 Task: Find connections with filter location Tanjungagung with filter topic #Careerwith filter profile language German with filter current company B. Braun Group with filter school Madras Institute of Technology Campus with filter industry Dairy Product Manufacturing with filter service category Accounting with filter keywords title Caregiver
Action: Mouse moved to (559, 97)
Screenshot: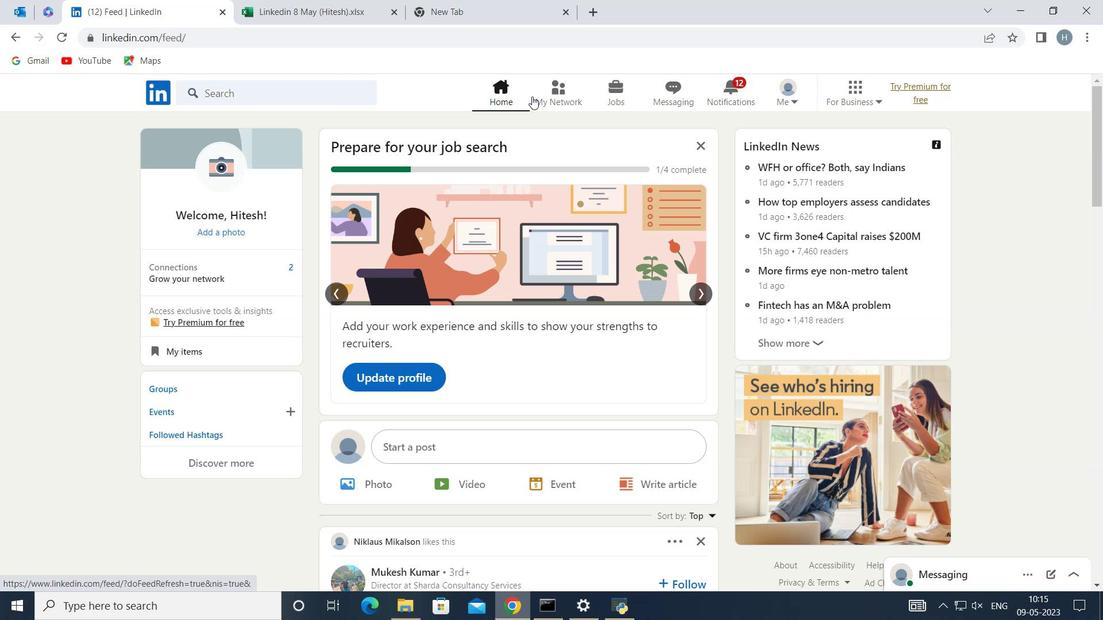 
Action: Mouse pressed left at (559, 97)
Screenshot: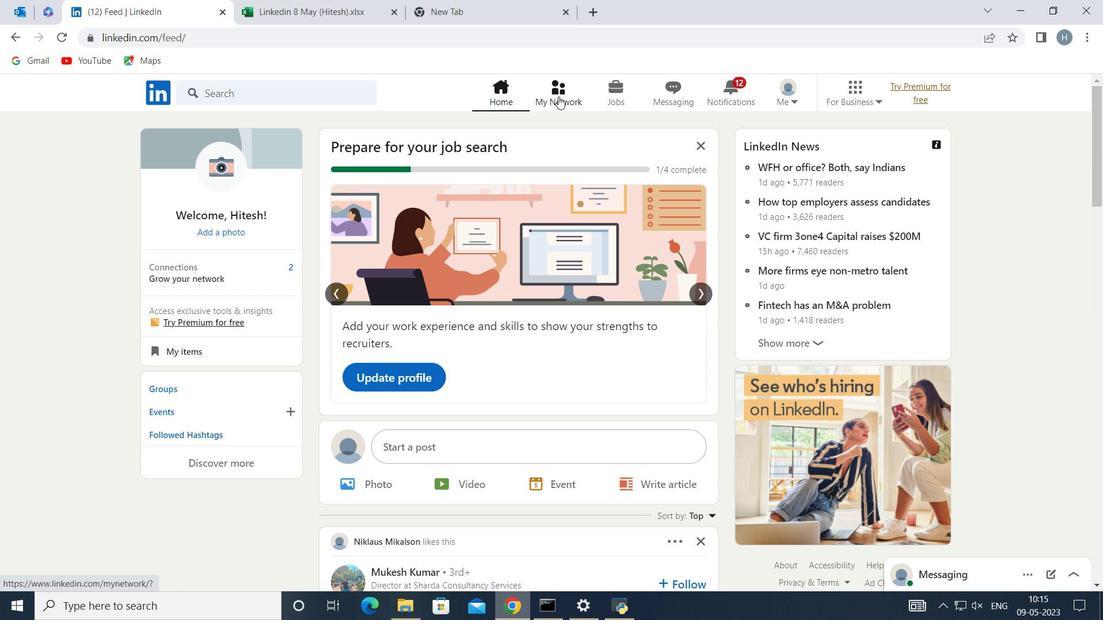 
Action: Mouse moved to (302, 172)
Screenshot: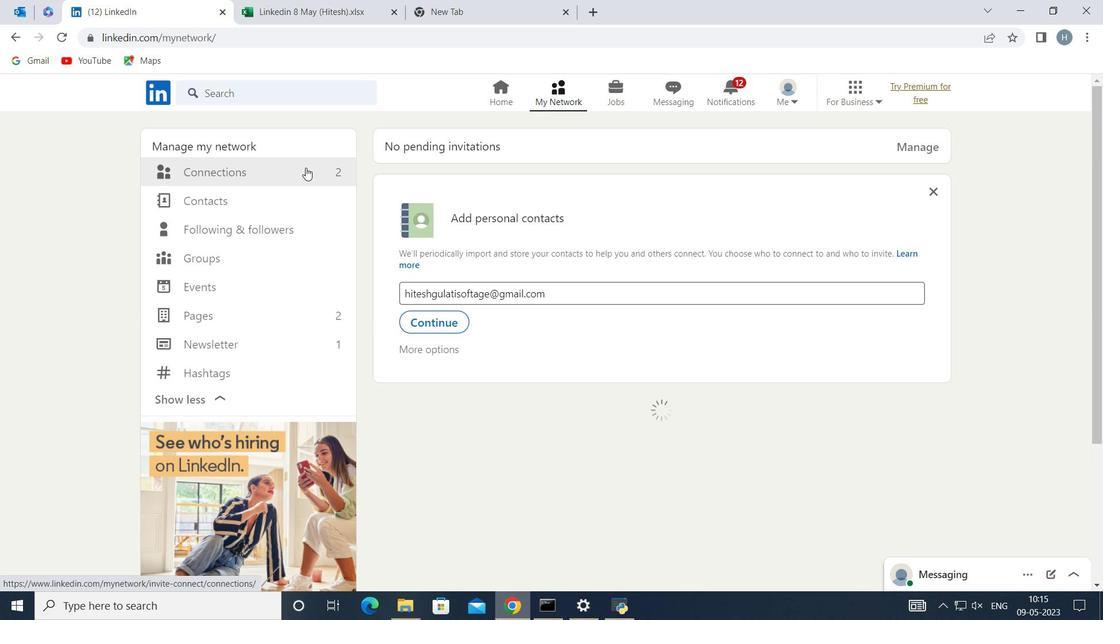
Action: Mouse pressed left at (302, 172)
Screenshot: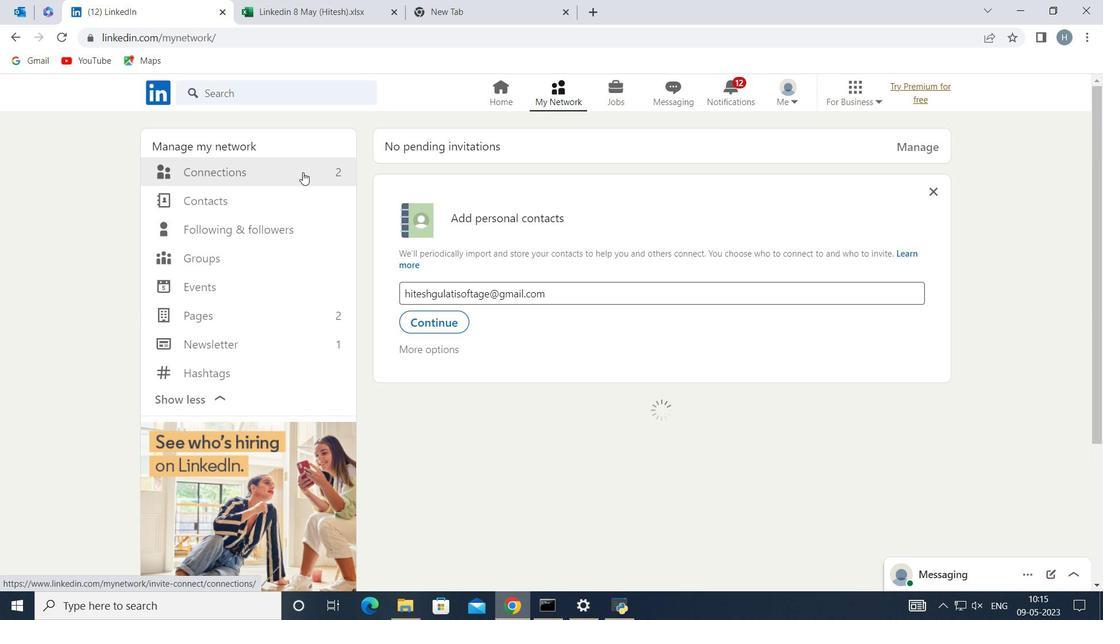
Action: Mouse moved to (652, 171)
Screenshot: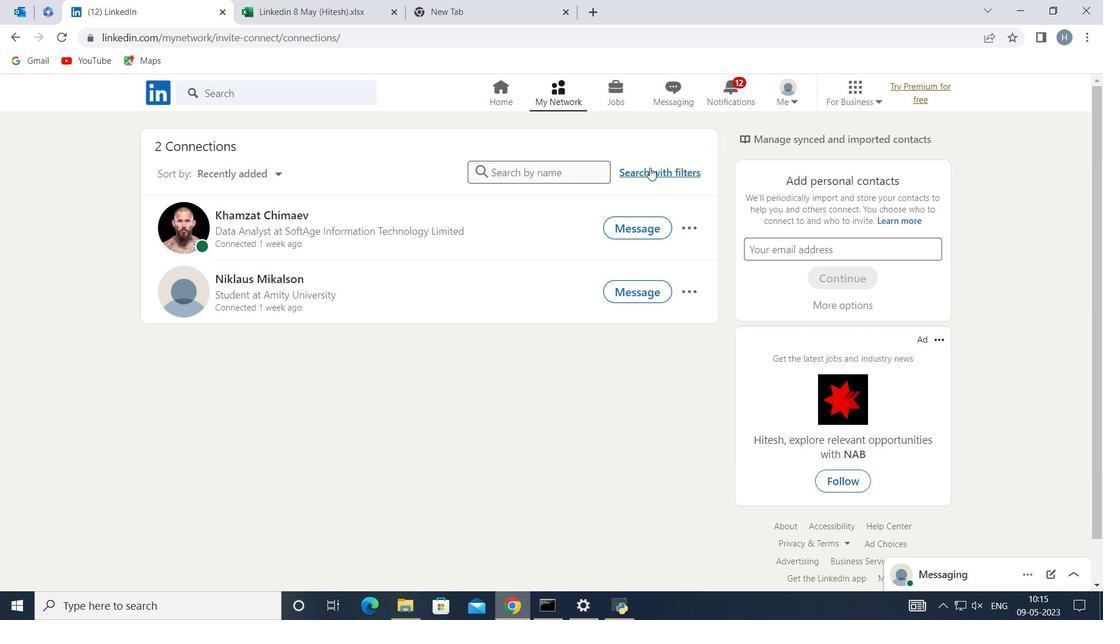 
Action: Mouse pressed left at (652, 171)
Screenshot: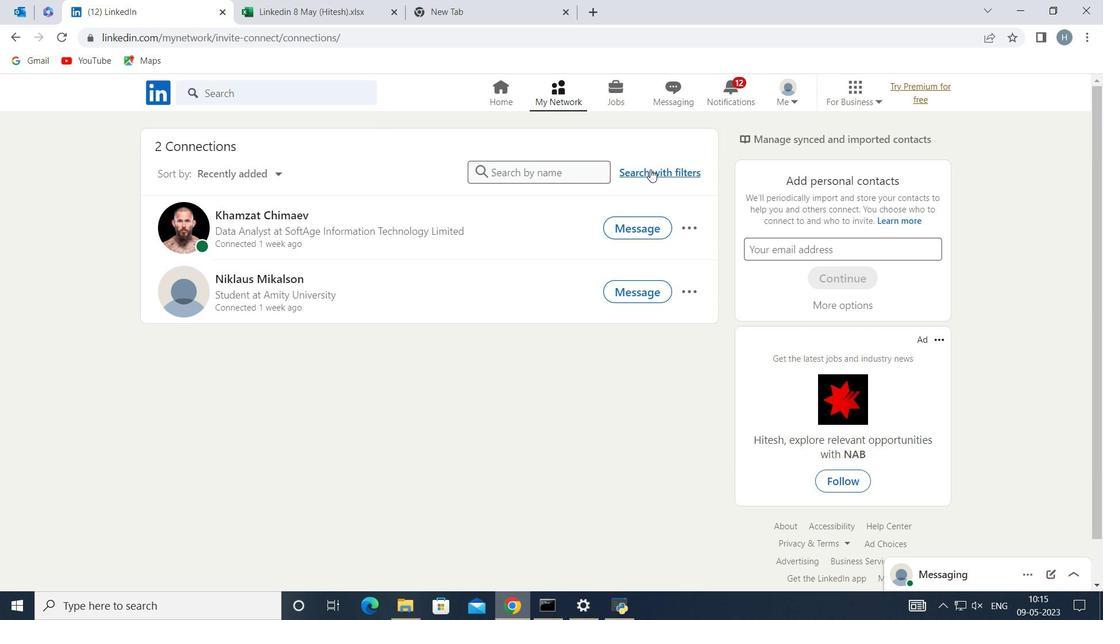 
Action: Mouse moved to (595, 130)
Screenshot: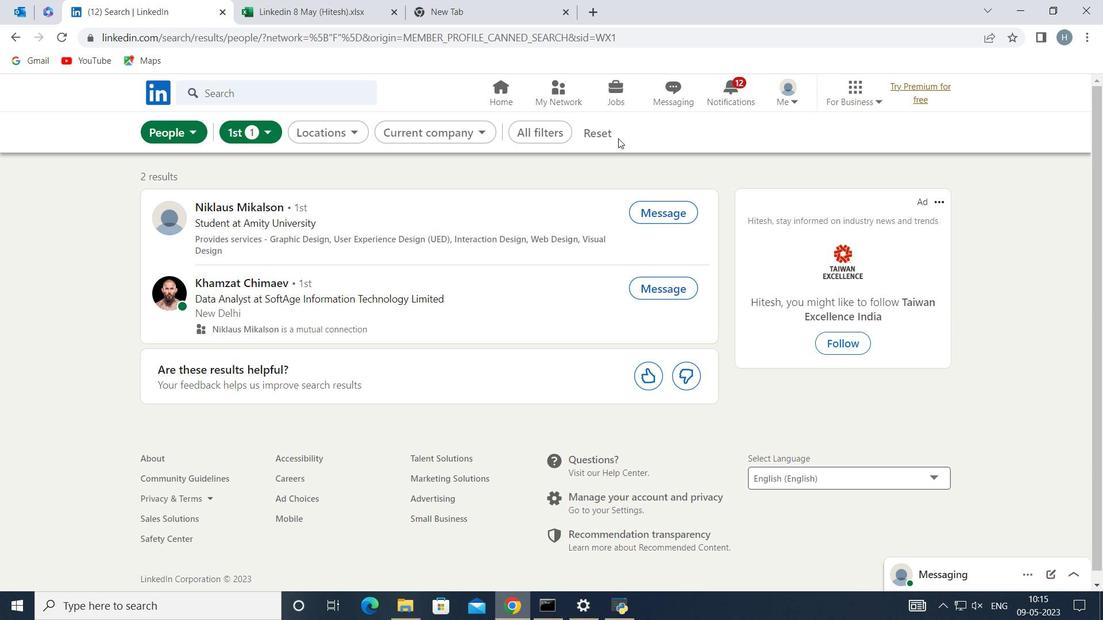 
Action: Mouse pressed left at (595, 130)
Screenshot: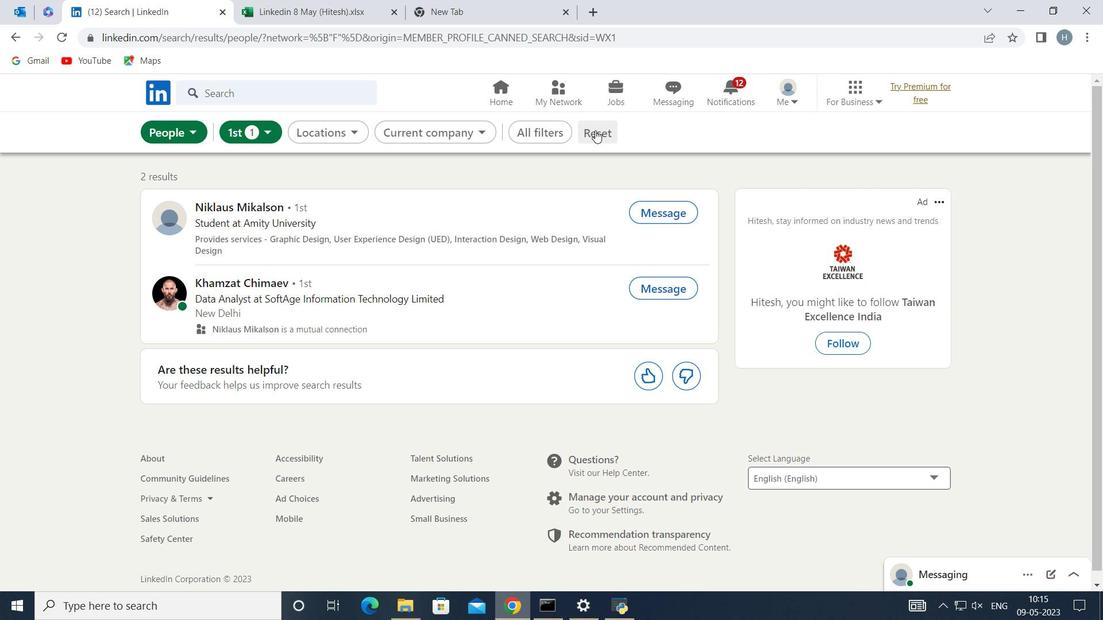 
Action: Mouse moved to (582, 131)
Screenshot: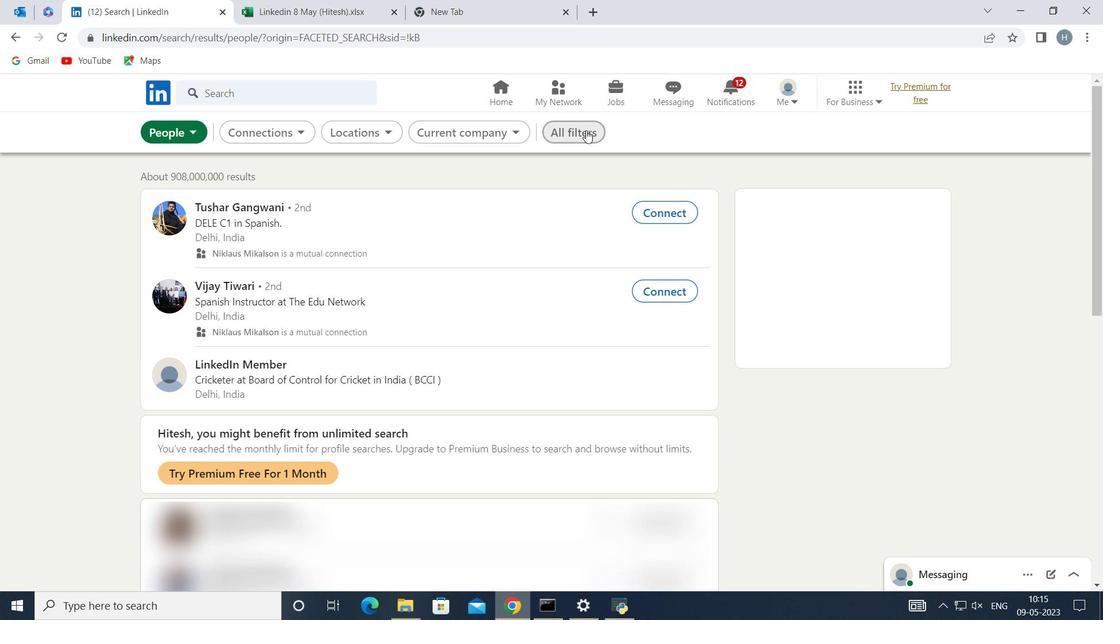 
Action: Mouse pressed left at (582, 131)
Screenshot: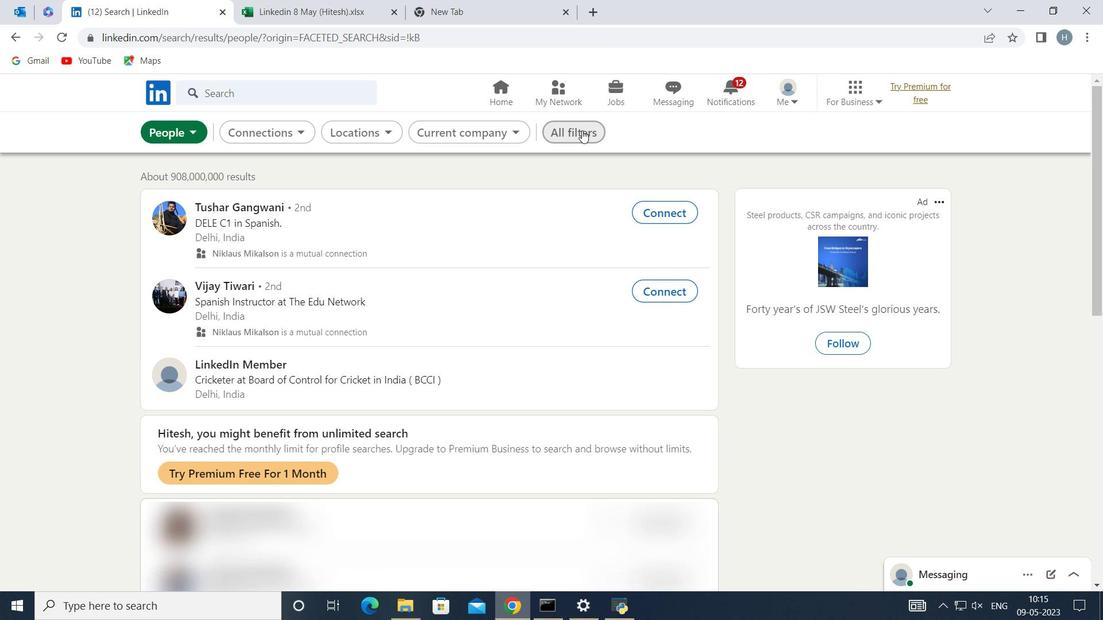 
Action: Mouse moved to (857, 248)
Screenshot: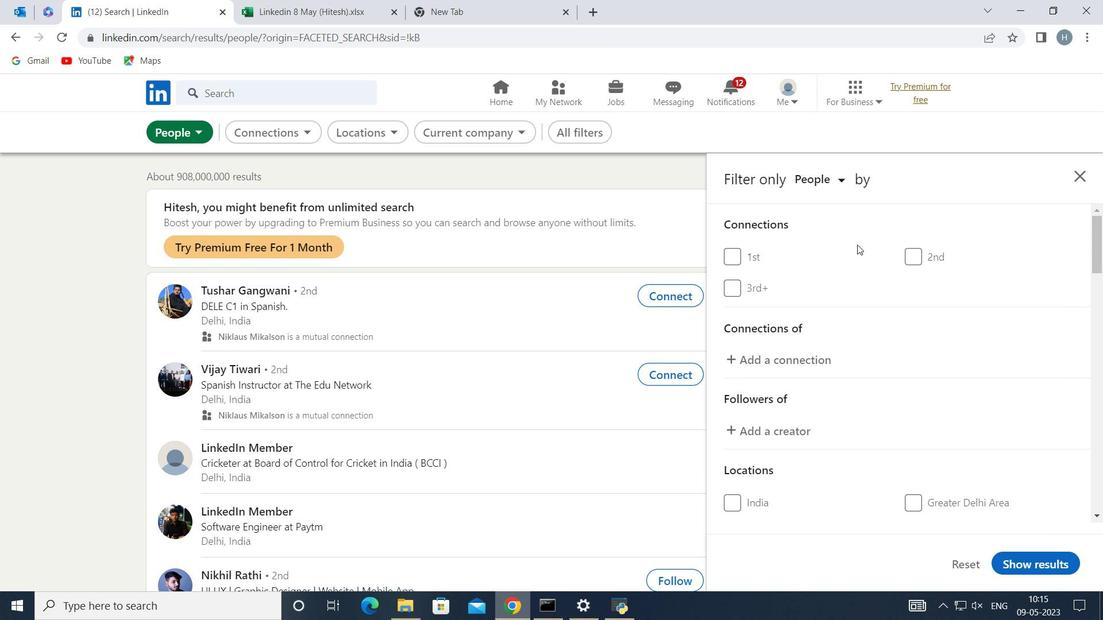 
Action: Mouse scrolled (857, 247) with delta (0, 0)
Screenshot: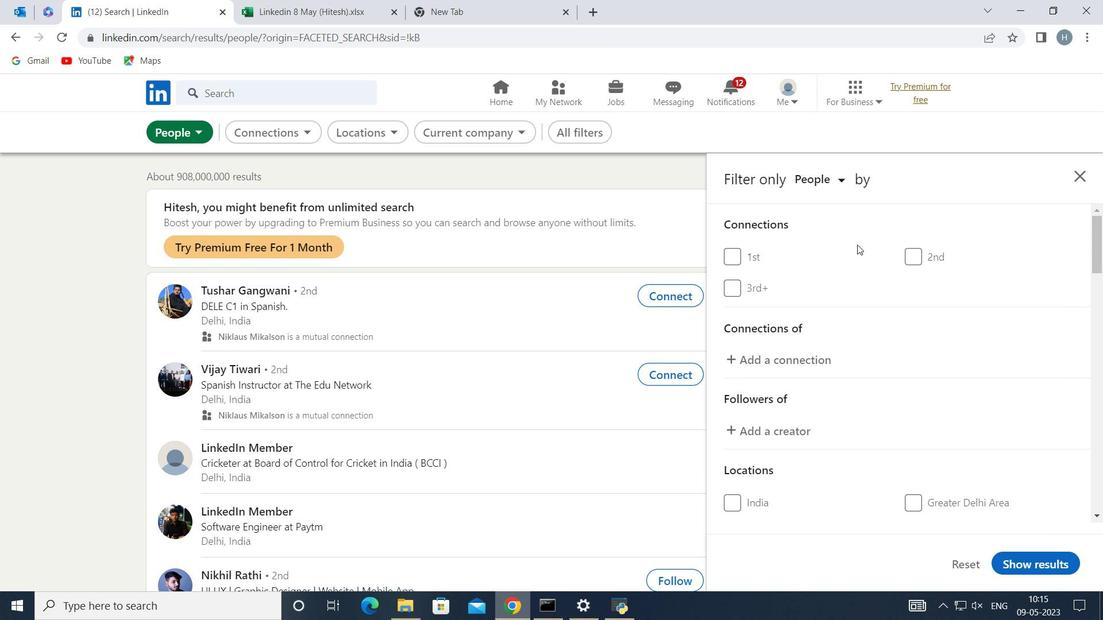 
Action: Mouse scrolled (857, 247) with delta (0, 0)
Screenshot: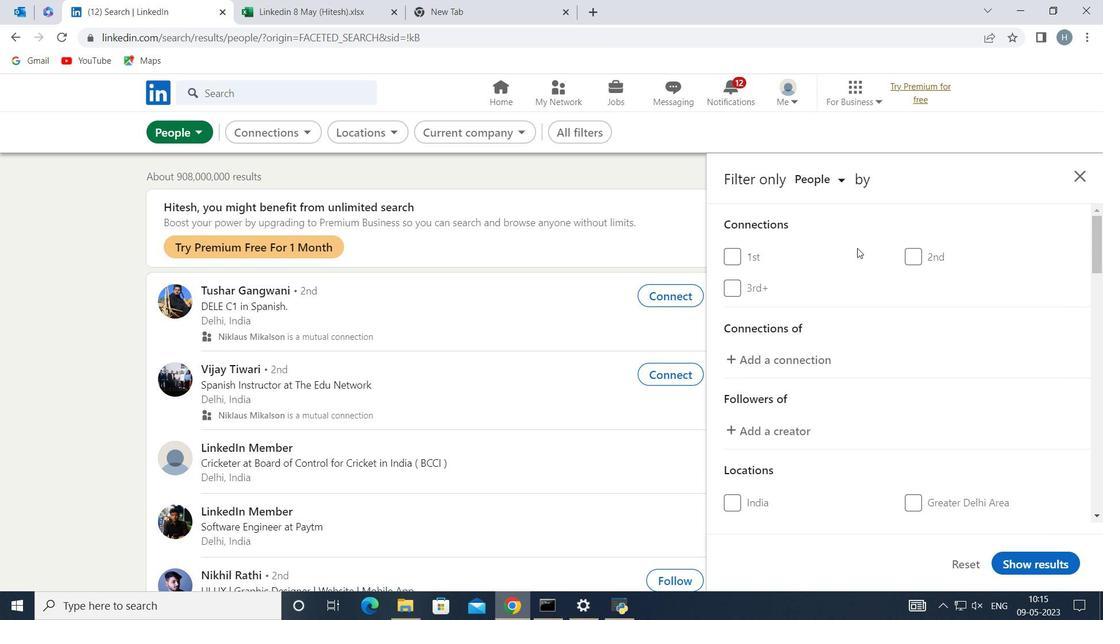 
Action: Mouse moved to (865, 262)
Screenshot: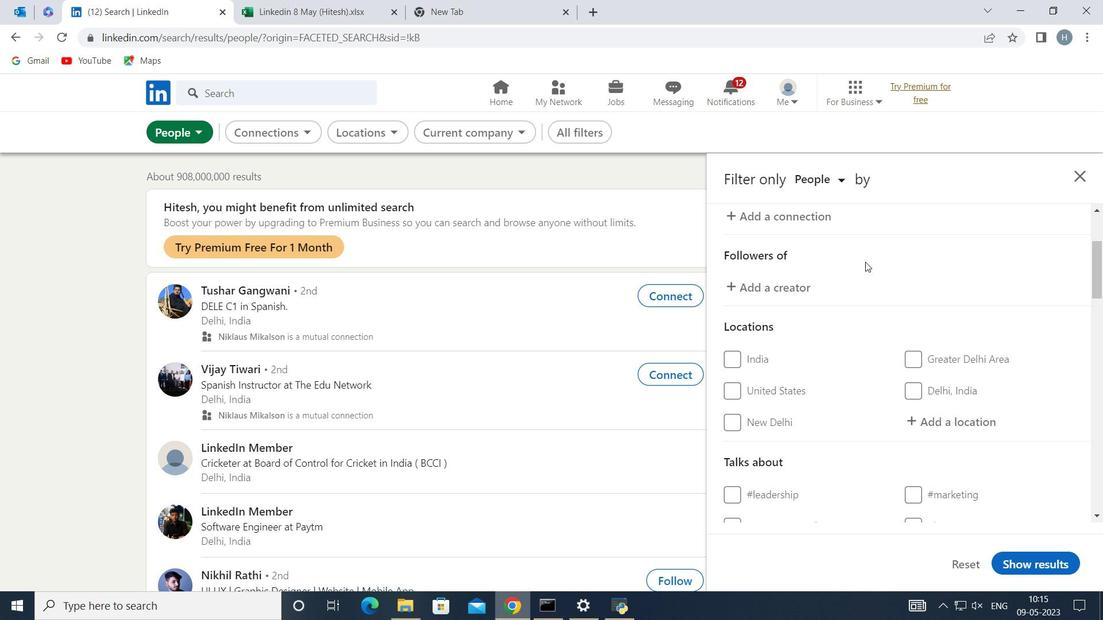 
Action: Mouse scrolled (865, 262) with delta (0, 0)
Screenshot: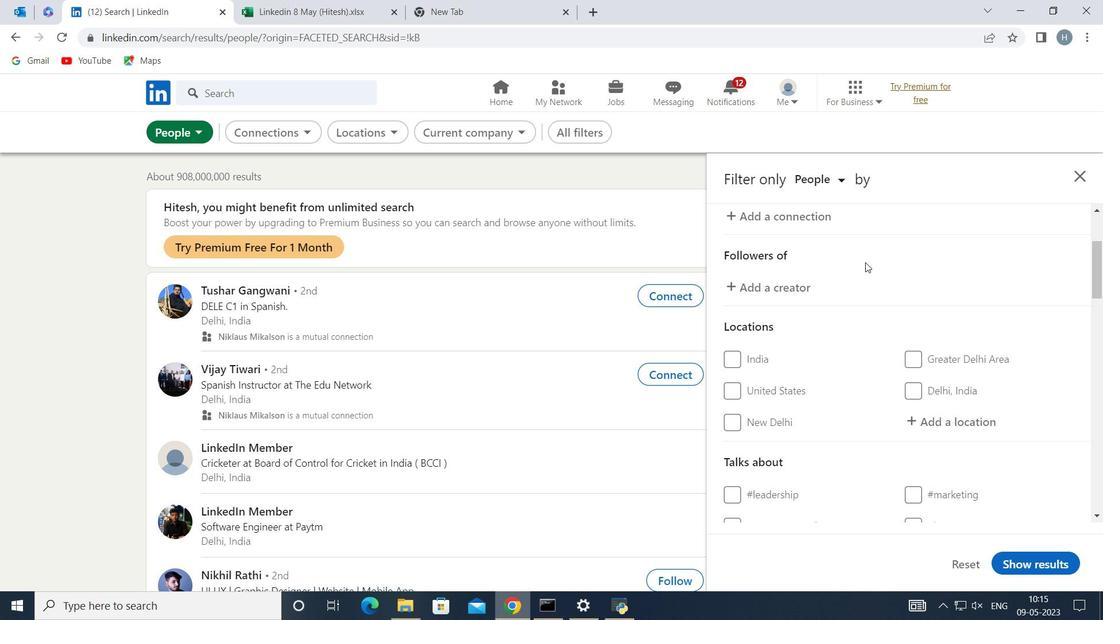 
Action: Mouse moved to (944, 347)
Screenshot: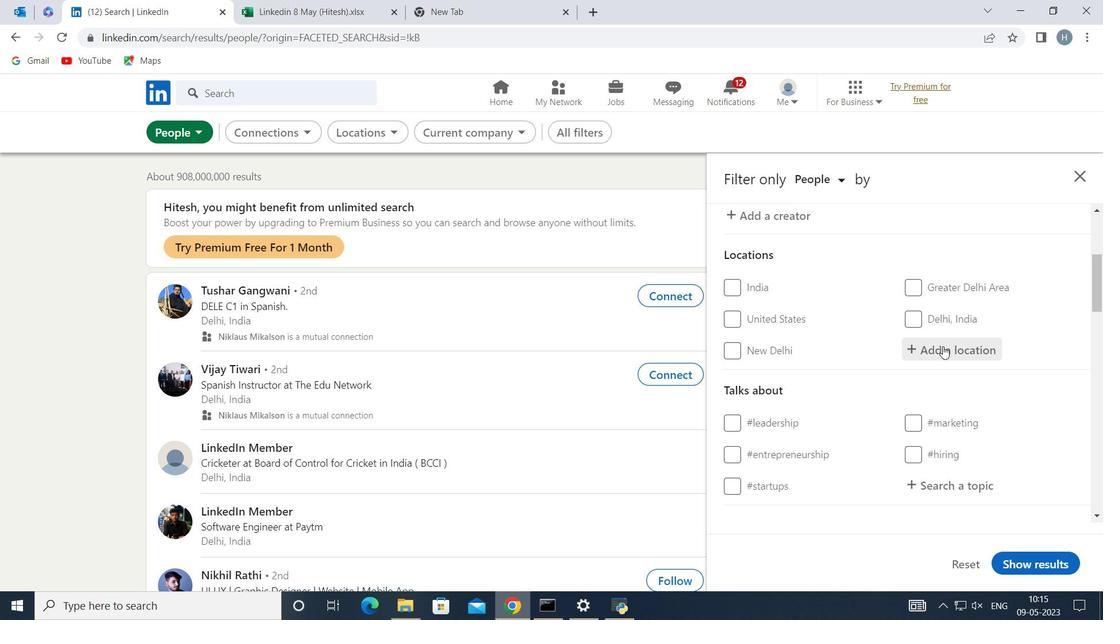 
Action: Mouse pressed left at (944, 347)
Screenshot: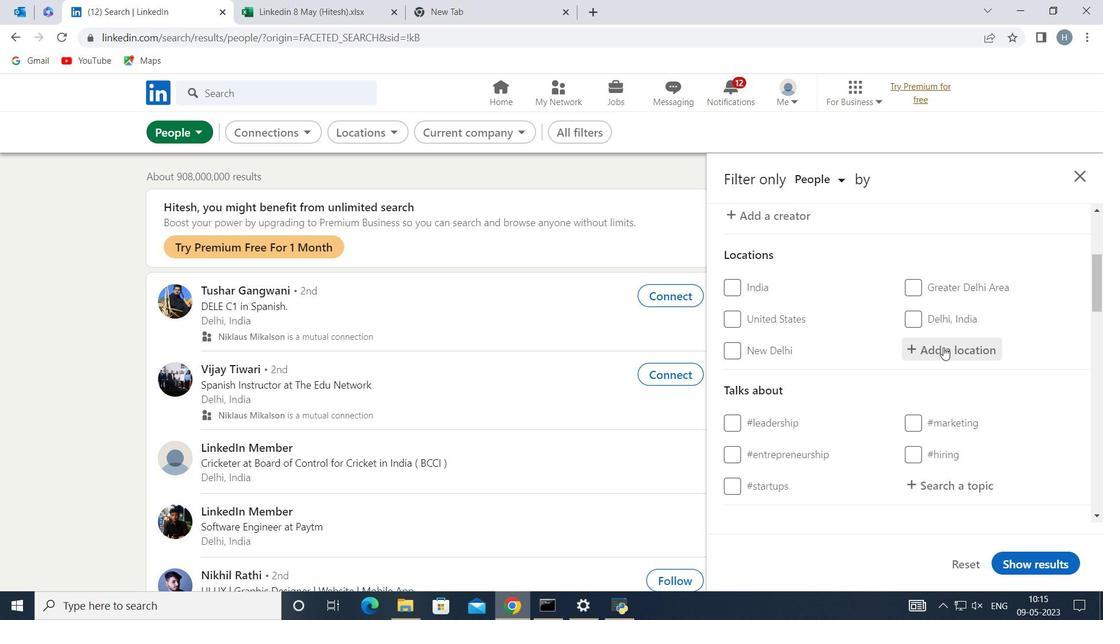 
Action: Mouse moved to (944, 347)
Screenshot: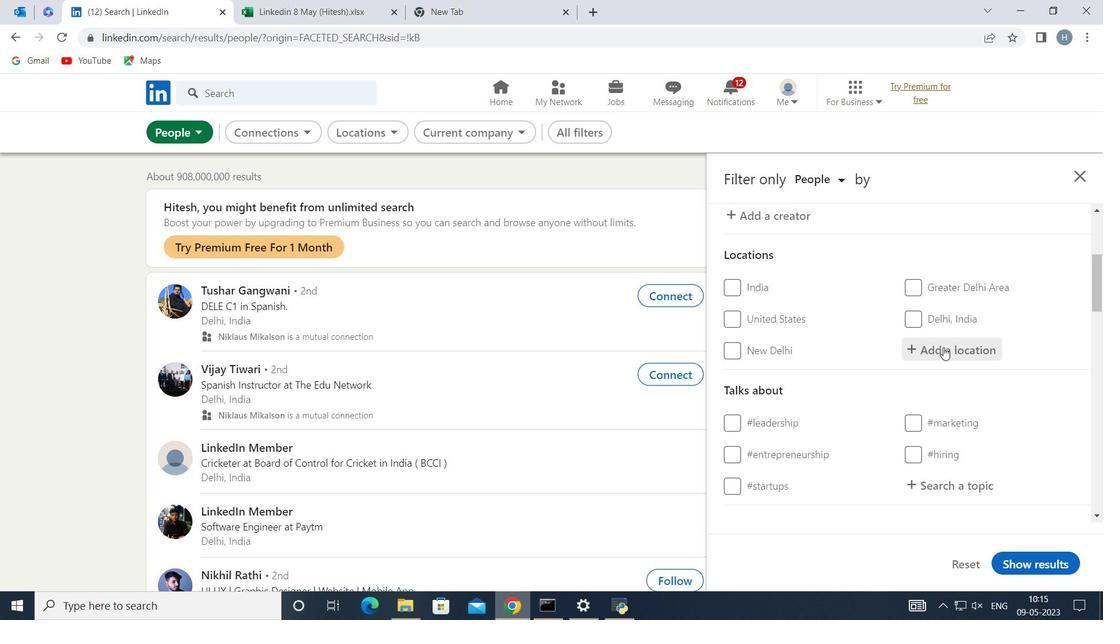
Action: Key pressed <Key.shift>Tanjungagung
Screenshot: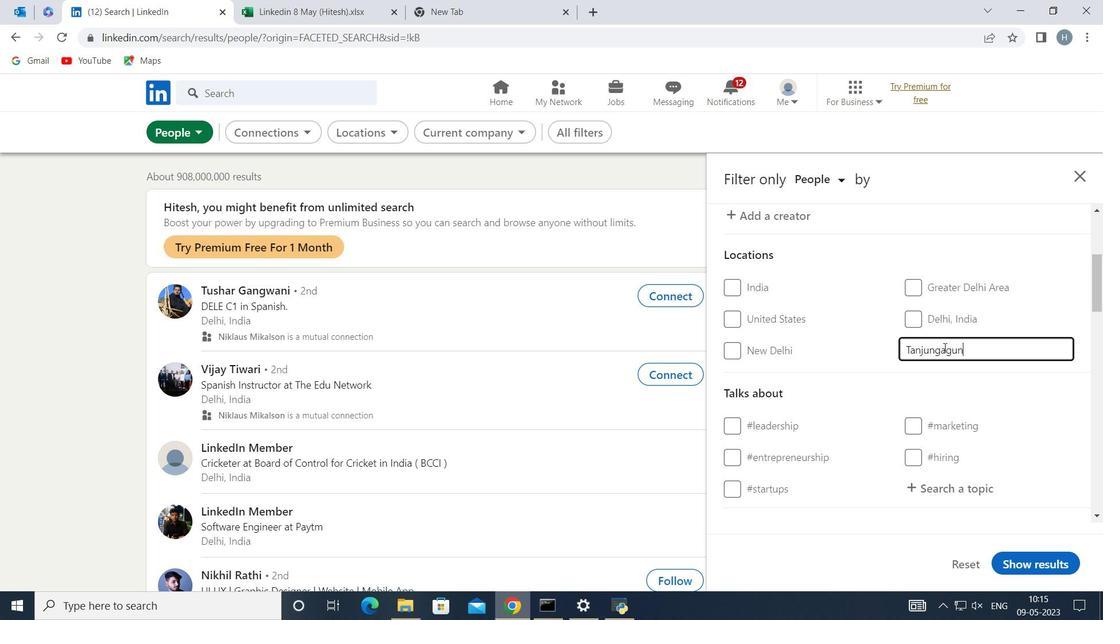
Action: Mouse moved to (969, 375)
Screenshot: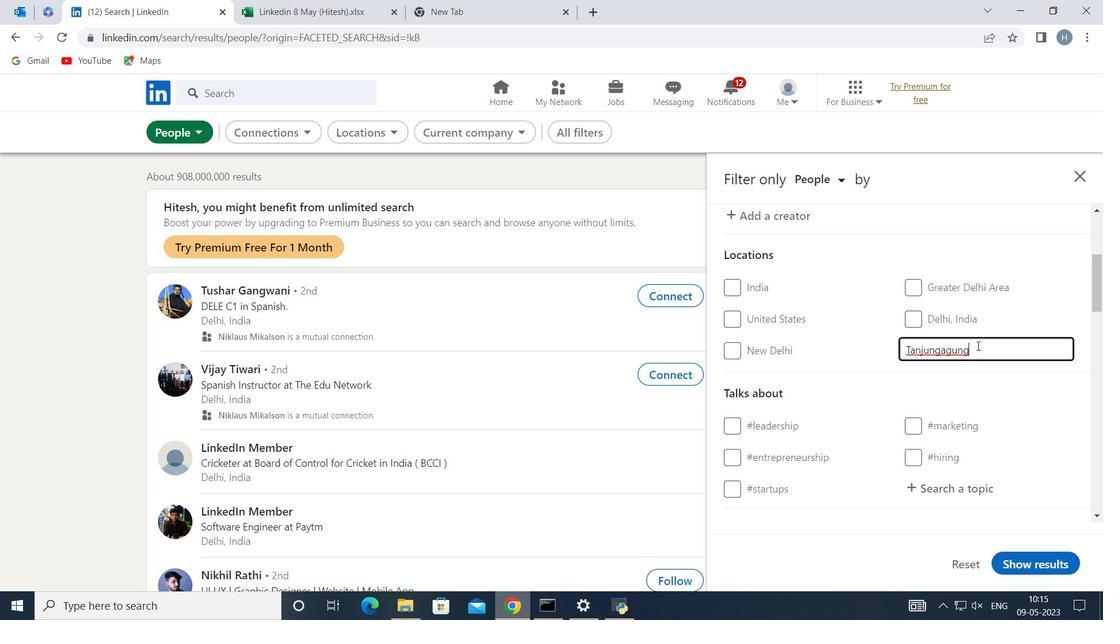 
Action: Mouse pressed left at (969, 375)
Screenshot: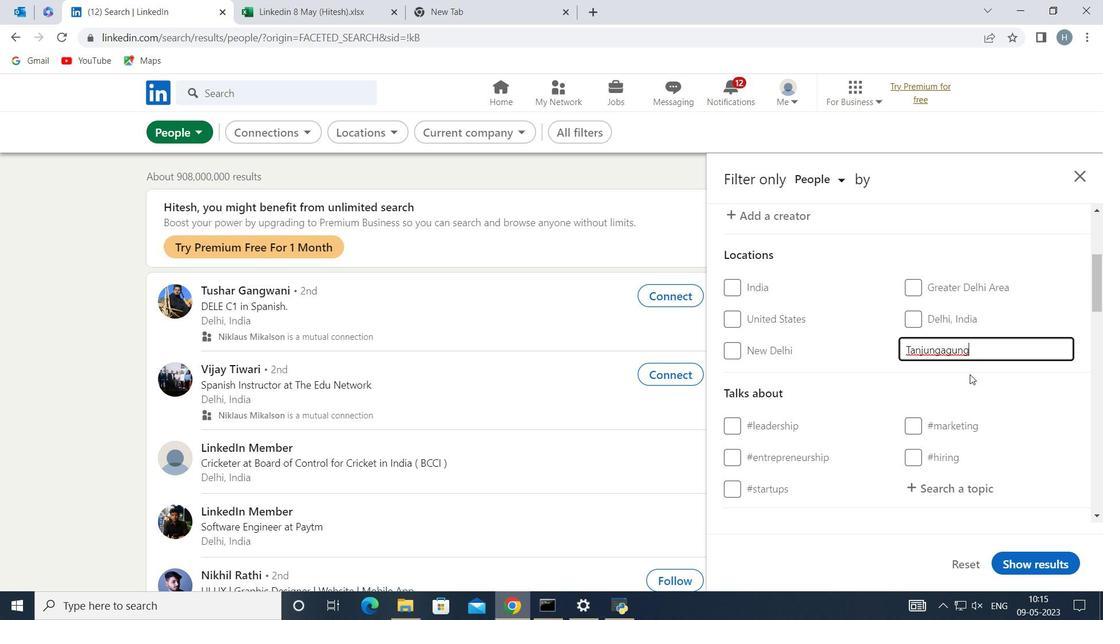 
Action: Mouse moved to (968, 376)
Screenshot: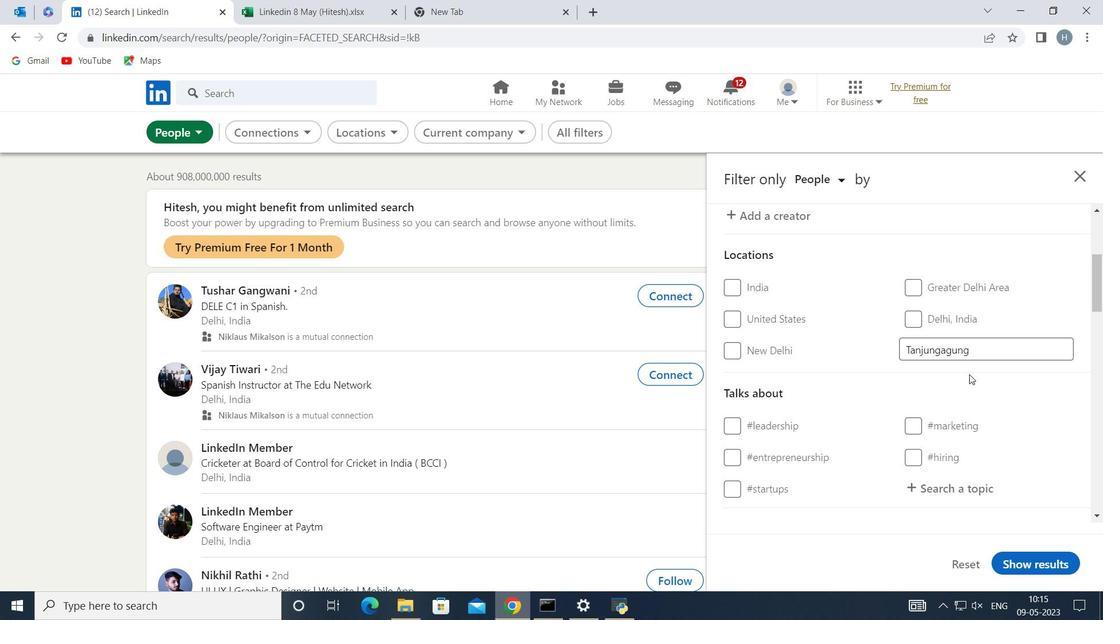 
Action: Mouse scrolled (968, 375) with delta (0, 0)
Screenshot: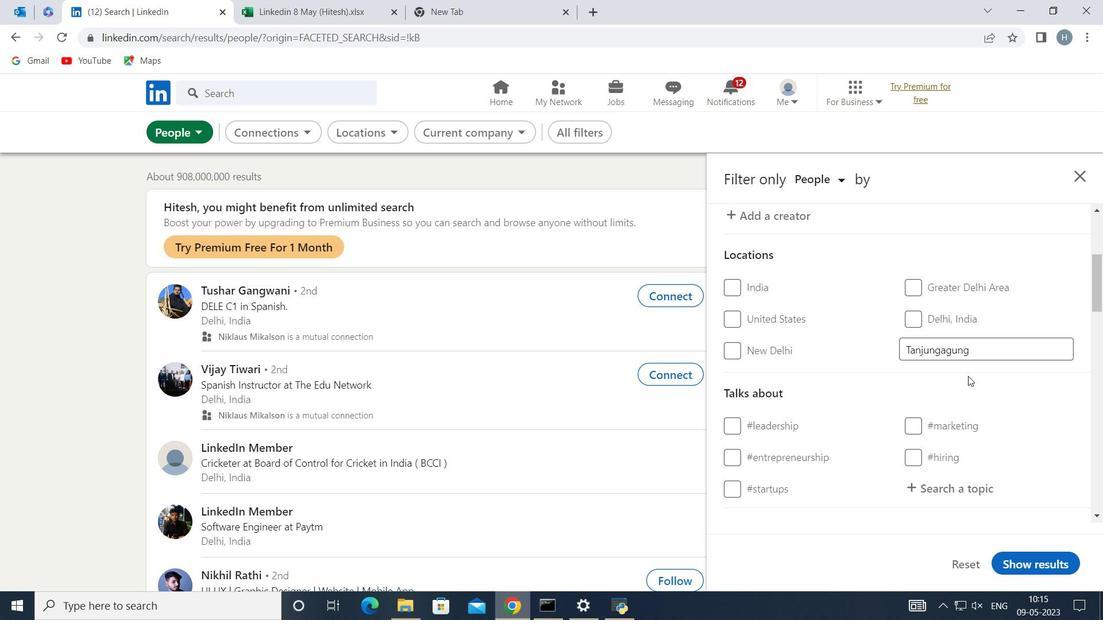 
Action: Mouse moved to (967, 411)
Screenshot: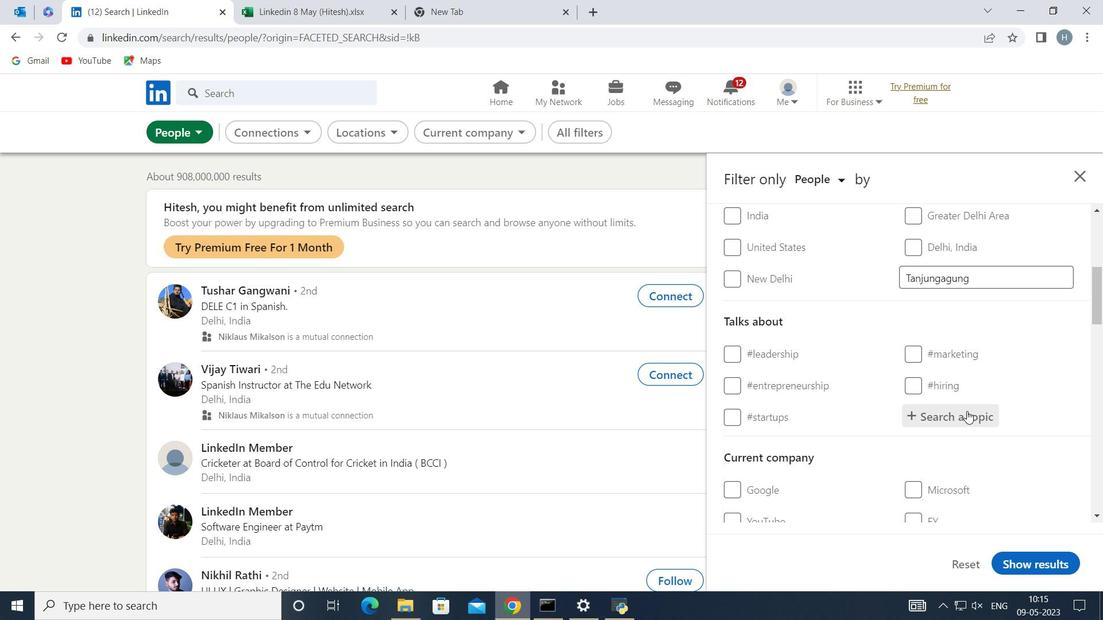 
Action: Mouse pressed left at (967, 411)
Screenshot: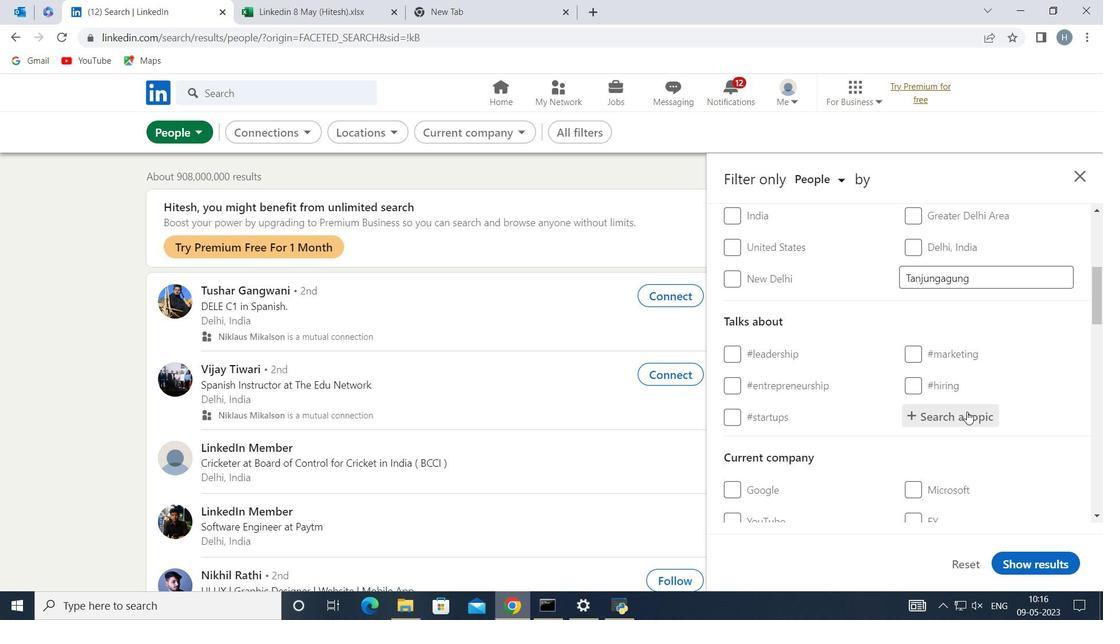 
Action: Key pressed <Key.shift>Career
Screenshot: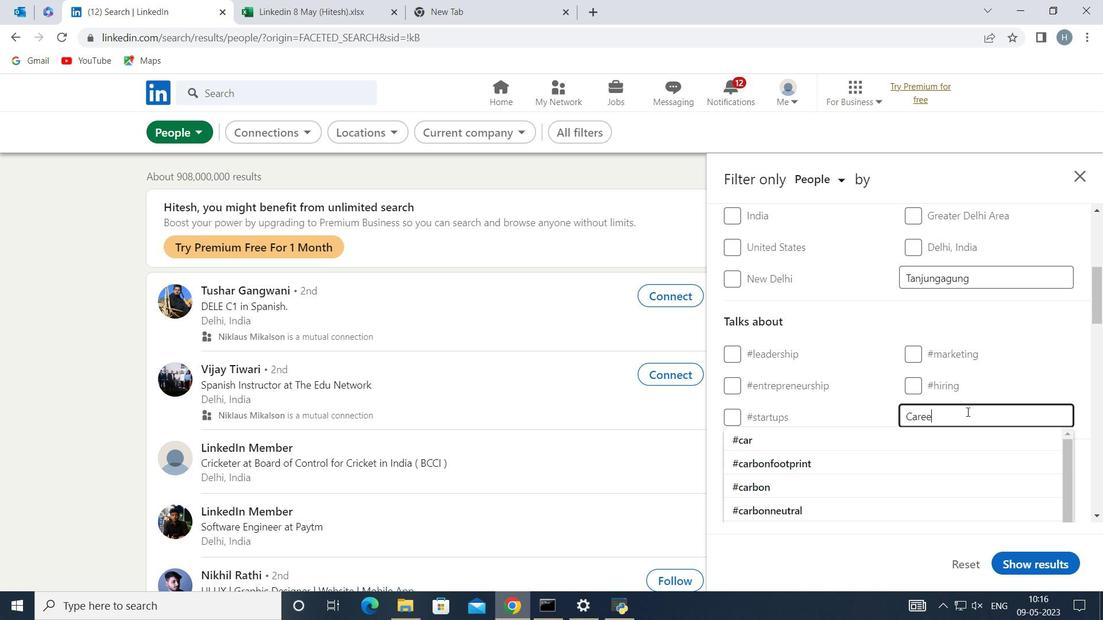 
Action: Mouse moved to (890, 453)
Screenshot: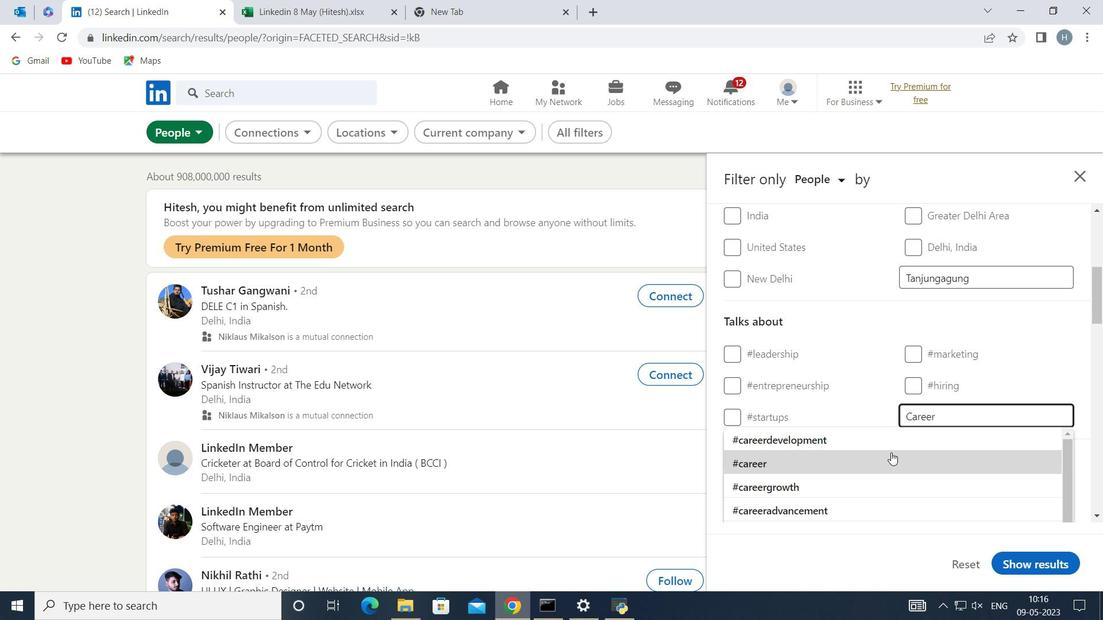 
Action: Mouse pressed left at (890, 453)
Screenshot: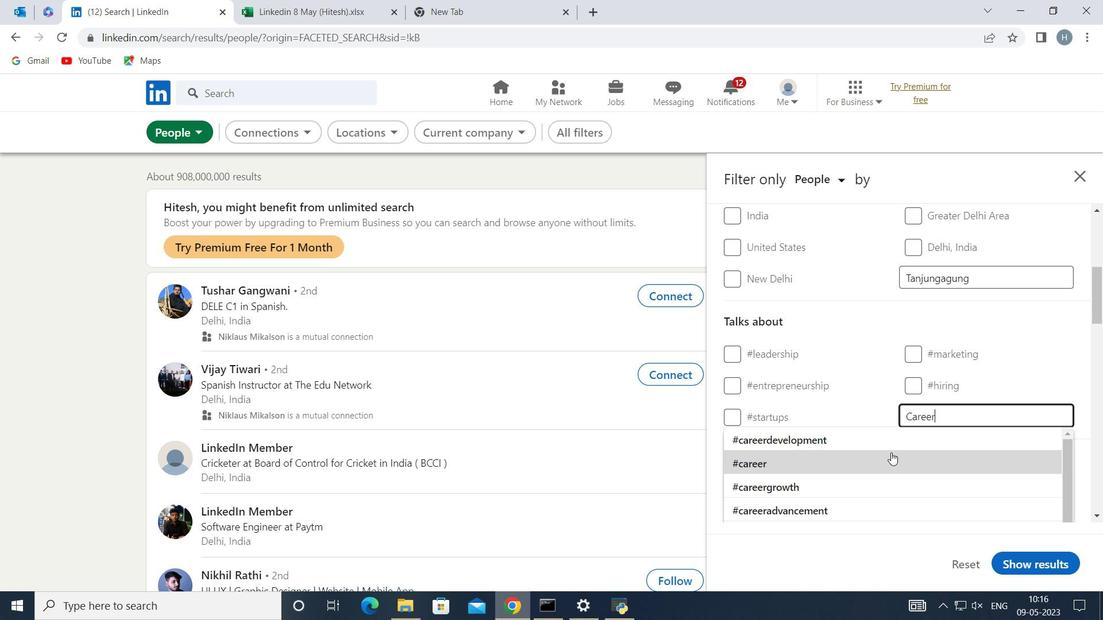 
Action: Mouse moved to (899, 414)
Screenshot: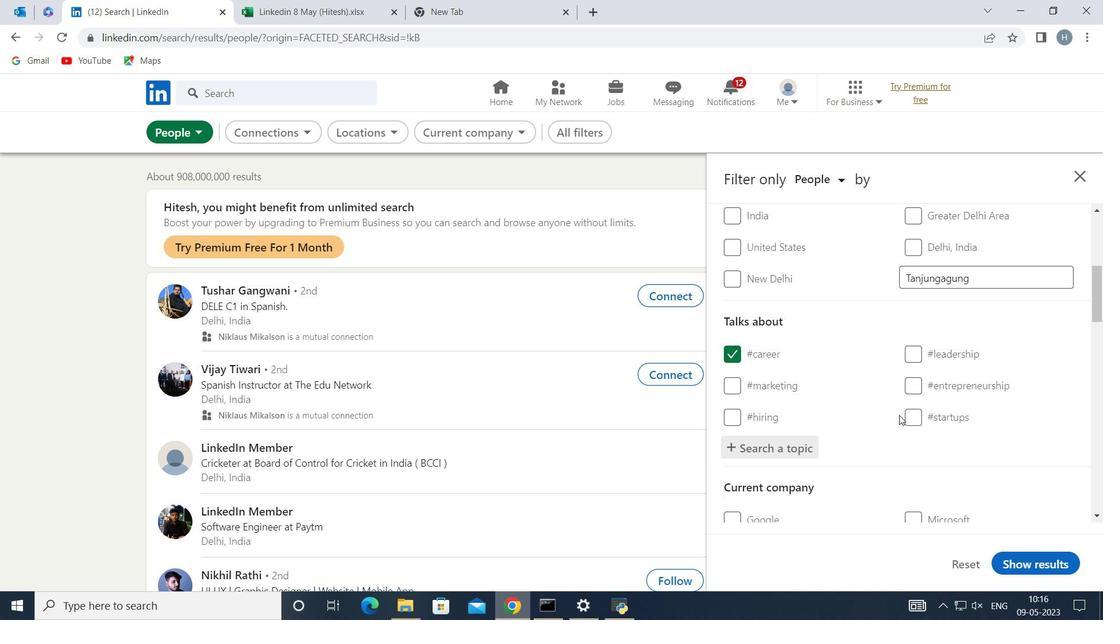 
Action: Mouse scrolled (899, 414) with delta (0, 0)
Screenshot: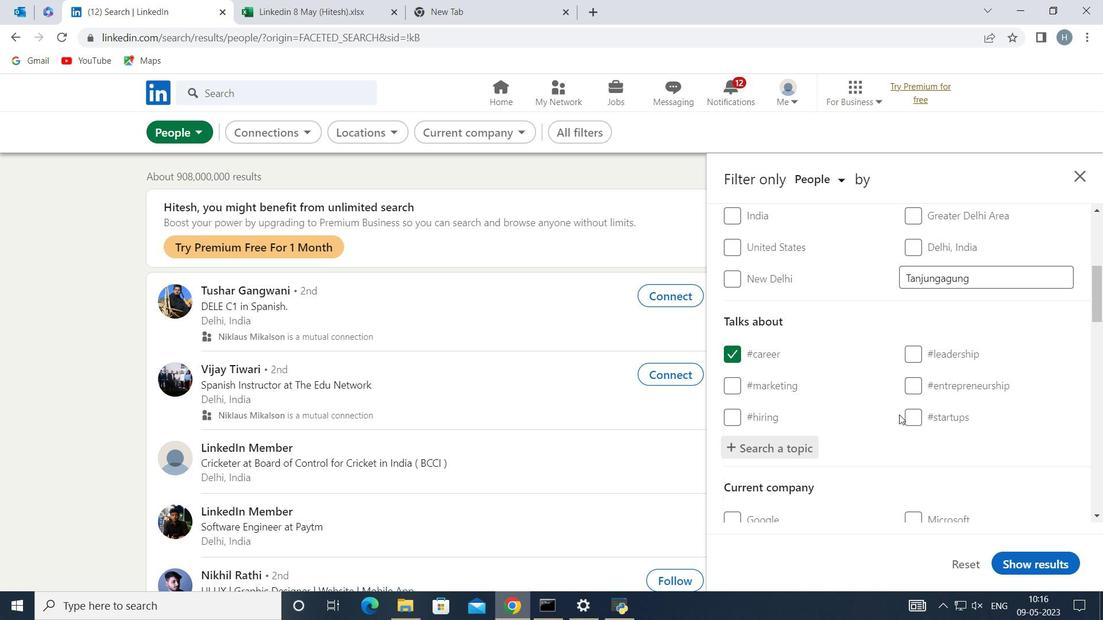 
Action: Mouse moved to (899, 411)
Screenshot: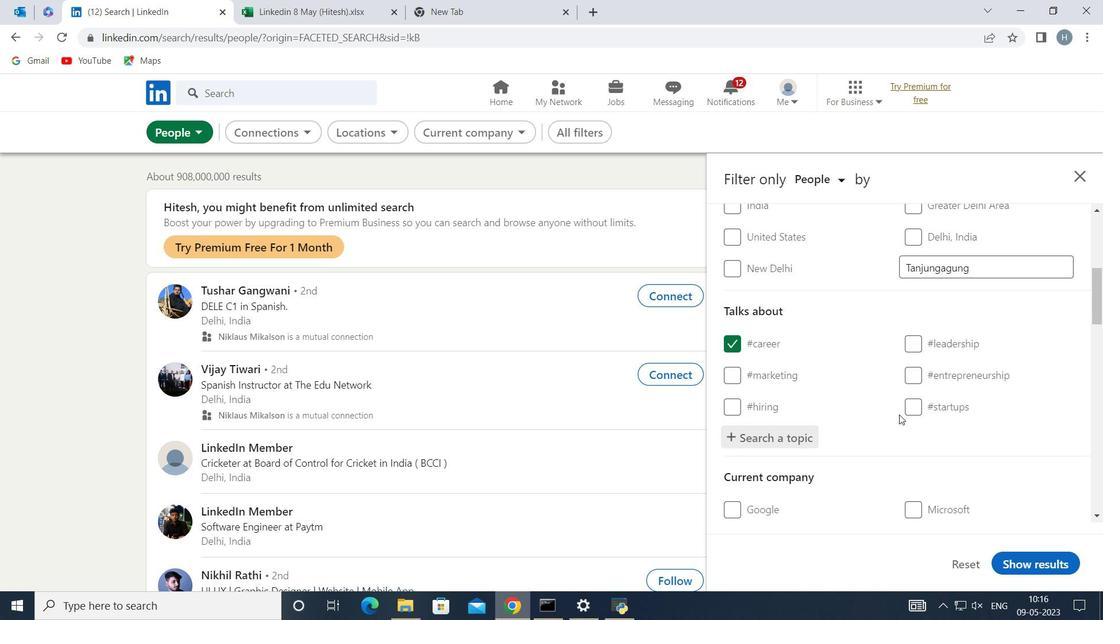 
Action: Mouse scrolled (899, 410) with delta (0, 0)
Screenshot: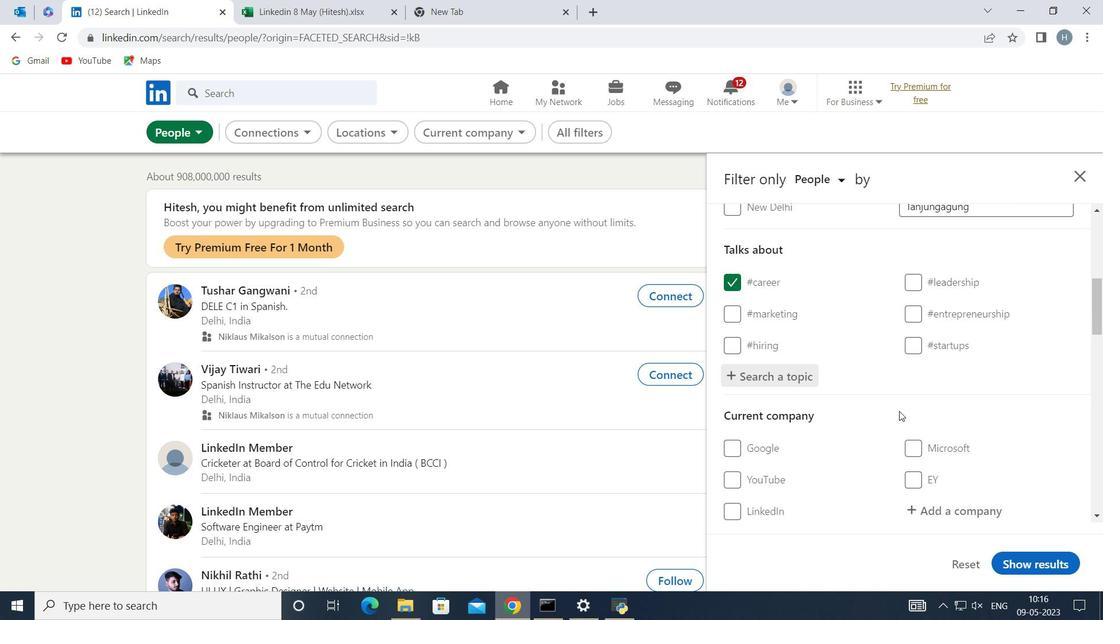 
Action: Mouse scrolled (899, 410) with delta (0, 0)
Screenshot: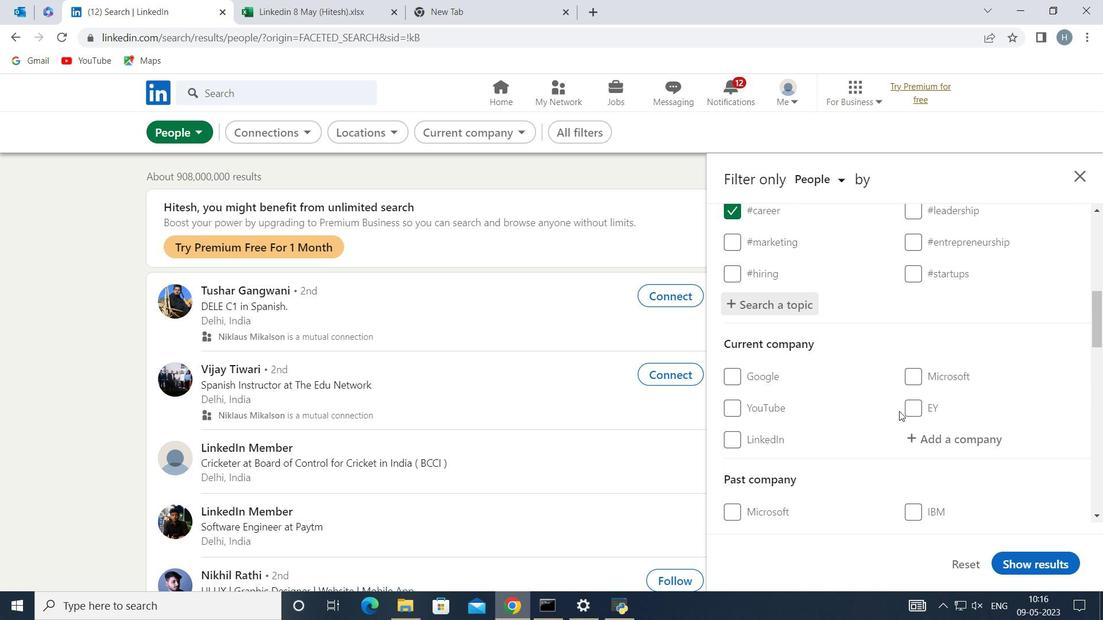 
Action: Mouse moved to (895, 407)
Screenshot: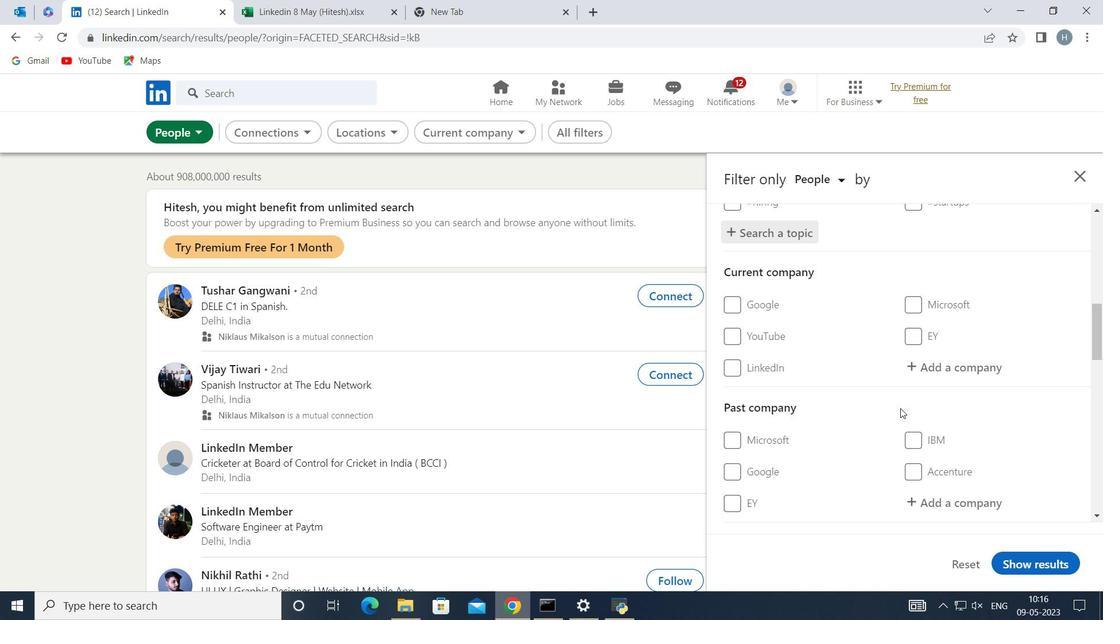 
Action: Mouse scrolled (895, 406) with delta (0, 0)
Screenshot: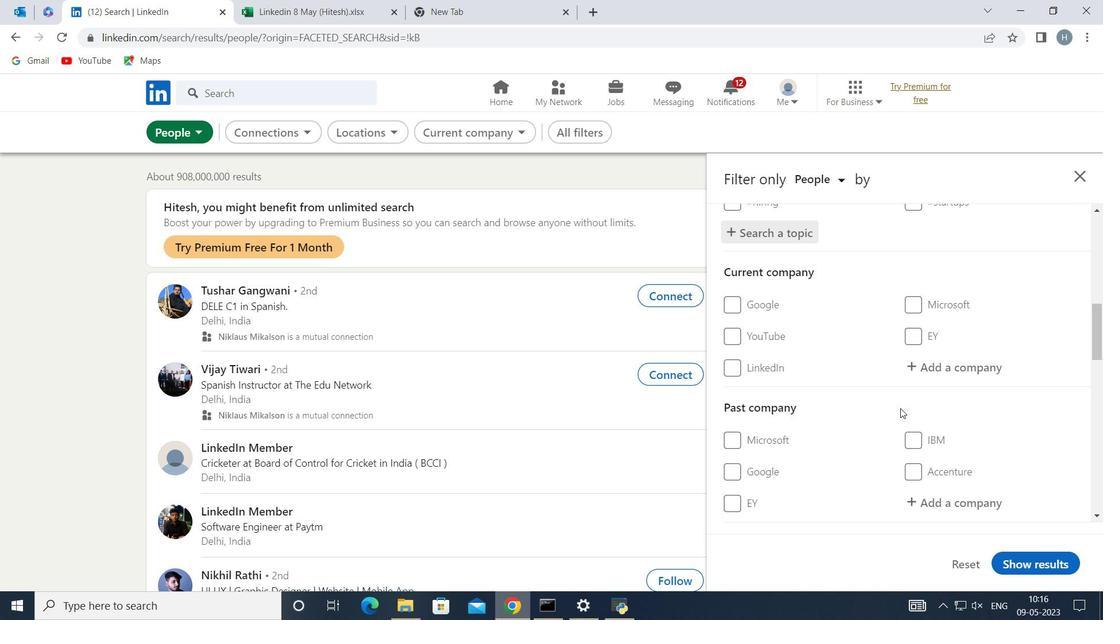 
Action: Mouse moved to (870, 410)
Screenshot: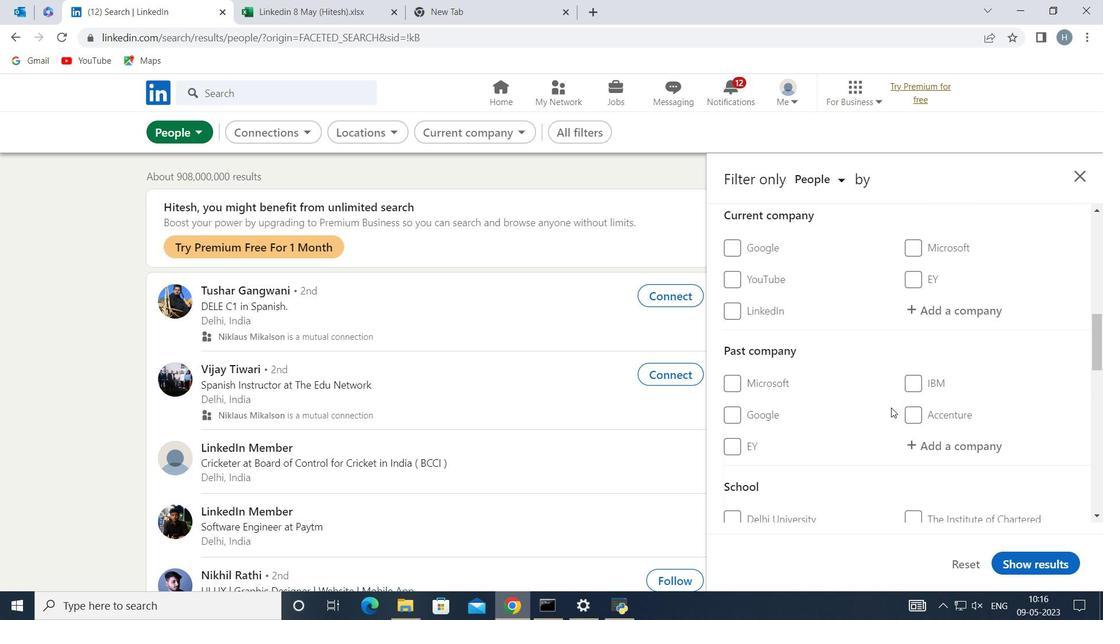 
Action: Mouse scrolled (870, 409) with delta (0, 0)
Screenshot: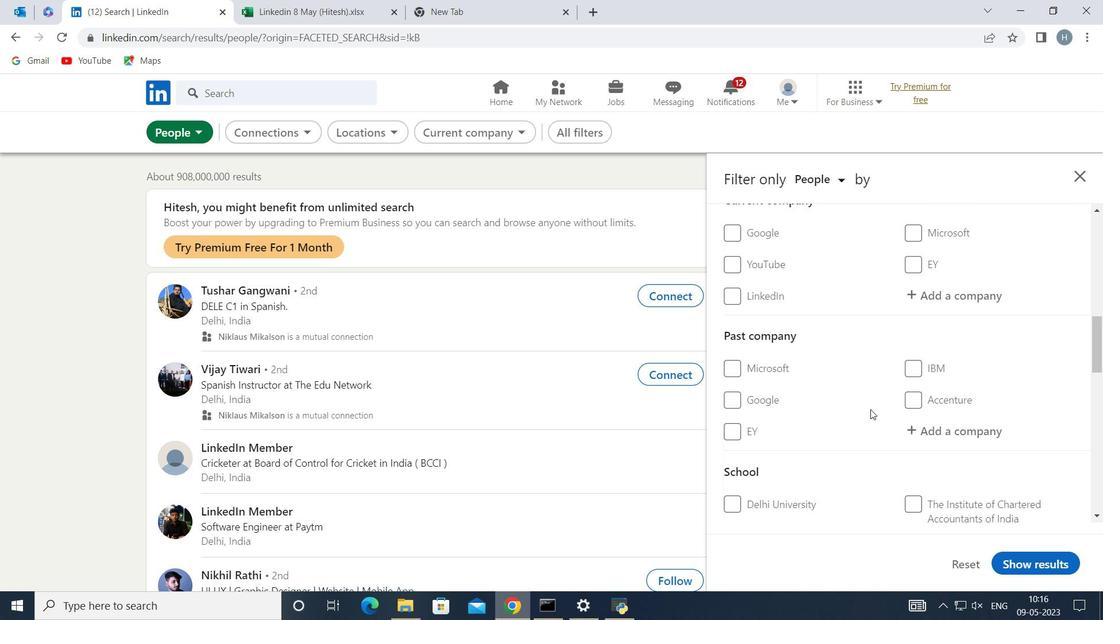 
Action: Mouse moved to (868, 410)
Screenshot: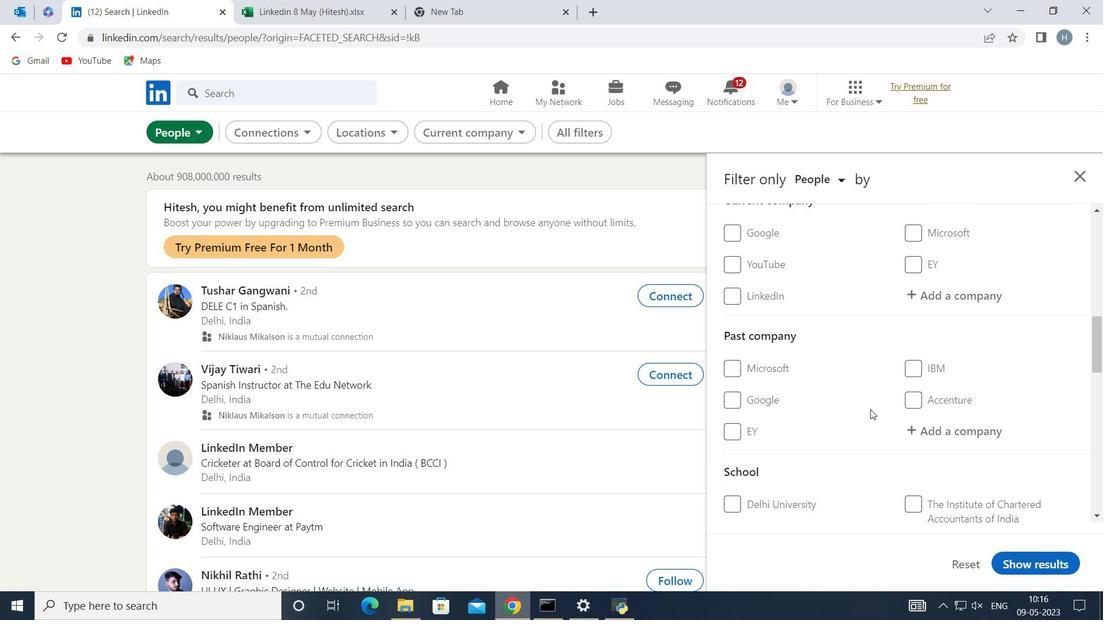 
Action: Mouse scrolled (868, 410) with delta (0, 0)
Screenshot: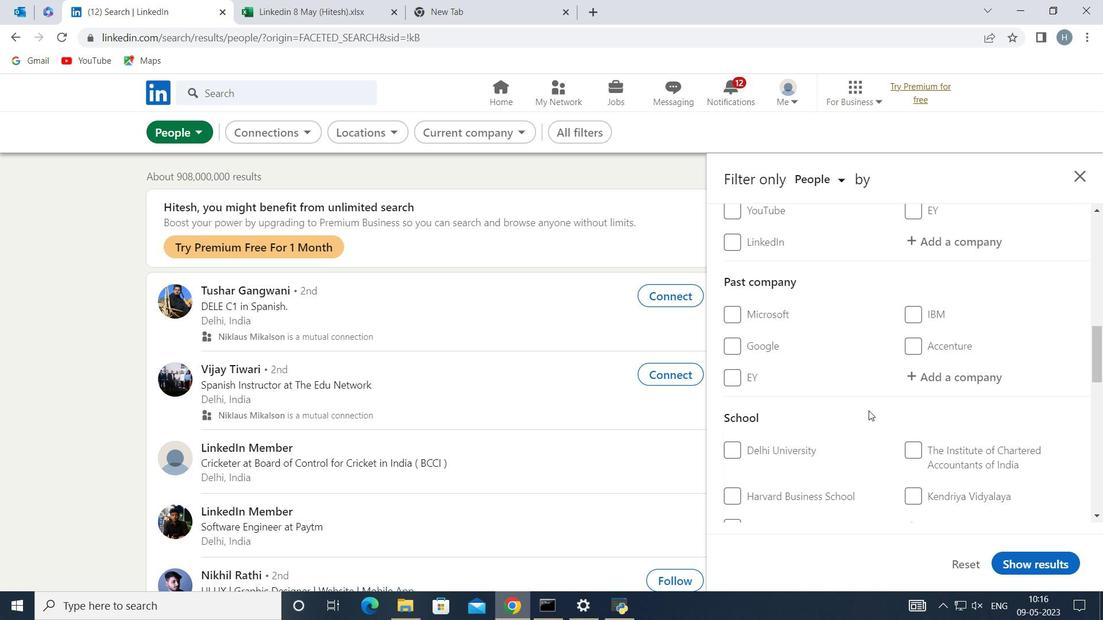 
Action: Mouse scrolled (868, 410) with delta (0, 0)
Screenshot: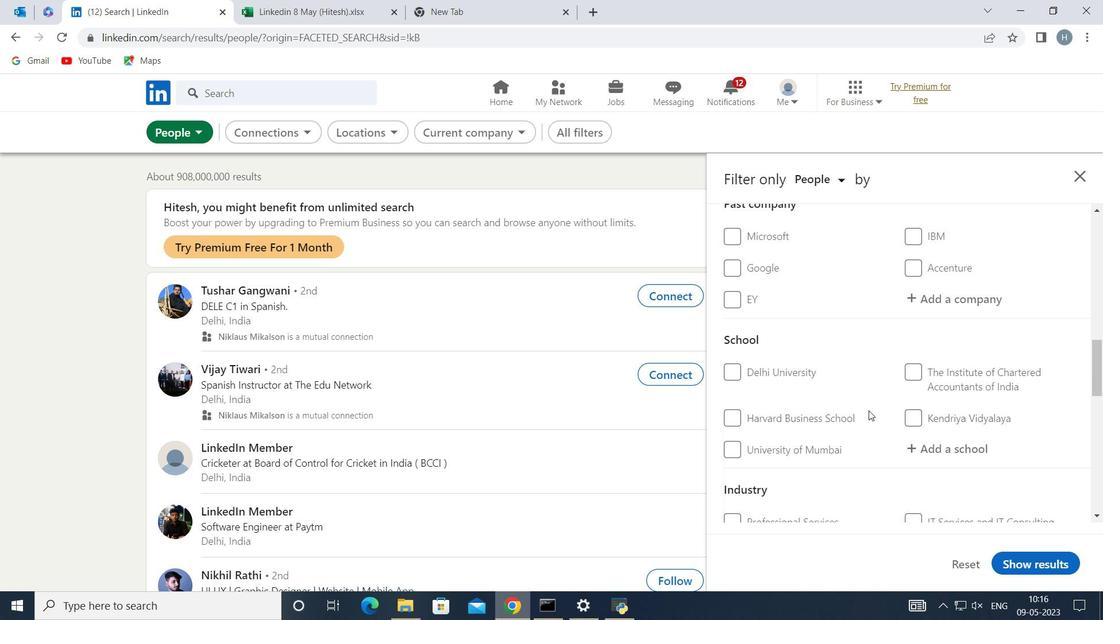
Action: Mouse scrolled (868, 410) with delta (0, 0)
Screenshot: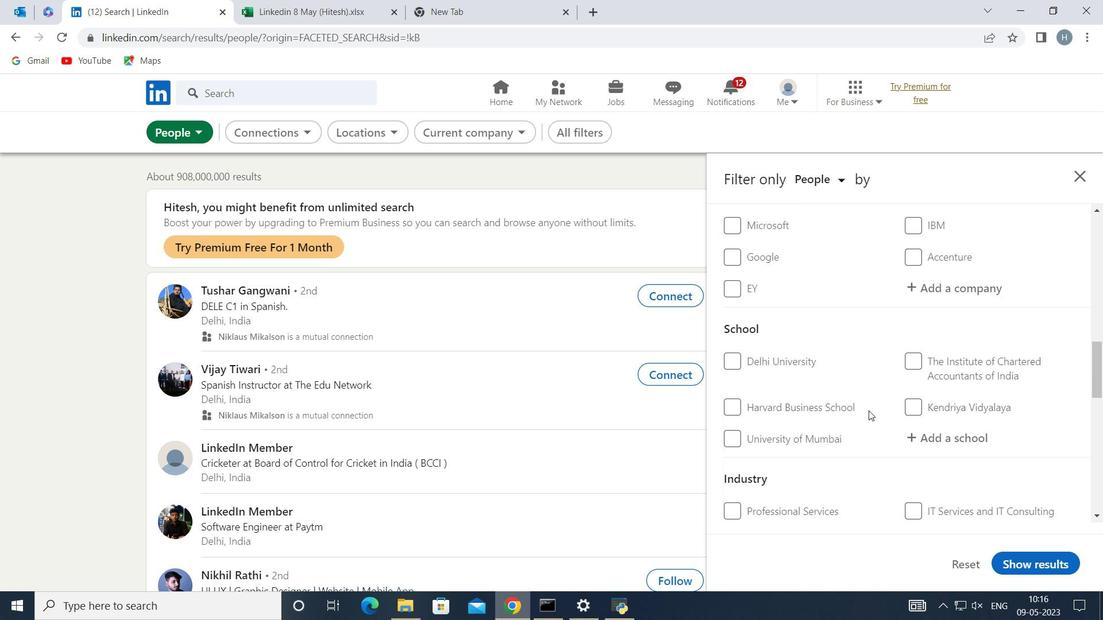 
Action: Mouse scrolled (868, 410) with delta (0, 0)
Screenshot: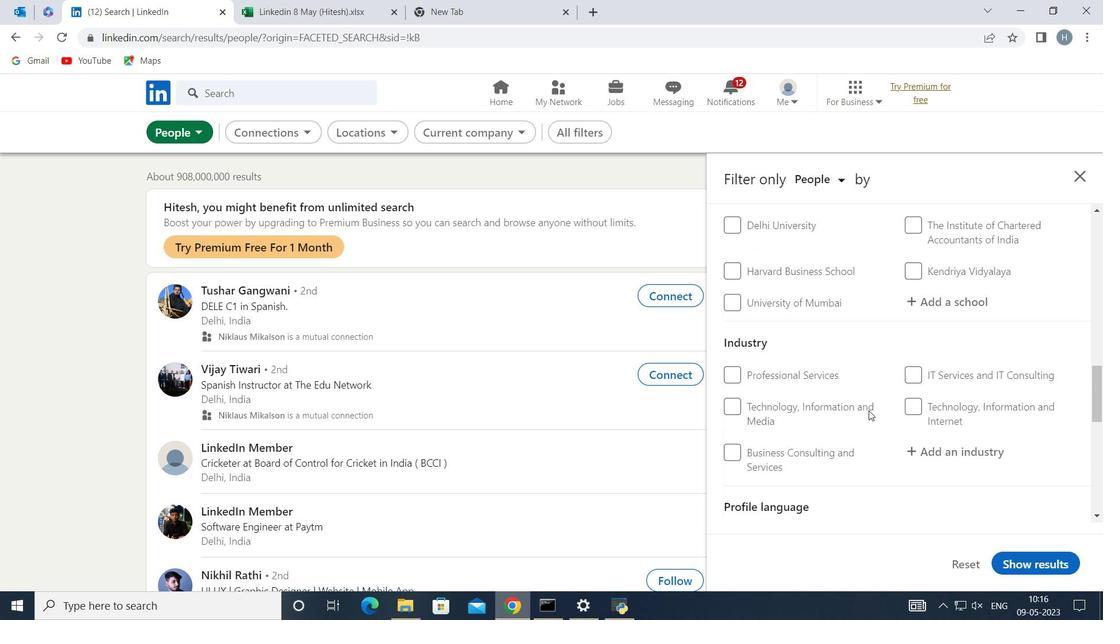 
Action: Mouse scrolled (868, 410) with delta (0, 0)
Screenshot: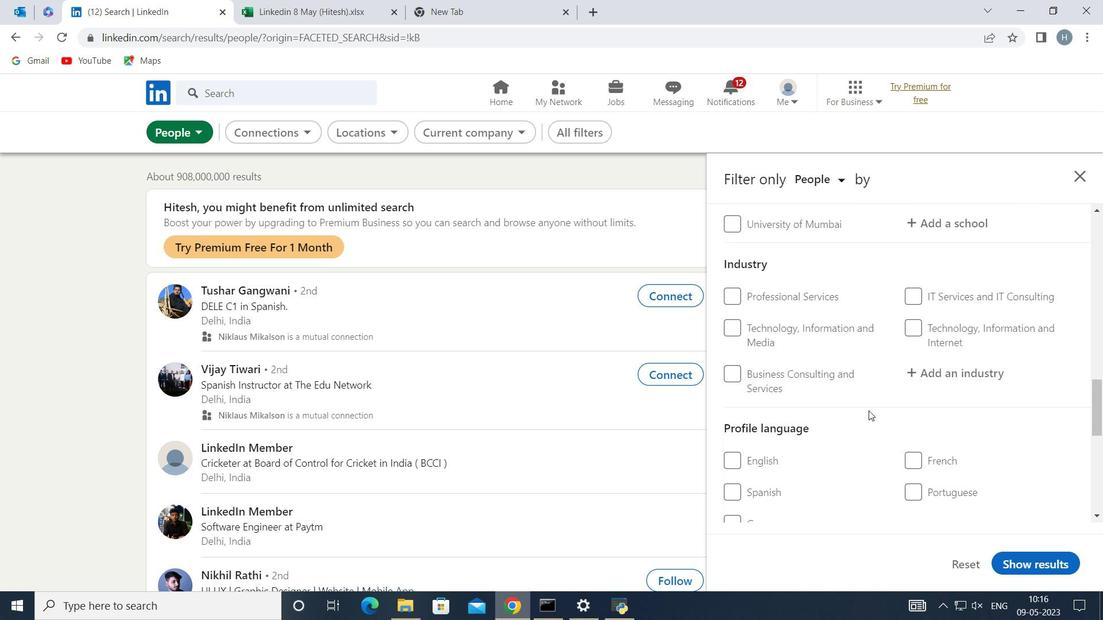 
Action: Mouse moved to (727, 448)
Screenshot: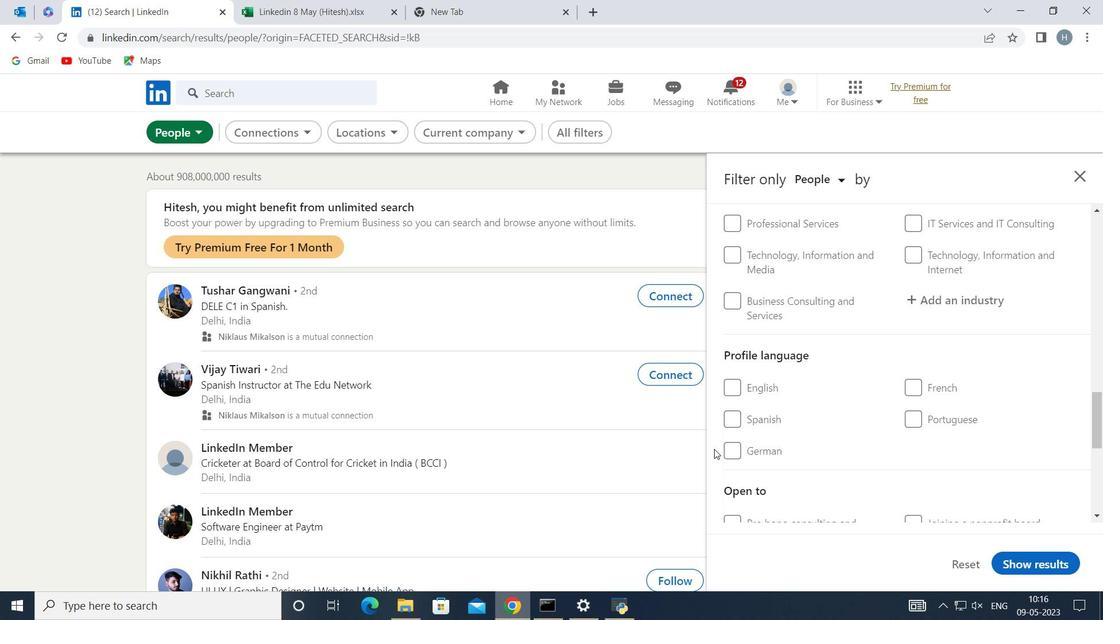 
Action: Mouse pressed left at (727, 448)
Screenshot: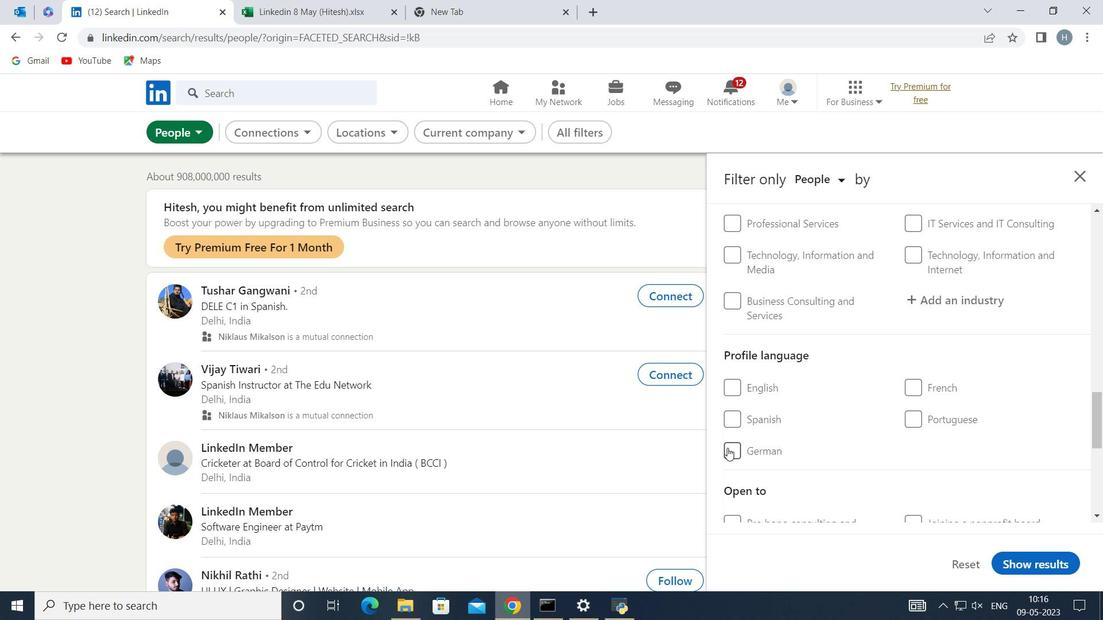 
Action: Mouse moved to (841, 437)
Screenshot: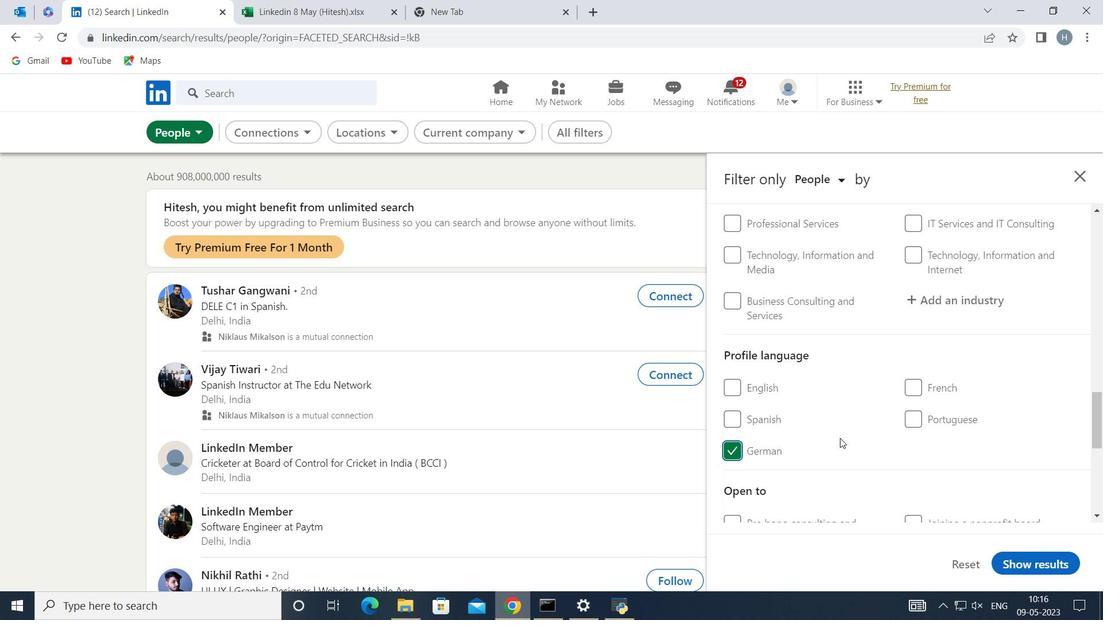 
Action: Mouse scrolled (841, 438) with delta (0, 0)
Screenshot: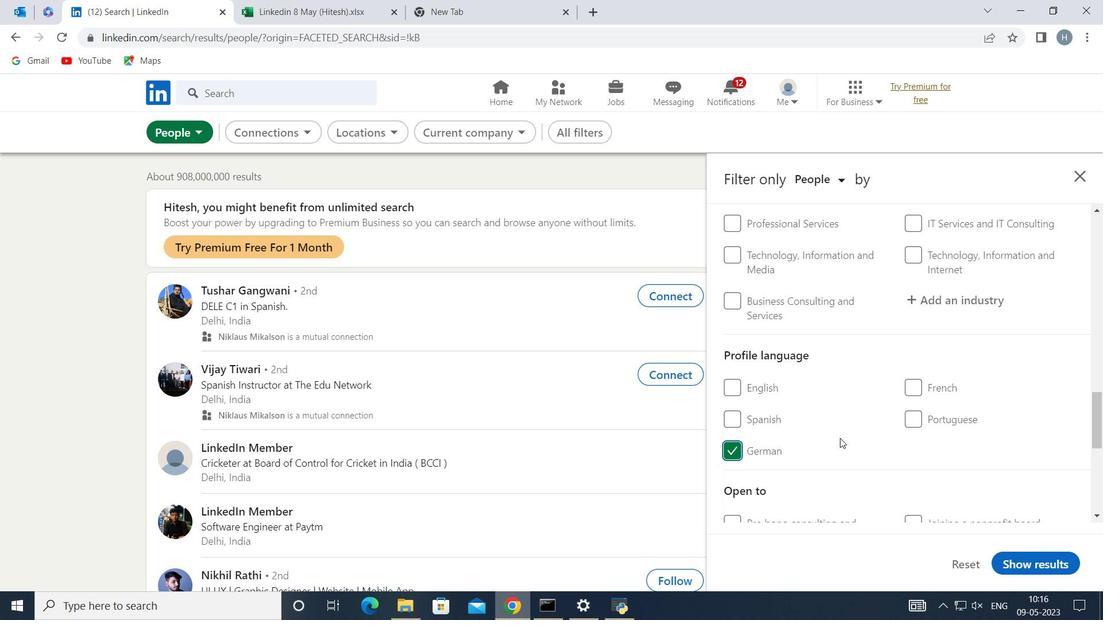 
Action: Mouse moved to (841, 432)
Screenshot: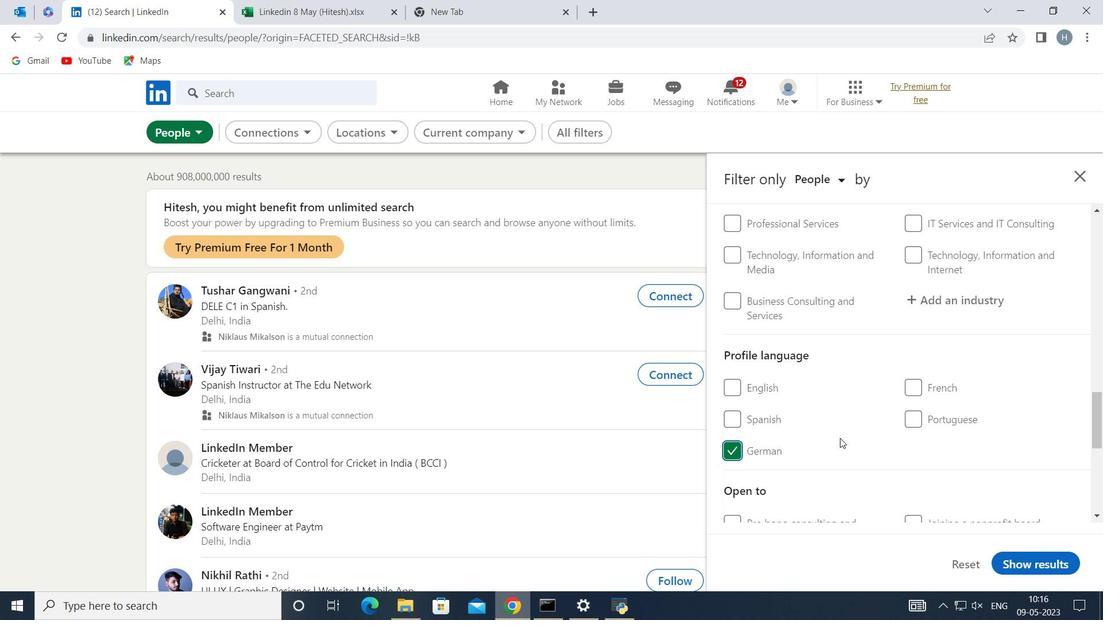 
Action: Mouse scrolled (841, 433) with delta (0, 0)
Screenshot: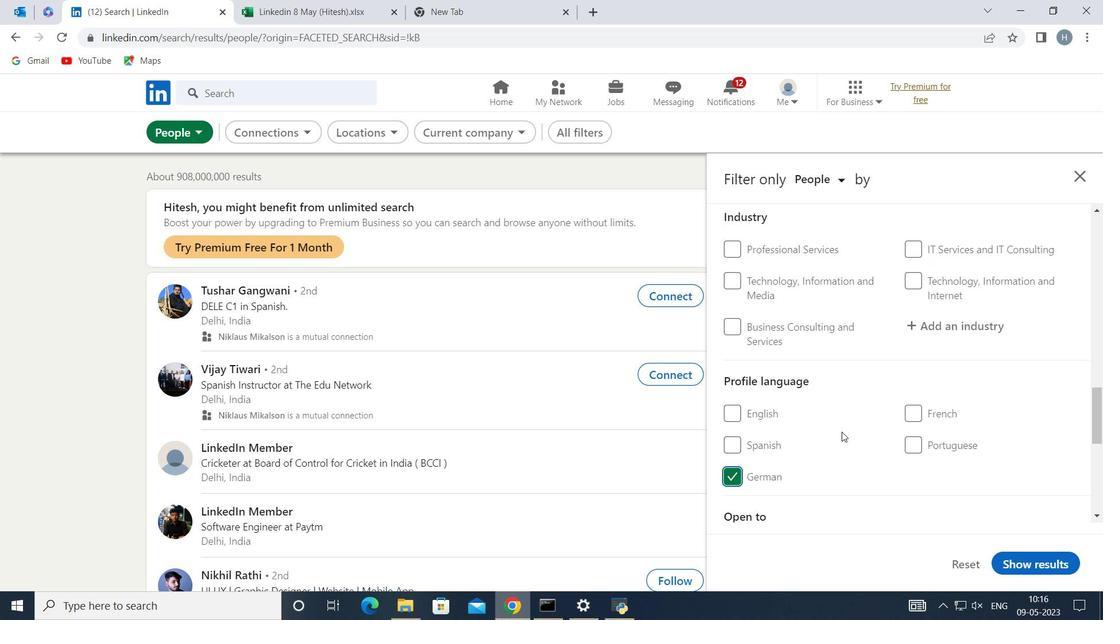 
Action: Mouse scrolled (841, 433) with delta (0, 0)
Screenshot: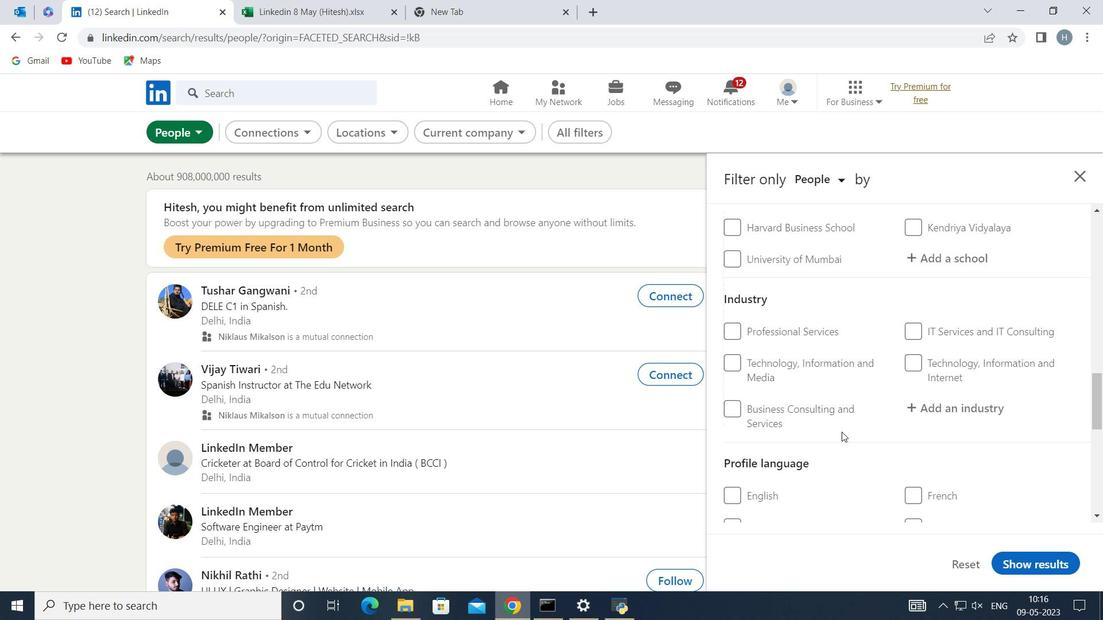 
Action: Mouse scrolled (841, 433) with delta (0, 0)
Screenshot: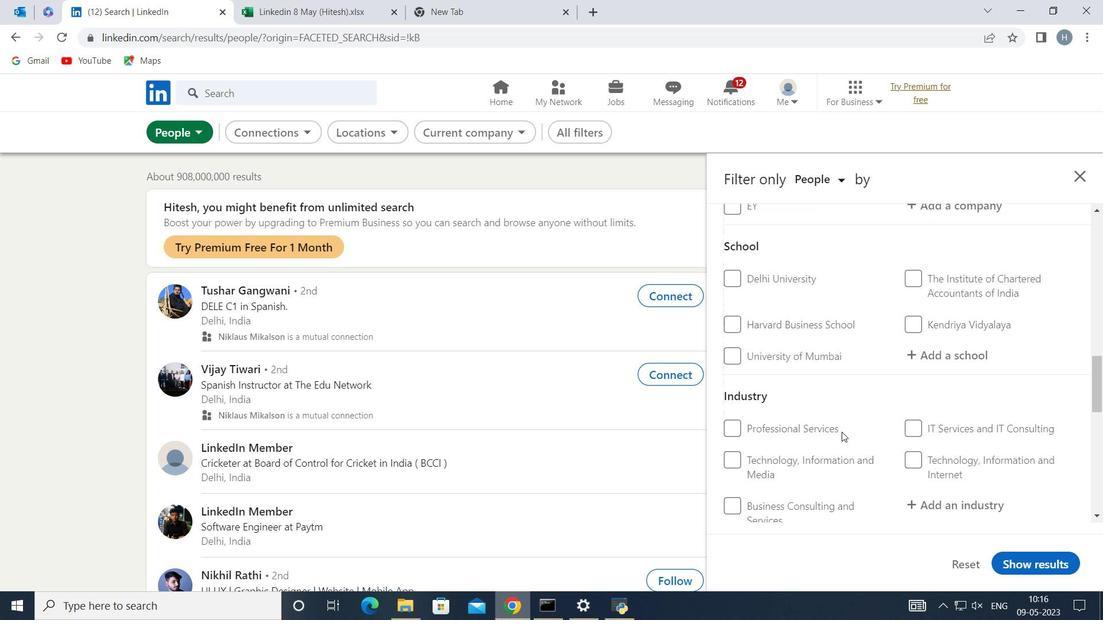 
Action: Mouse scrolled (841, 433) with delta (0, 0)
Screenshot: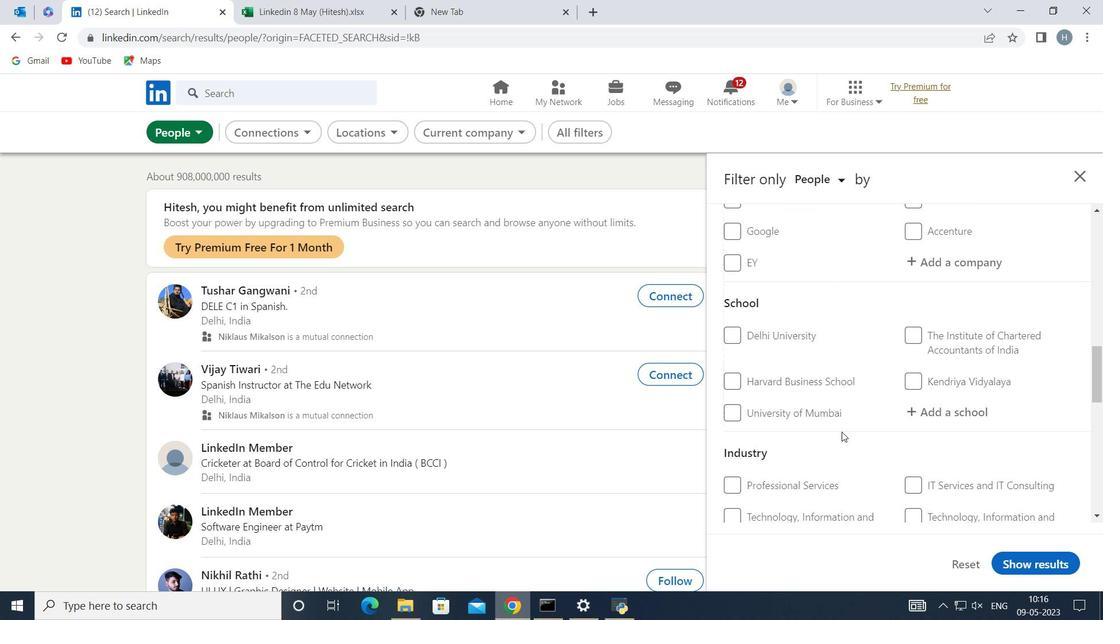 
Action: Mouse scrolled (841, 433) with delta (0, 0)
Screenshot: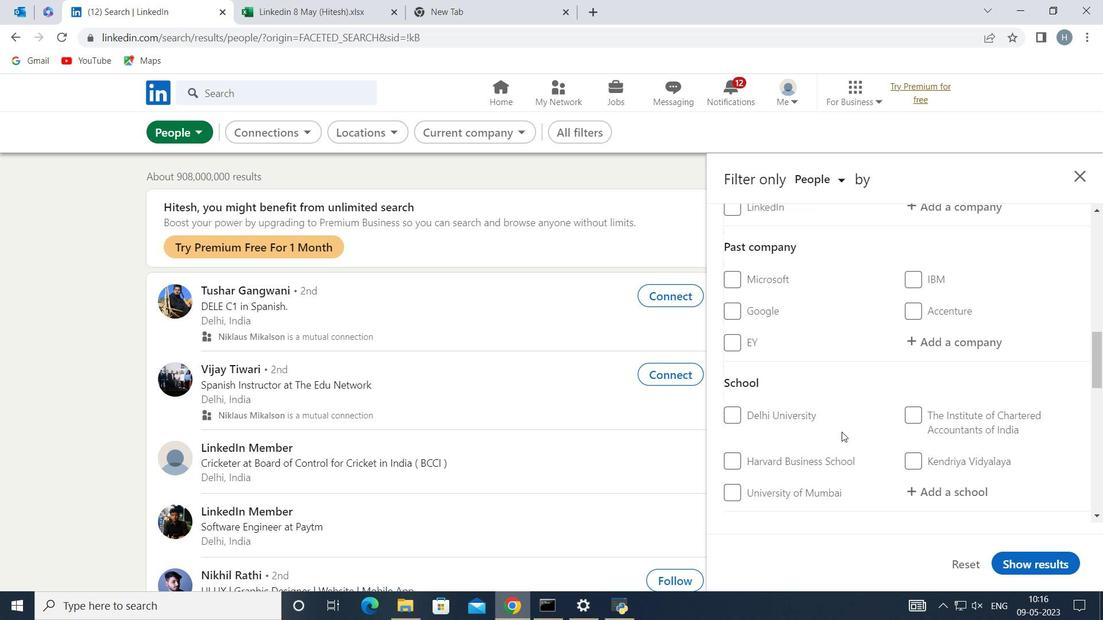 
Action: Mouse scrolled (841, 433) with delta (0, 0)
Screenshot: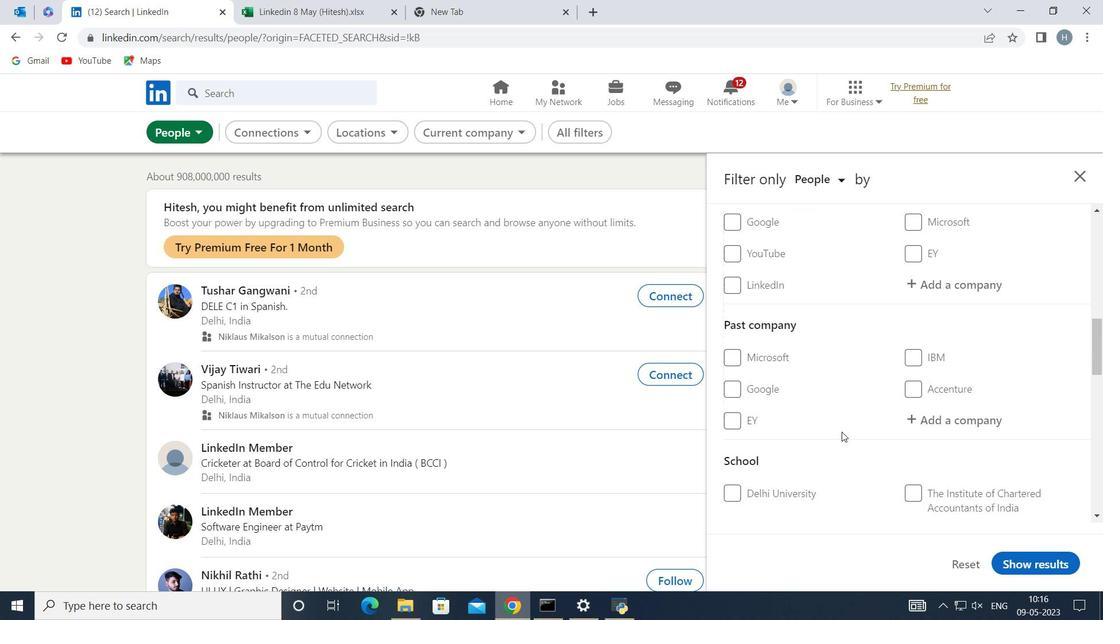 
Action: Mouse moved to (956, 368)
Screenshot: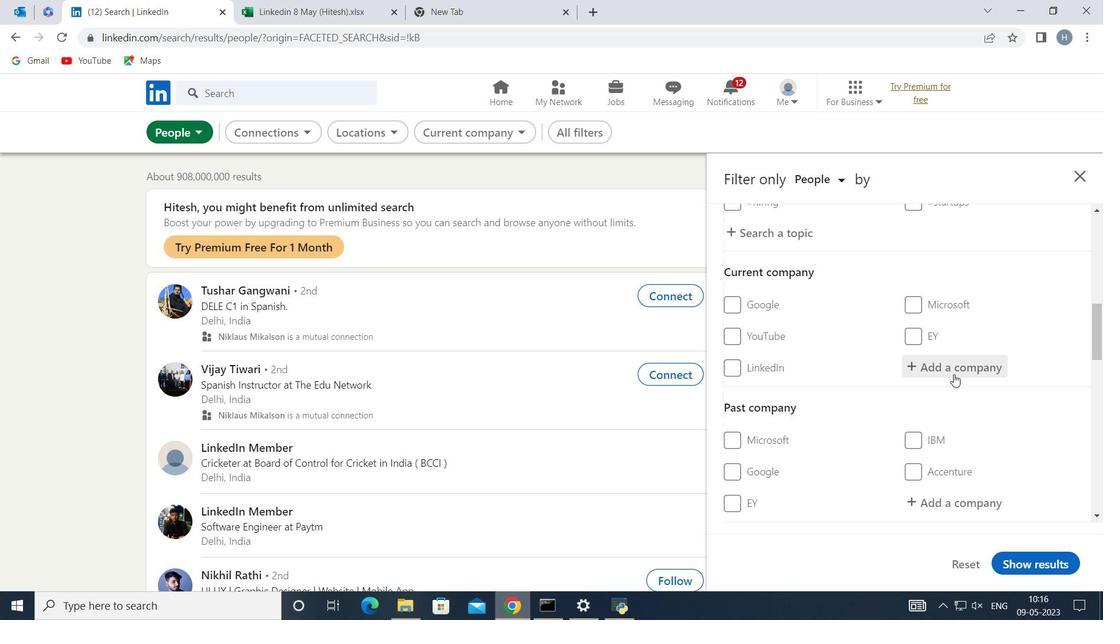 
Action: Mouse pressed left at (956, 368)
Screenshot: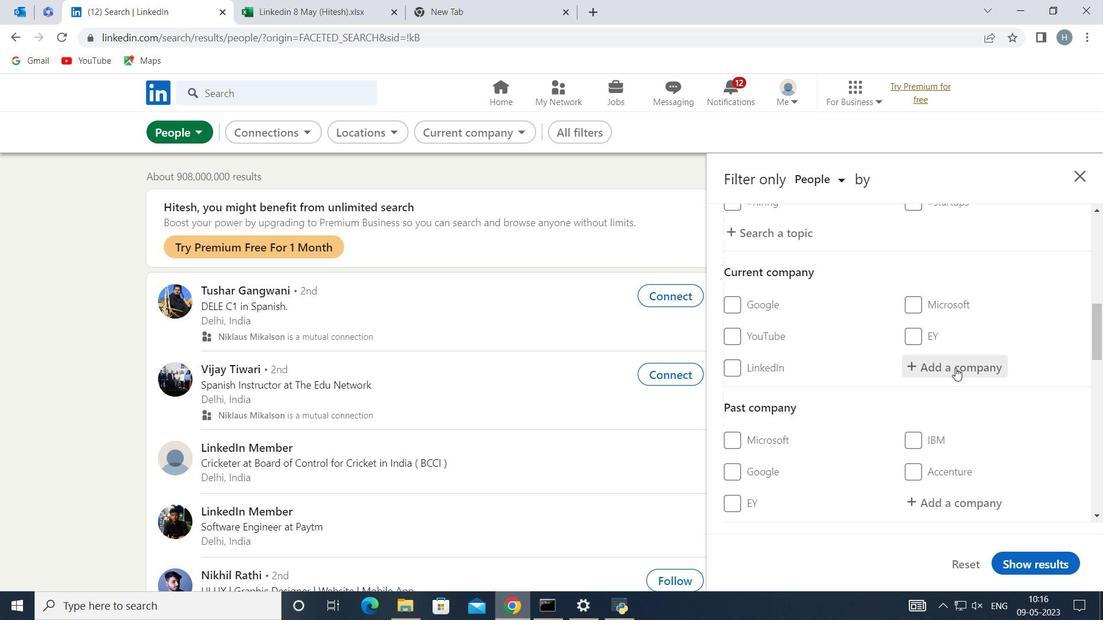 
Action: Mouse moved to (956, 367)
Screenshot: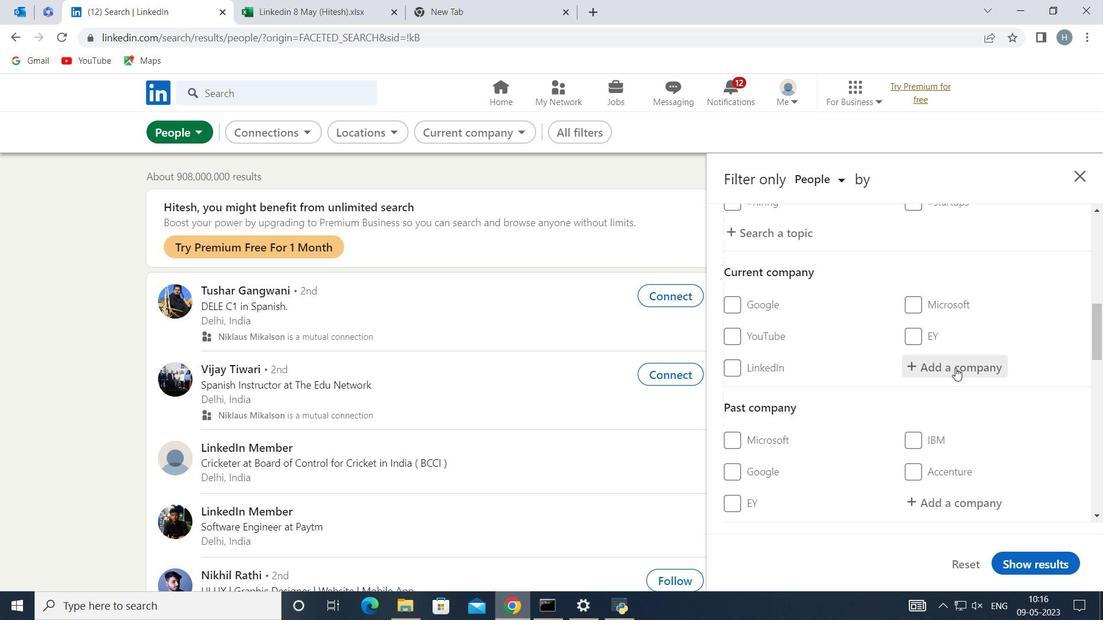 
Action: Key pressed <Key.shift>B<Key.space><Key.shift>Braun<Key.space><Key.shift>g
Screenshot: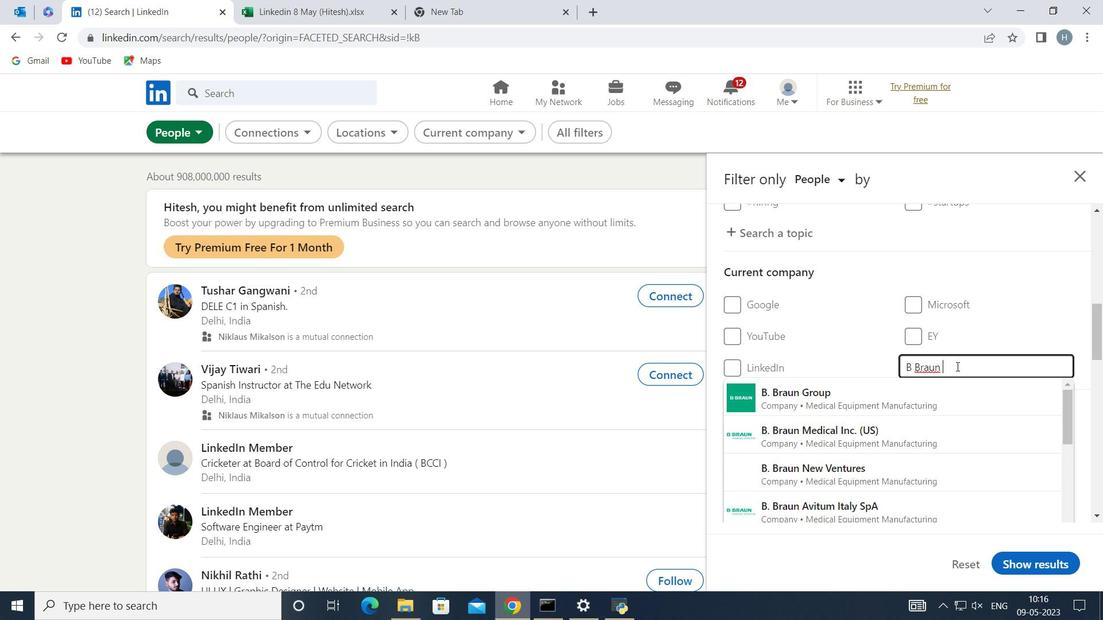
Action: Mouse moved to (860, 395)
Screenshot: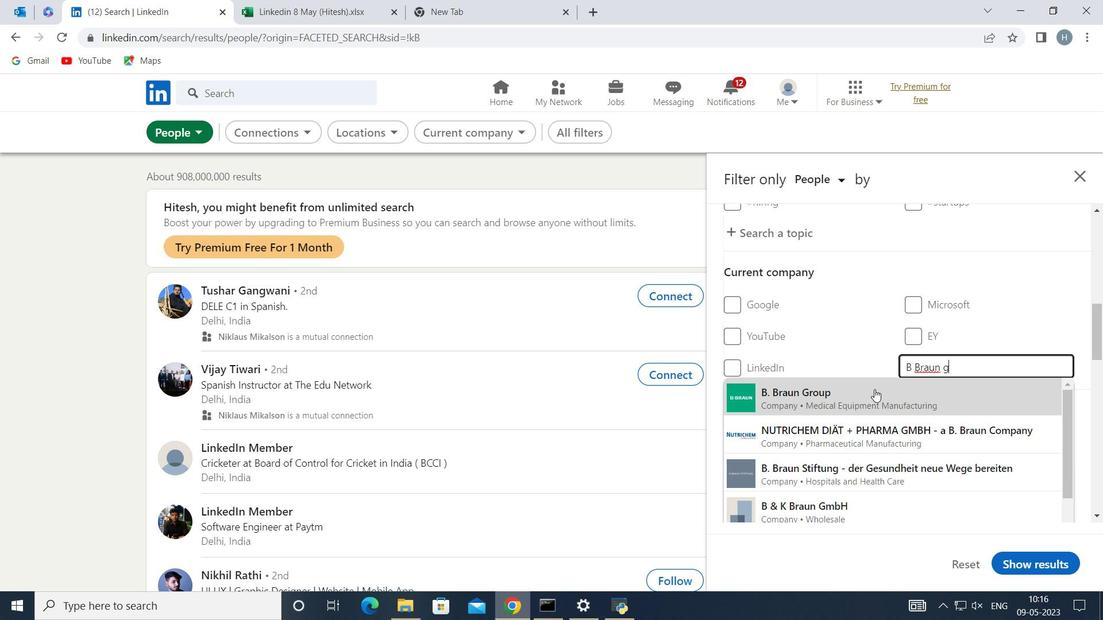 
Action: Mouse pressed left at (860, 395)
Screenshot: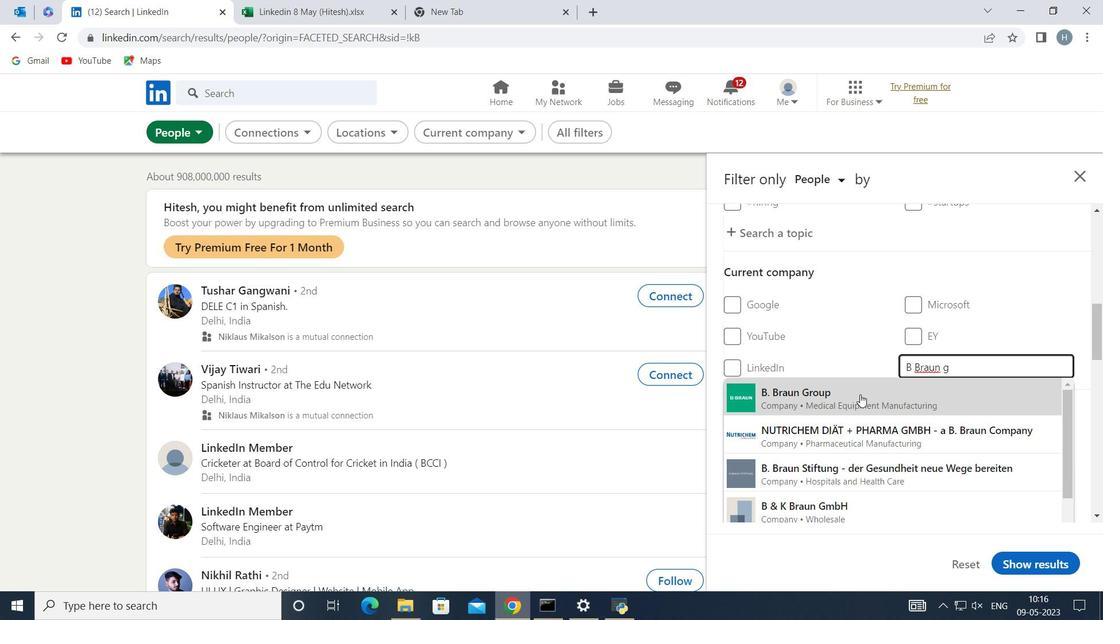 
Action: Mouse moved to (876, 368)
Screenshot: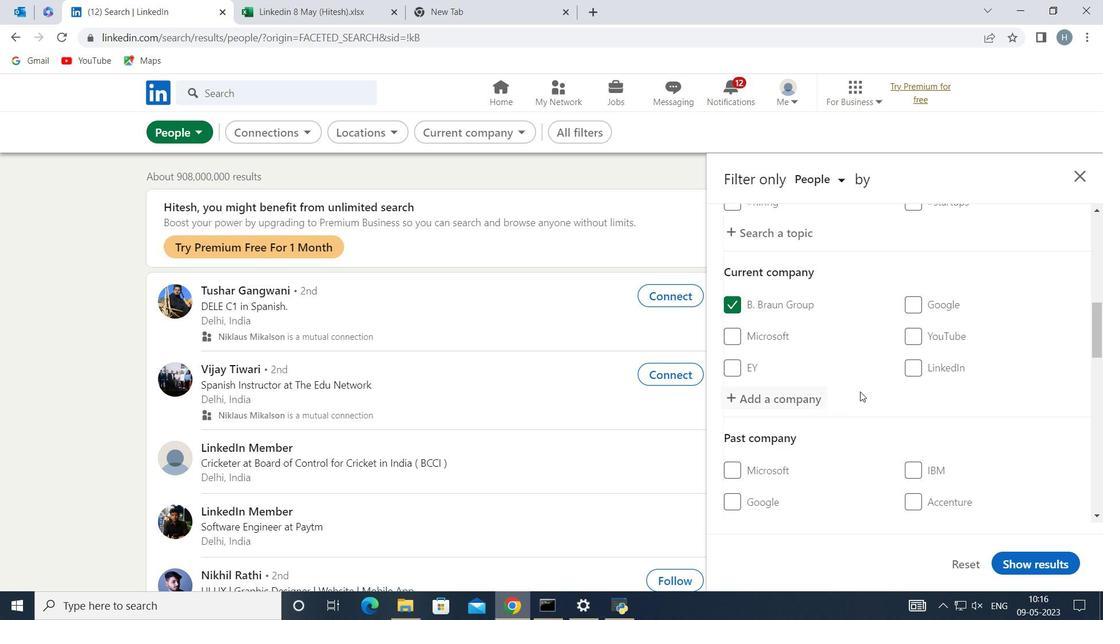 
Action: Mouse scrolled (876, 367) with delta (0, 0)
Screenshot: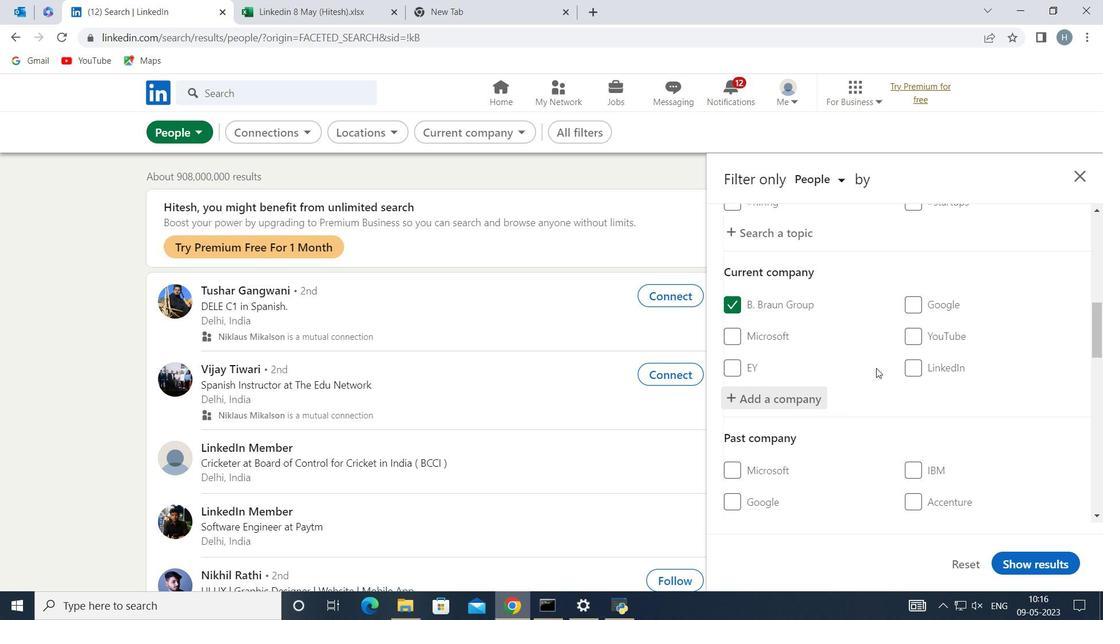 
Action: Mouse scrolled (876, 367) with delta (0, 0)
Screenshot: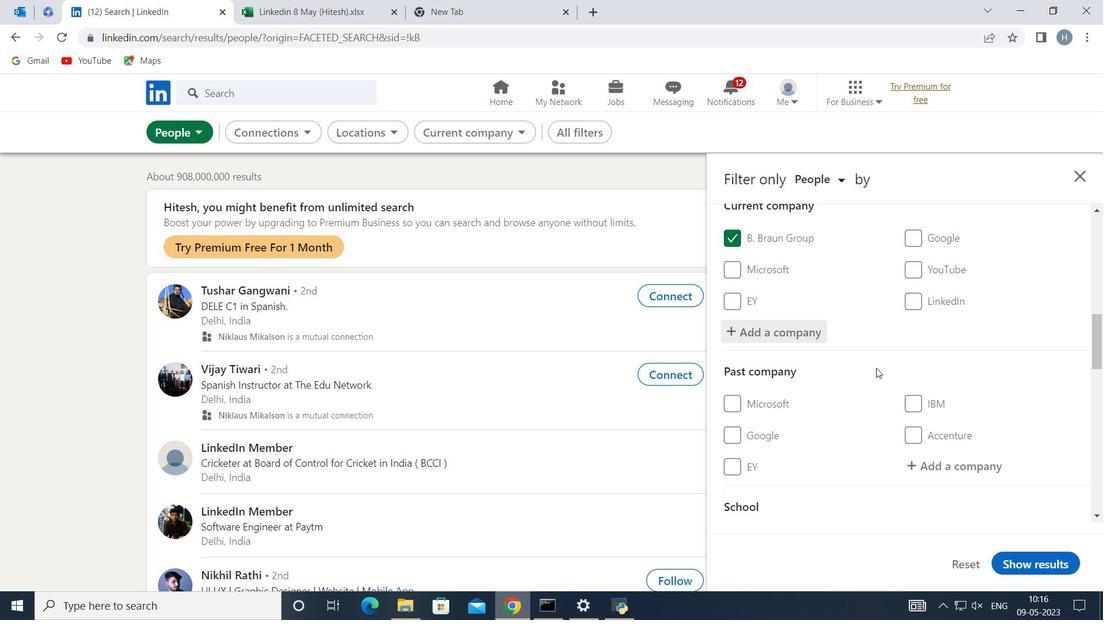 
Action: Mouse scrolled (876, 367) with delta (0, 0)
Screenshot: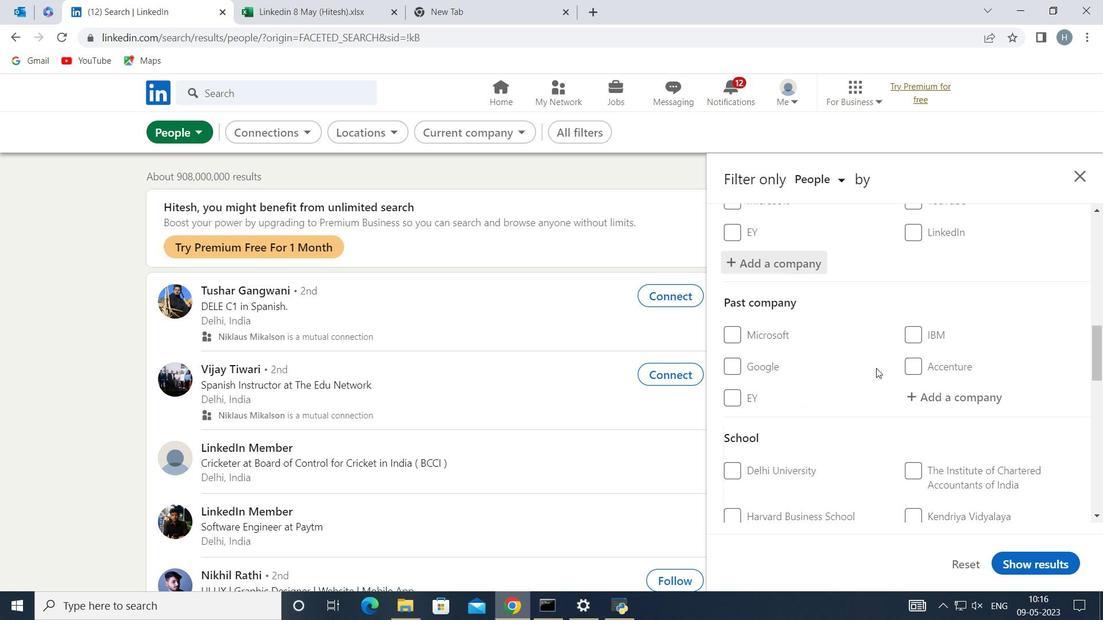 
Action: Mouse scrolled (876, 367) with delta (0, 0)
Screenshot: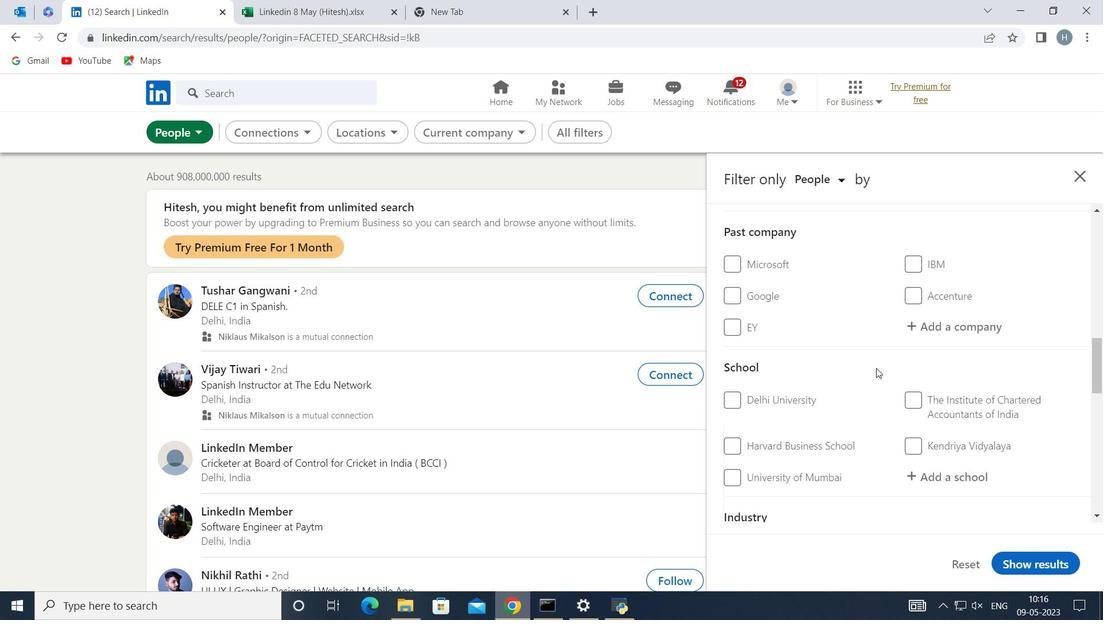 
Action: Mouse moved to (935, 392)
Screenshot: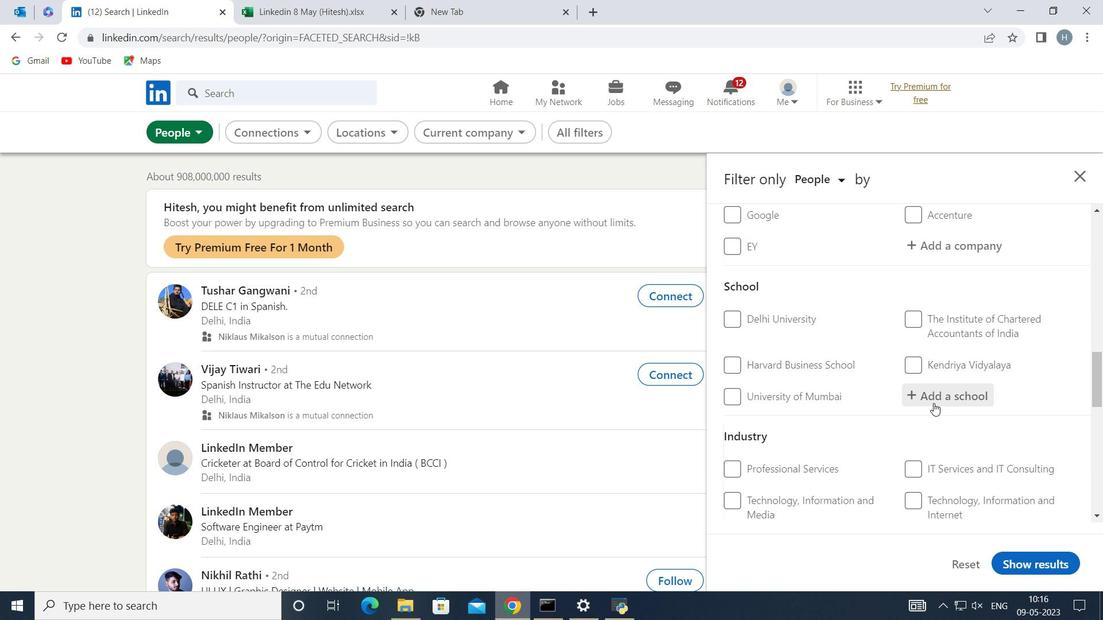 
Action: Mouse pressed left at (935, 392)
Screenshot: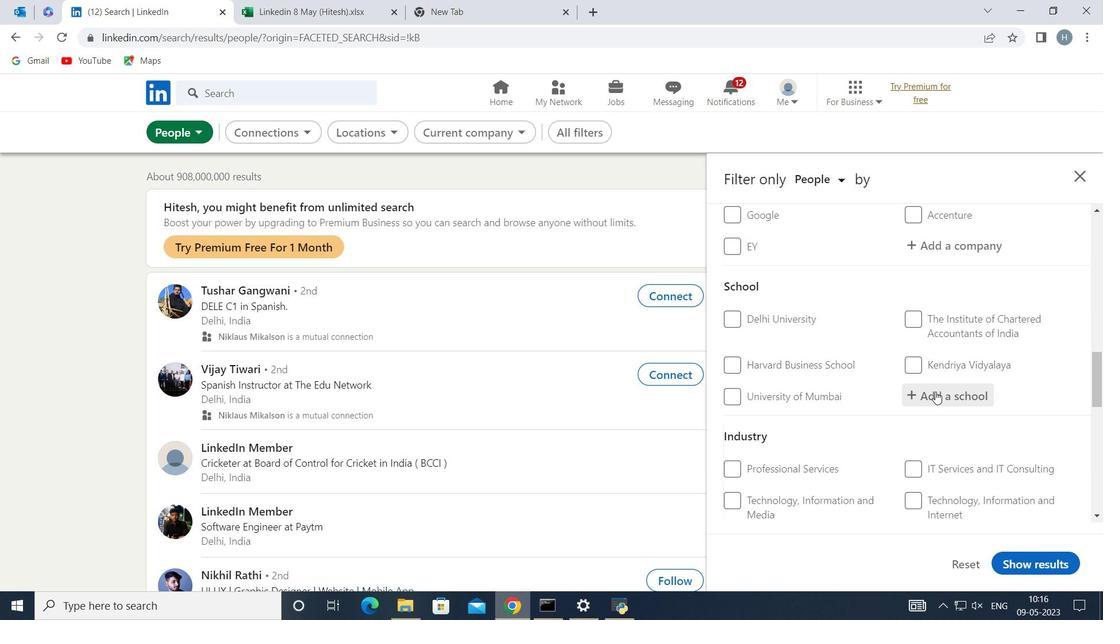 
Action: Mouse moved to (933, 391)
Screenshot: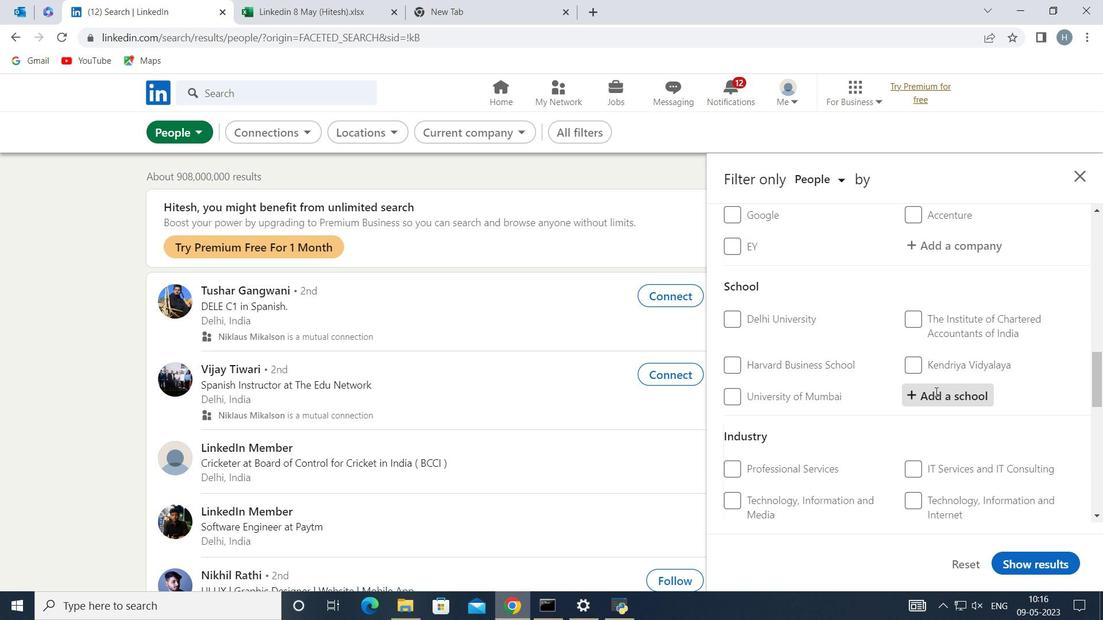 
Action: Key pressed <Key.shift>Madras<Key.space><Key.shift>Institute<Key.space>of<Key.space>
Screenshot: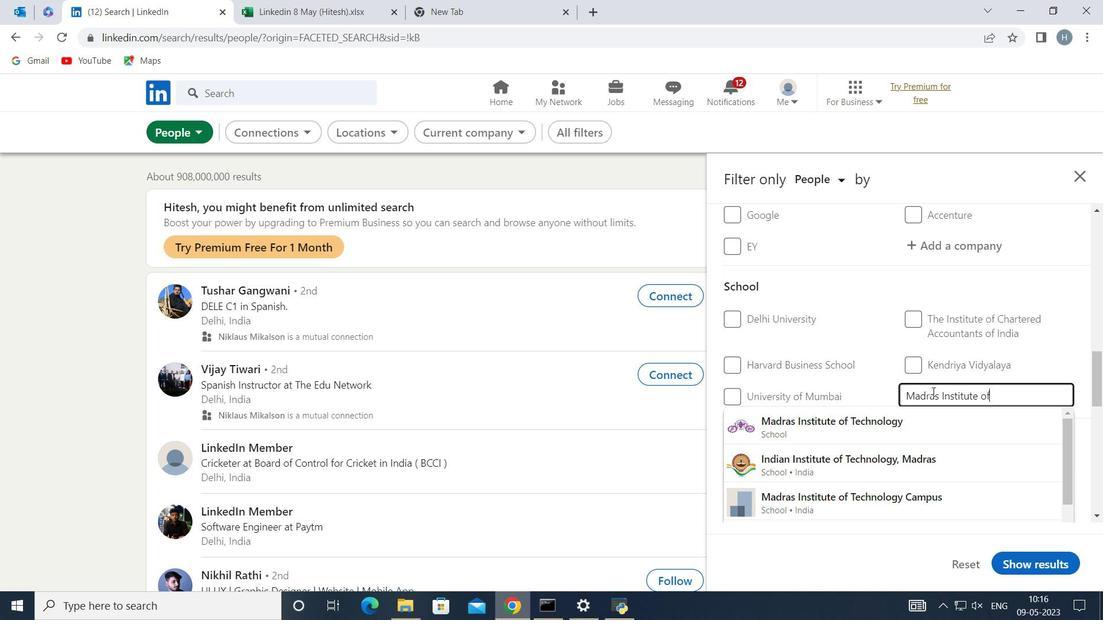 
Action: Mouse moved to (914, 488)
Screenshot: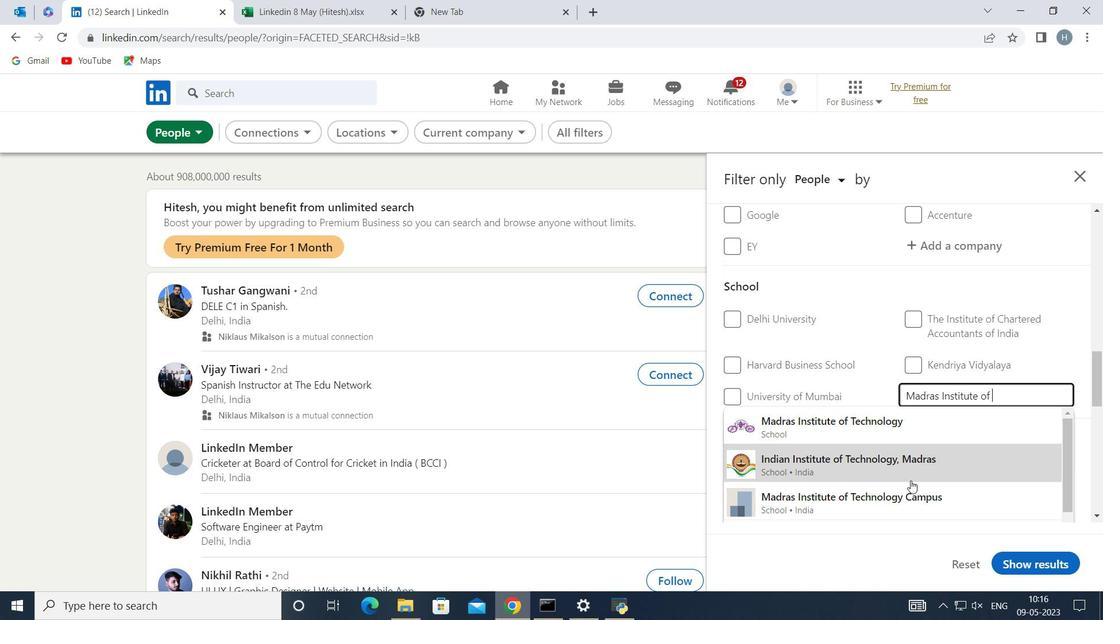 
Action: Mouse pressed left at (914, 488)
Screenshot: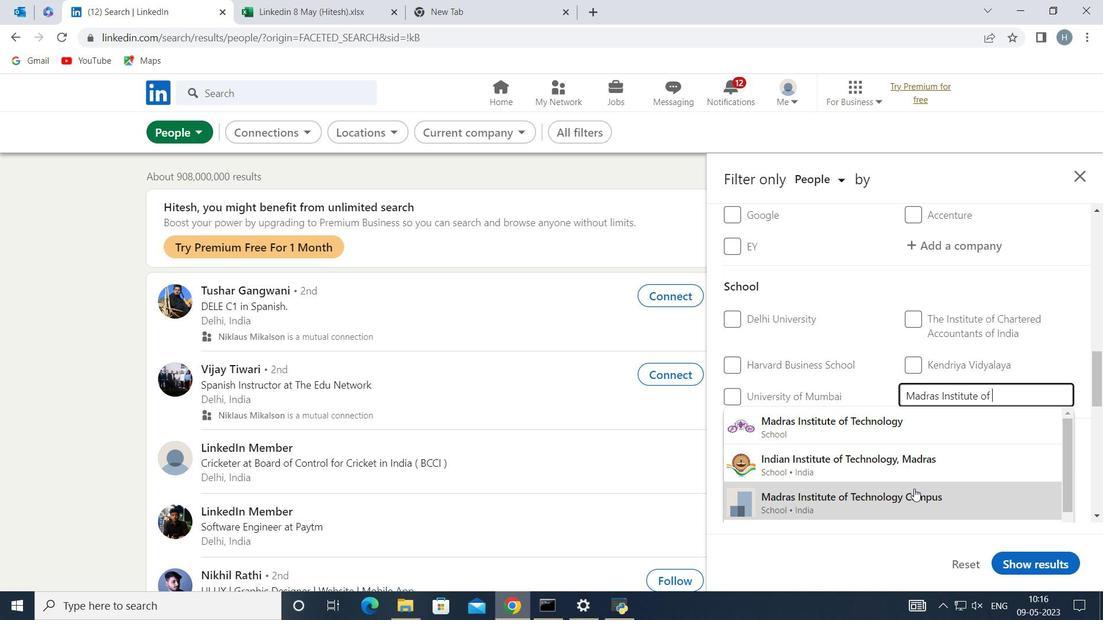 
Action: Mouse moved to (919, 436)
Screenshot: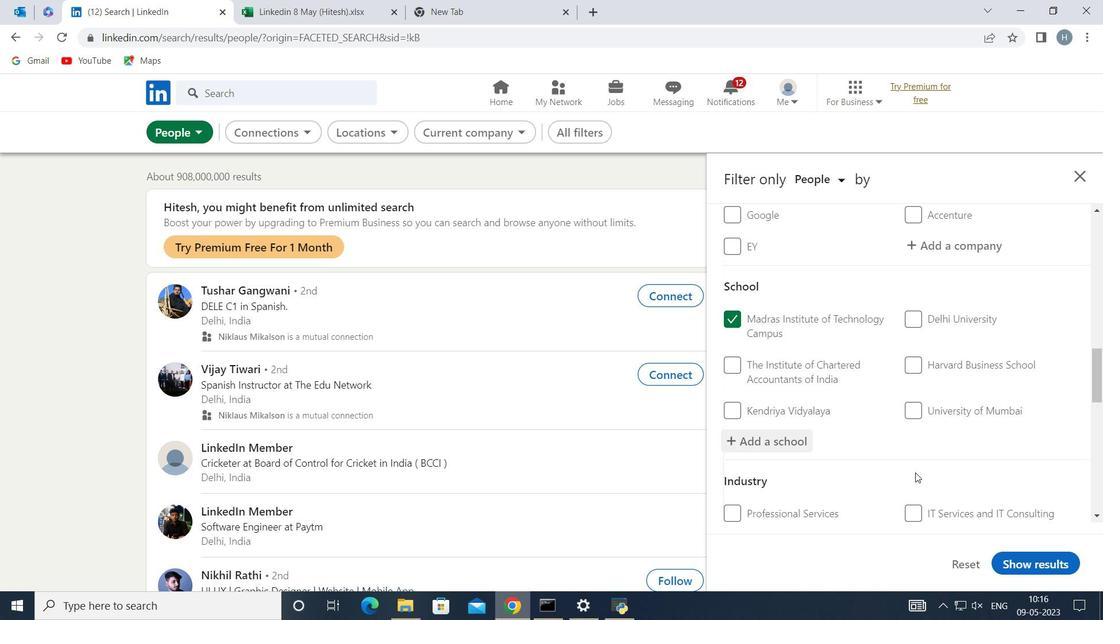 
Action: Mouse scrolled (919, 435) with delta (0, 0)
Screenshot: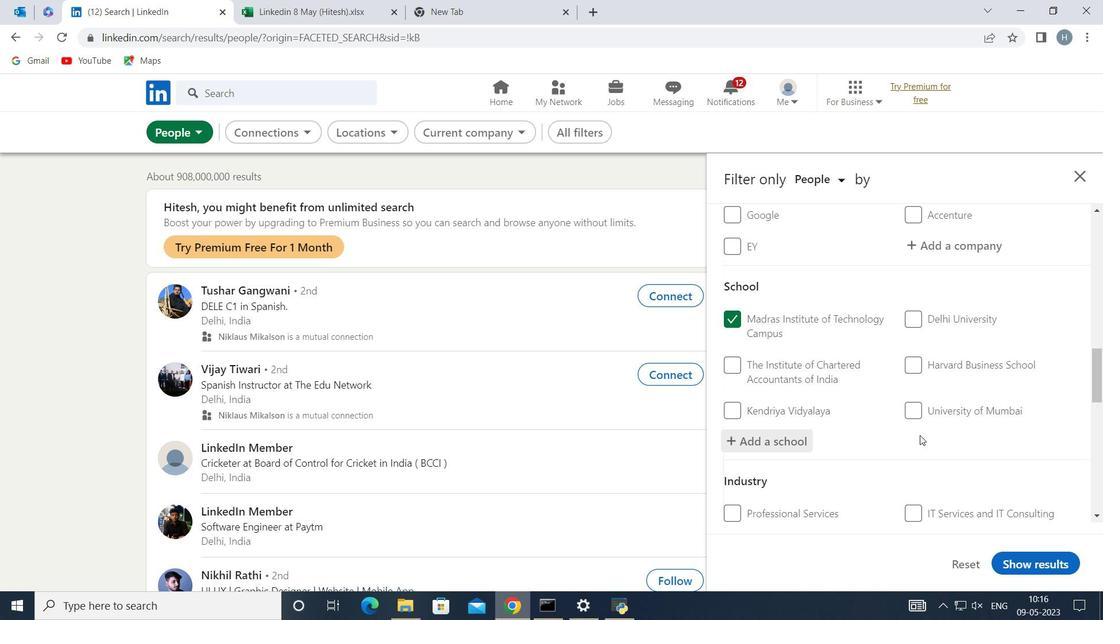 
Action: Mouse moved to (919, 428)
Screenshot: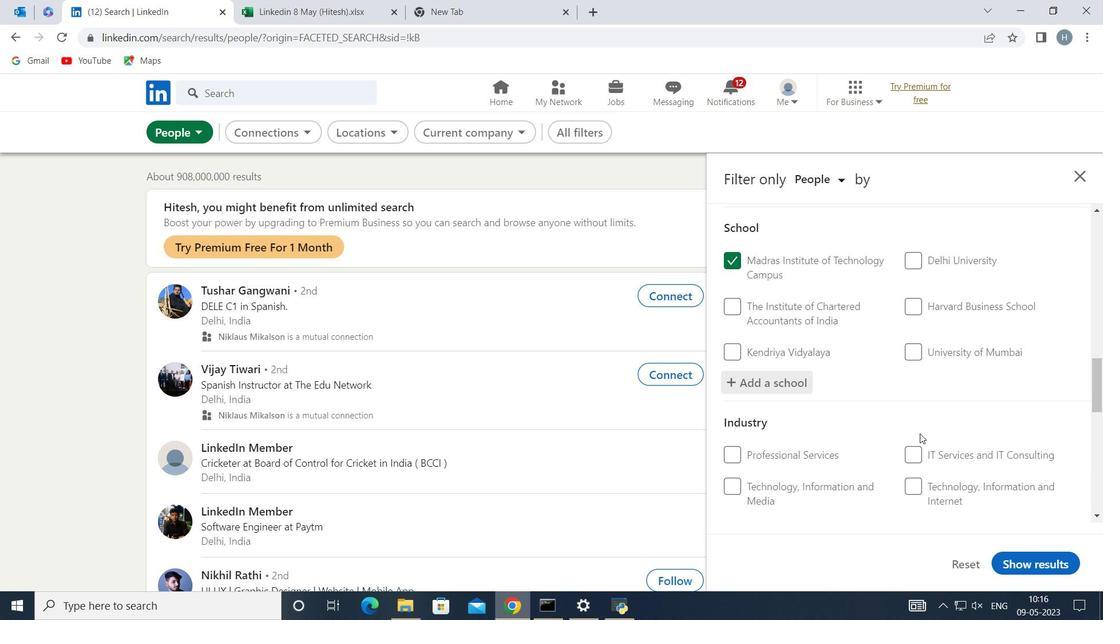 
Action: Mouse scrolled (919, 427) with delta (0, 0)
Screenshot: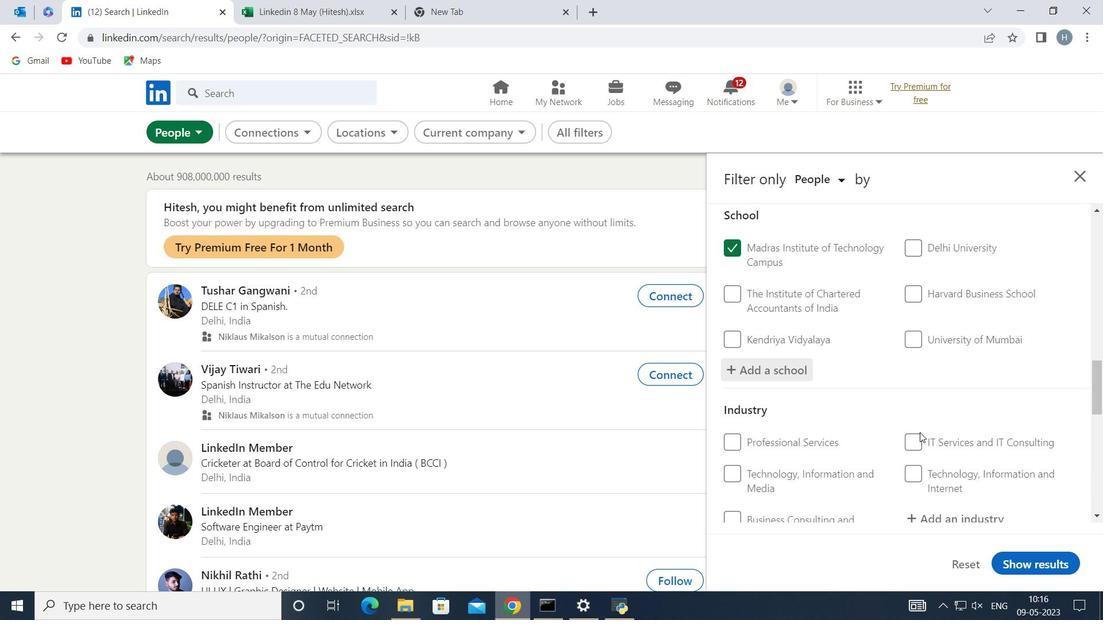 
Action: Mouse moved to (921, 427)
Screenshot: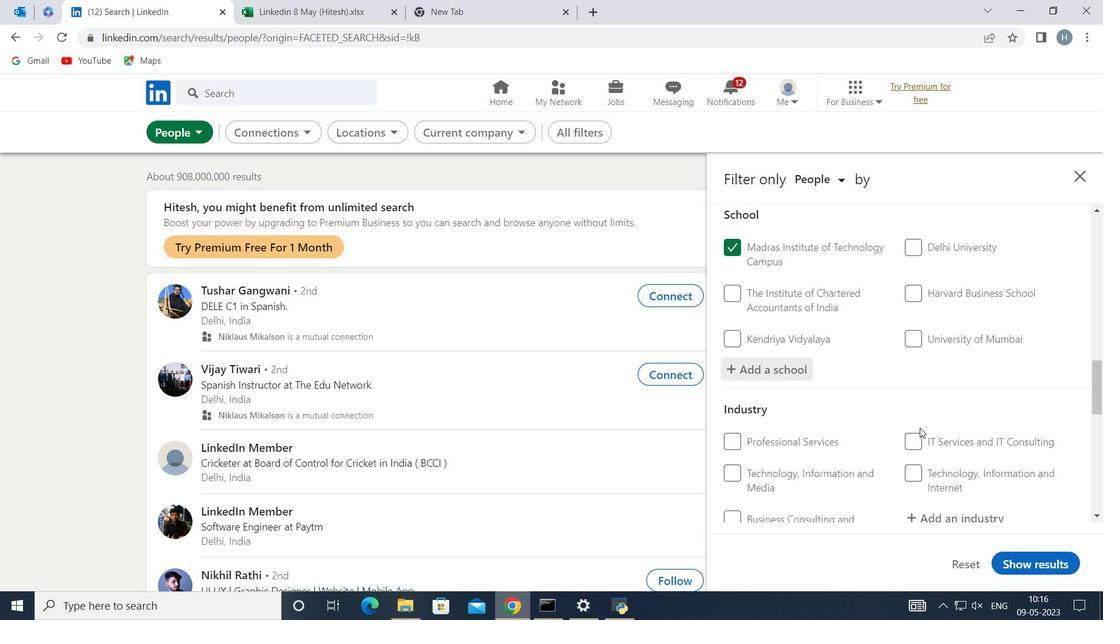 
Action: Mouse scrolled (921, 426) with delta (0, 0)
Screenshot: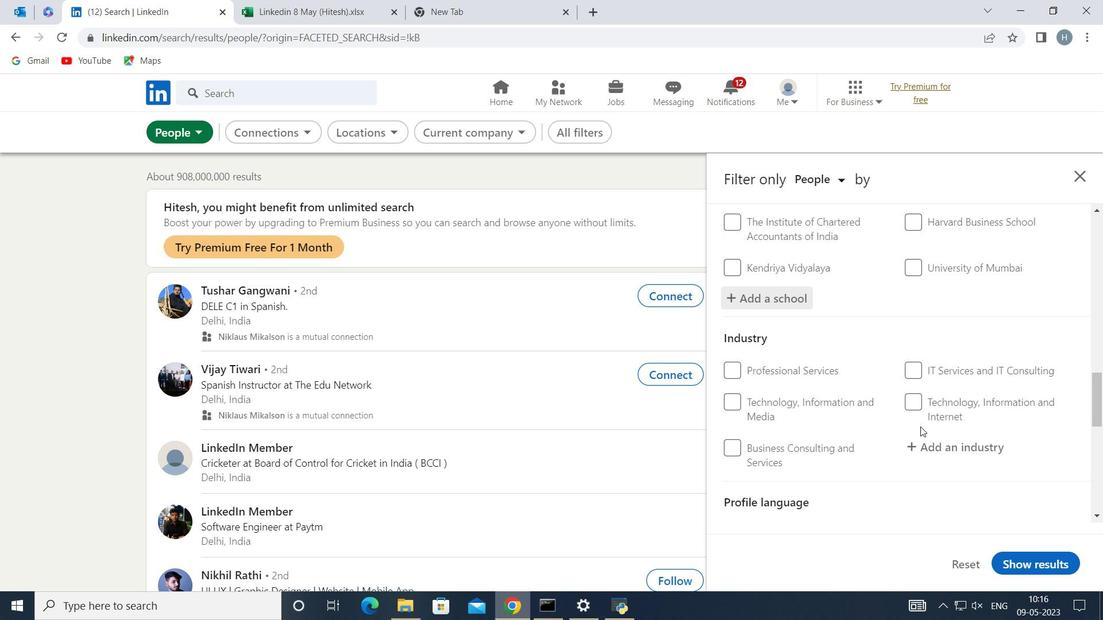 
Action: Mouse moved to (958, 375)
Screenshot: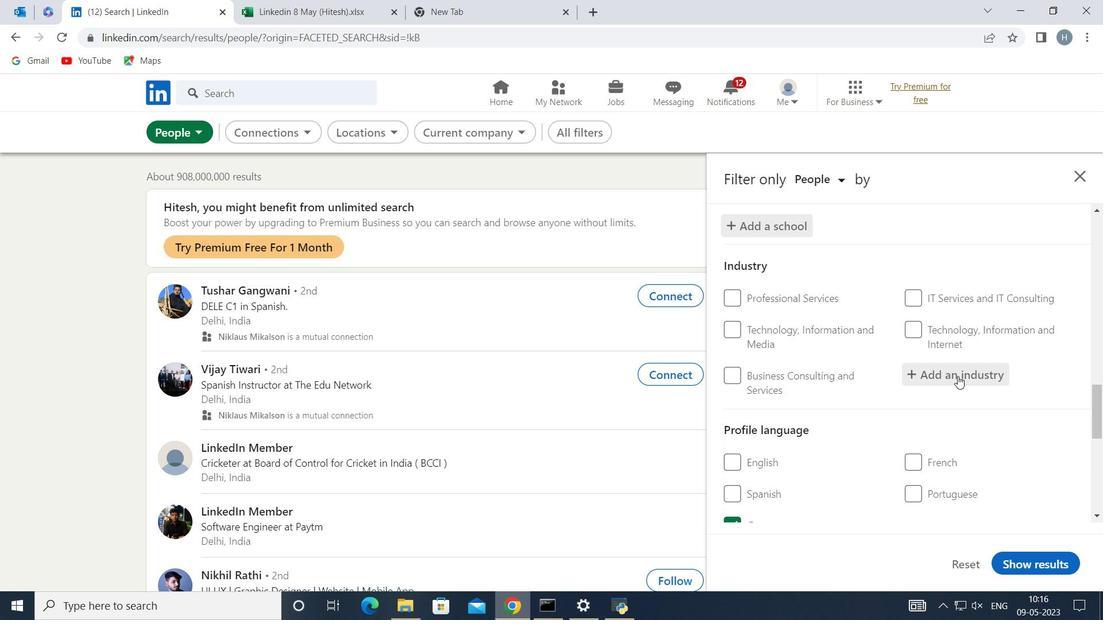 
Action: Mouse pressed left at (958, 375)
Screenshot: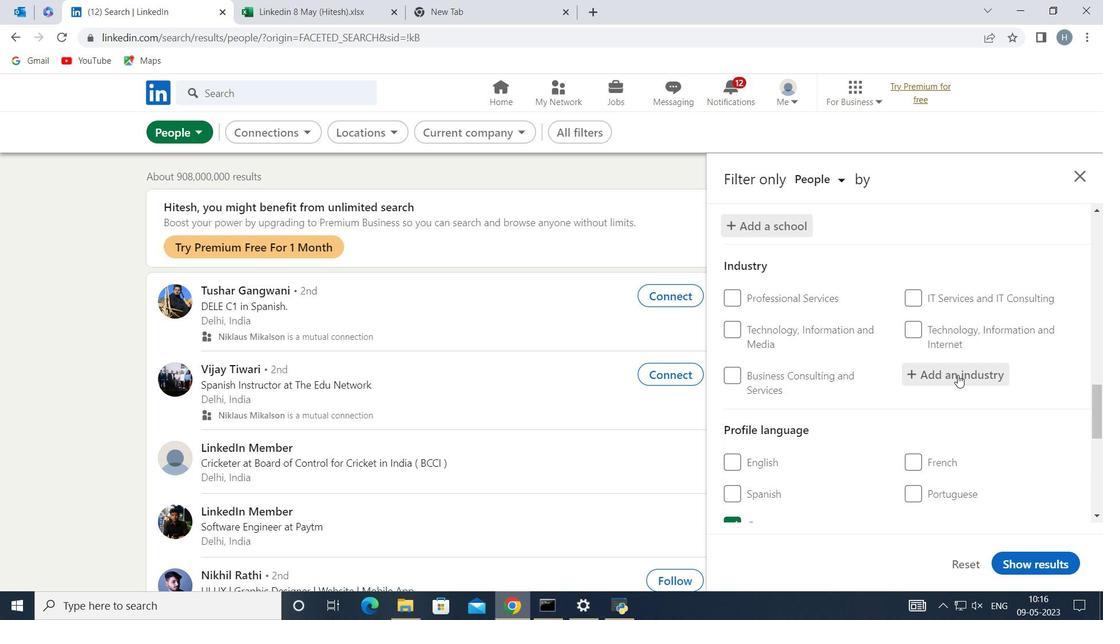 
Action: Key pressed <Key.shift>Dairy<Key.space><Key.shift><Key.shift><Key.shift><Key.shift><Key.shift><Key.shift><Key.shift><Key.shift><Key.shift>Pro
Screenshot: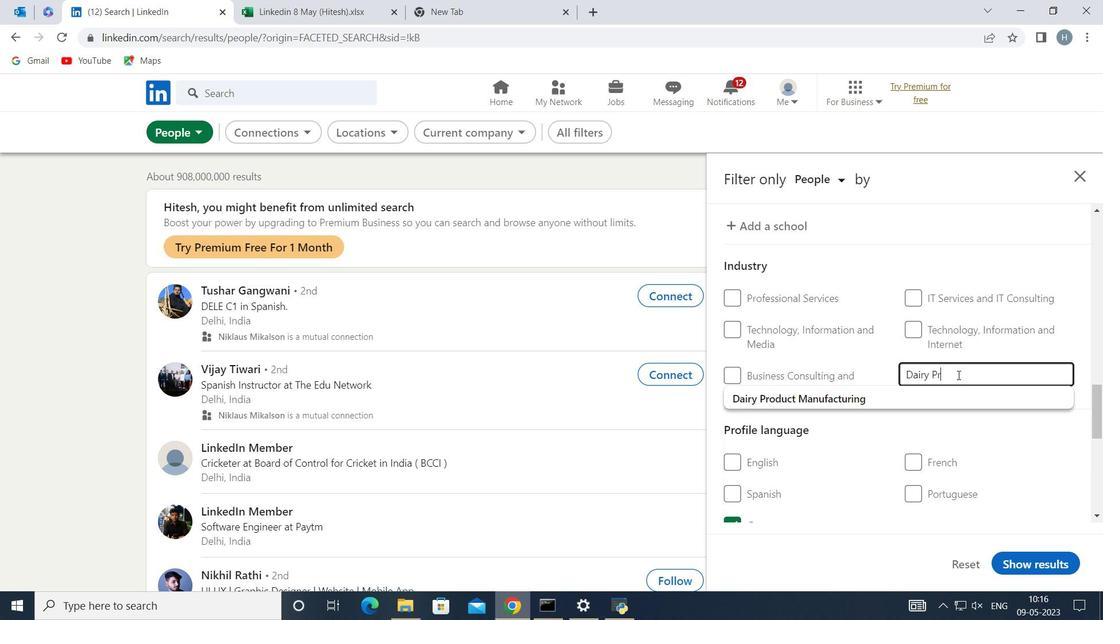
Action: Mouse moved to (883, 394)
Screenshot: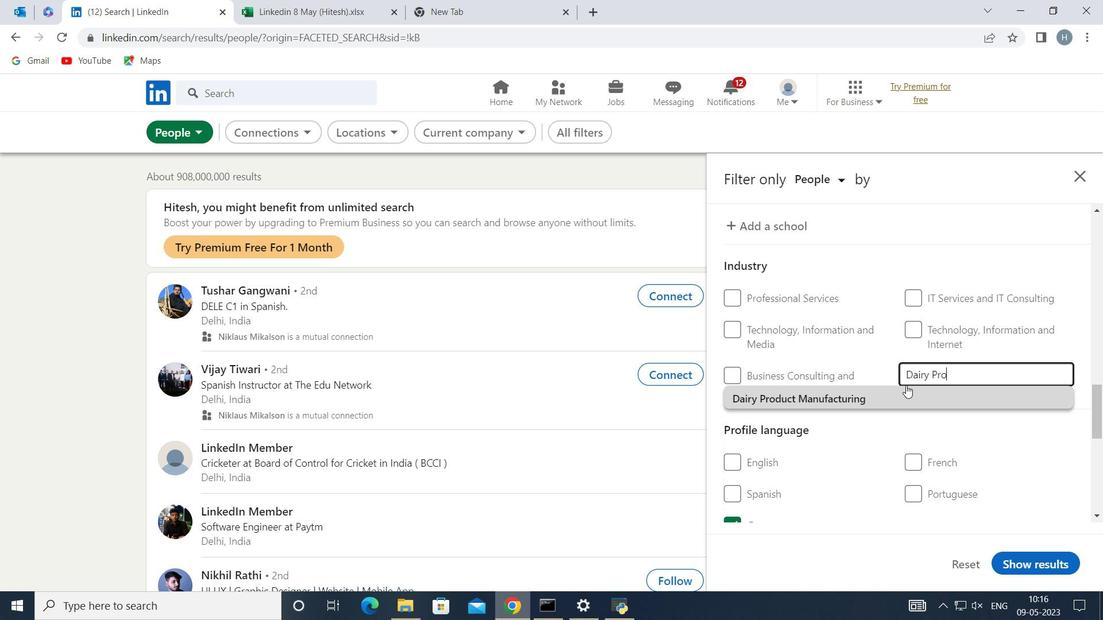 
Action: Mouse pressed left at (883, 394)
Screenshot: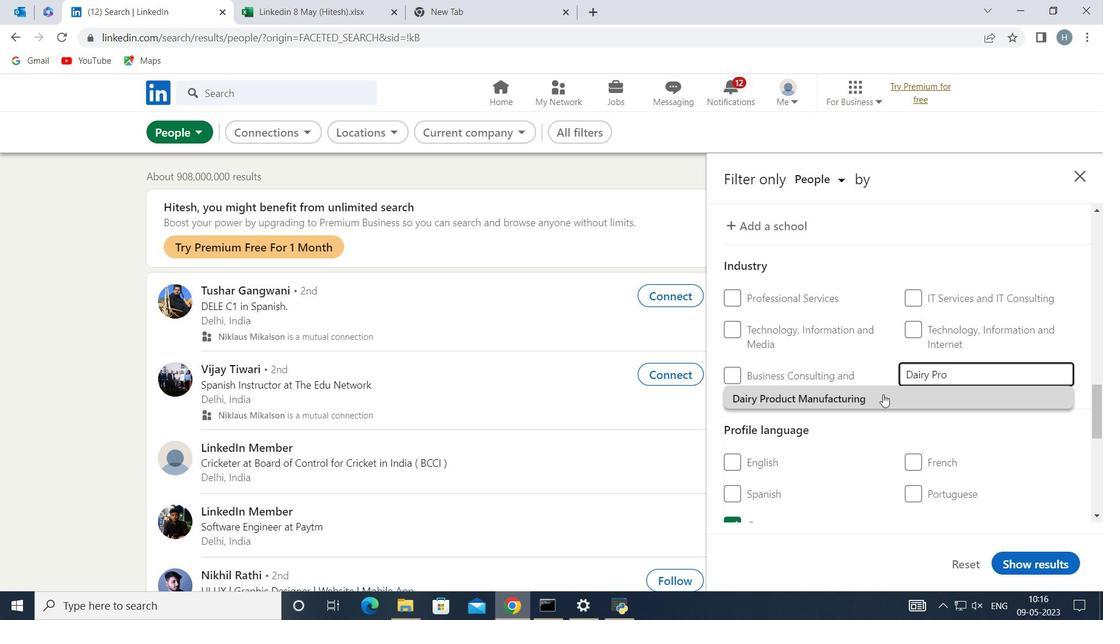 
Action: Mouse scrolled (883, 394) with delta (0, 0)
Screenshot: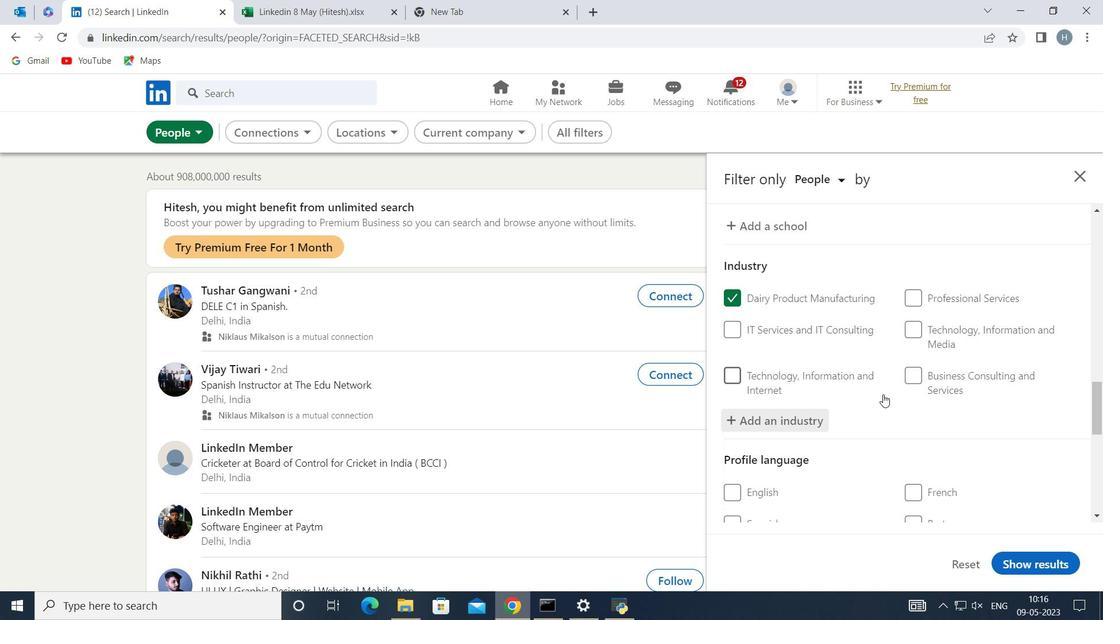 
Action: Mouse scrolled (883, 394) with delta (0, 0)
Screenshot: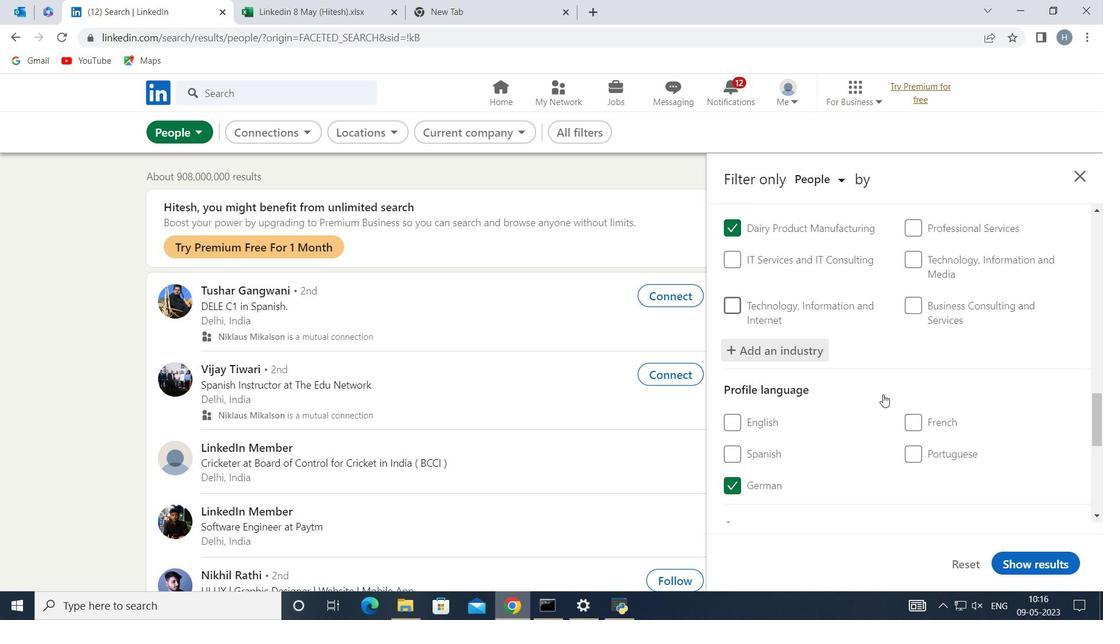 
Action: Mouse scrolled (883, 394) with delta (0, 0)
Screenshot: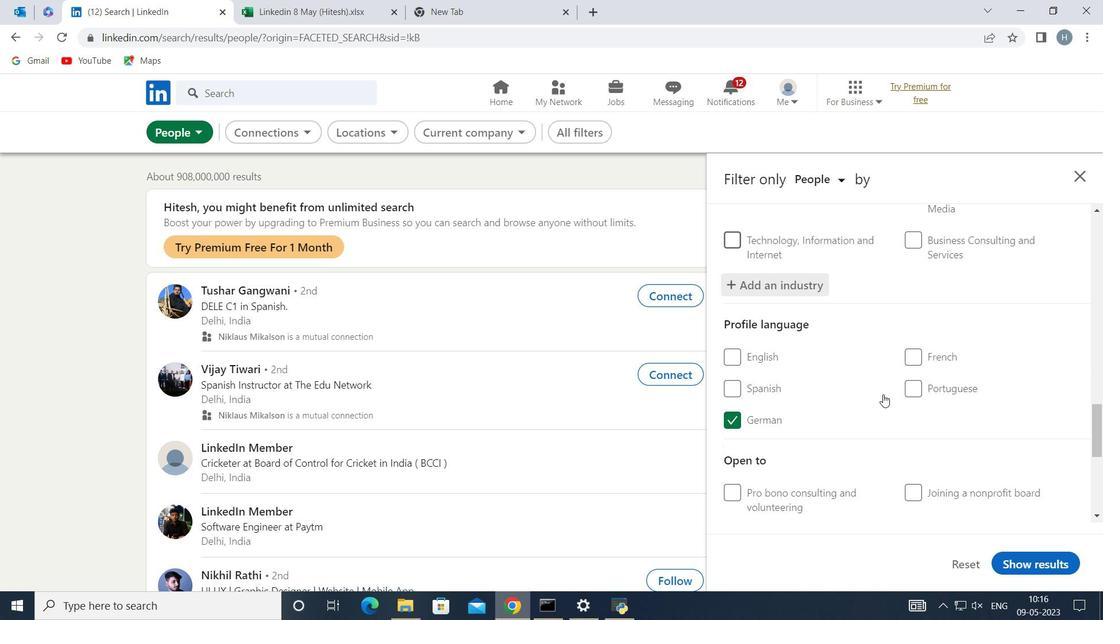 
Action: Mouse scrolled (883, 394) with delta (0, 0)
Screenshot: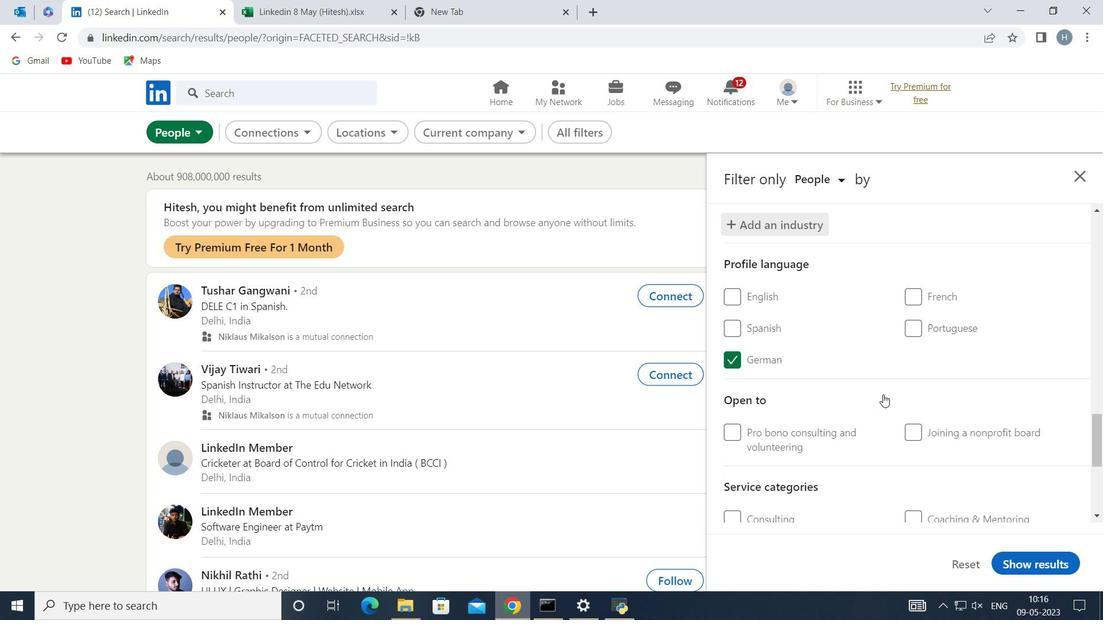 
Action: Mouse scrolled (883, 394) with delta (0, 0)
Screenshot: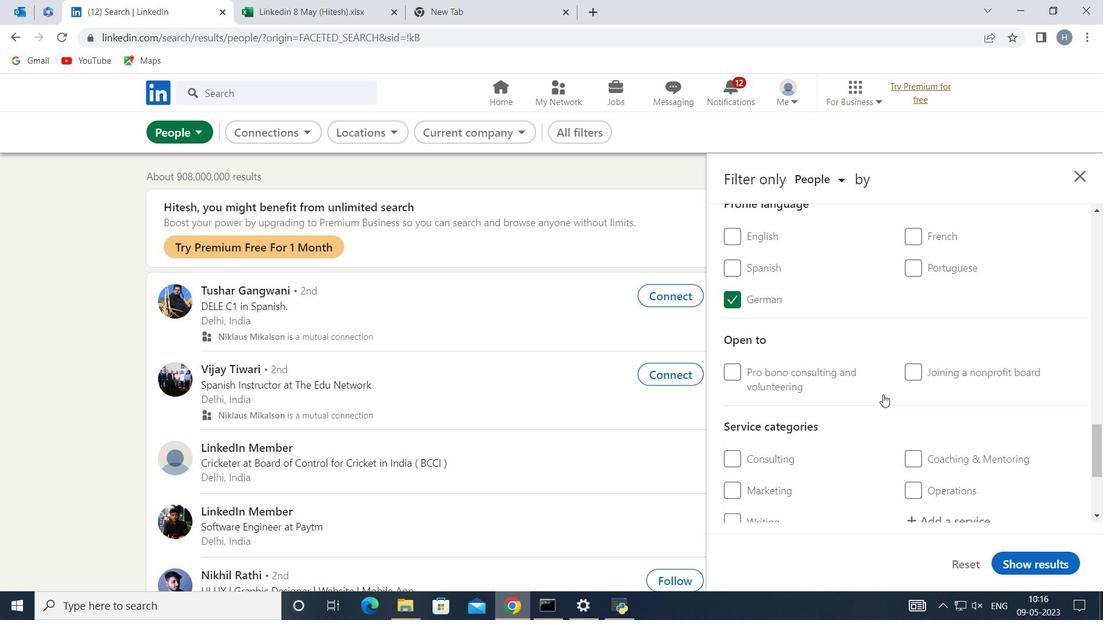 
Action: Mouse moved to (936, 414)
Screenshot: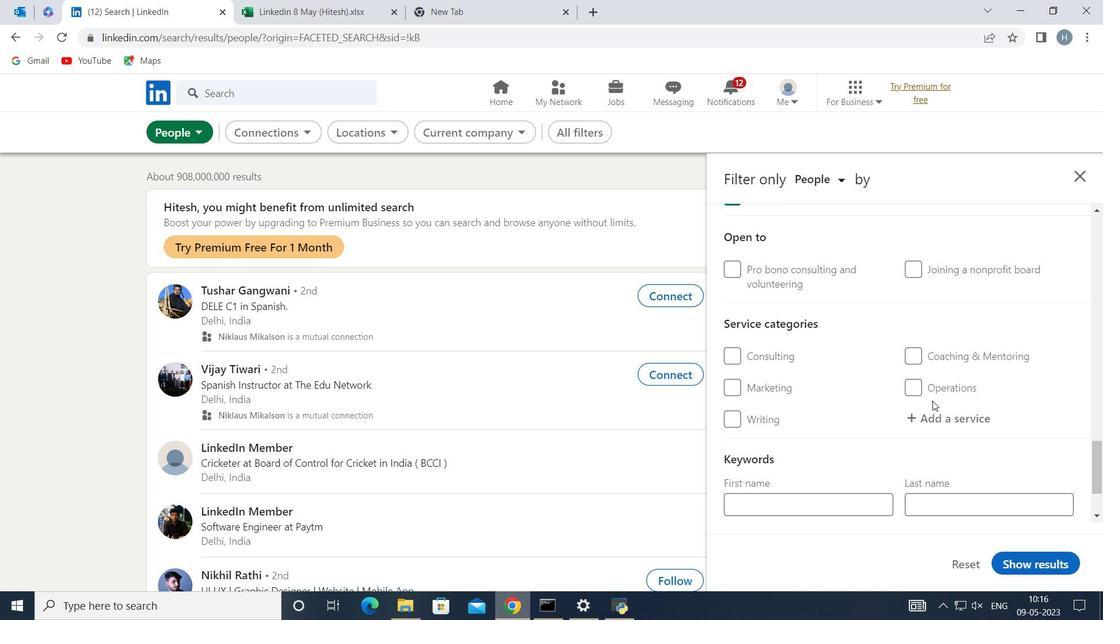 
Action: Mouse pressed left at (936, 414)
Screenshot: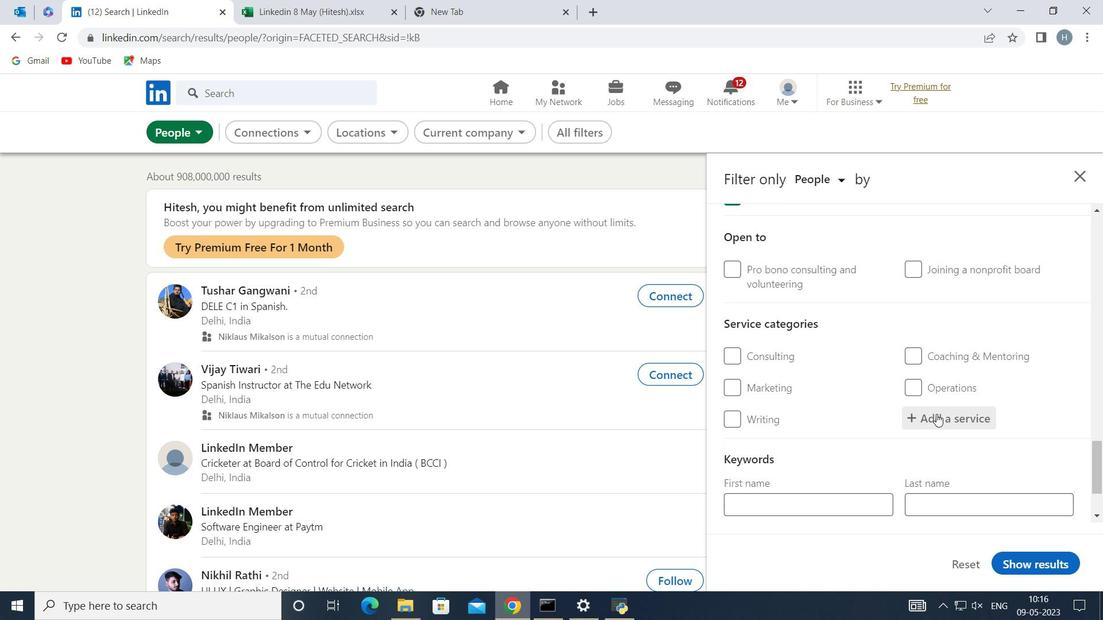 
Action: Mouse moved to (936, 414)
Screenshot: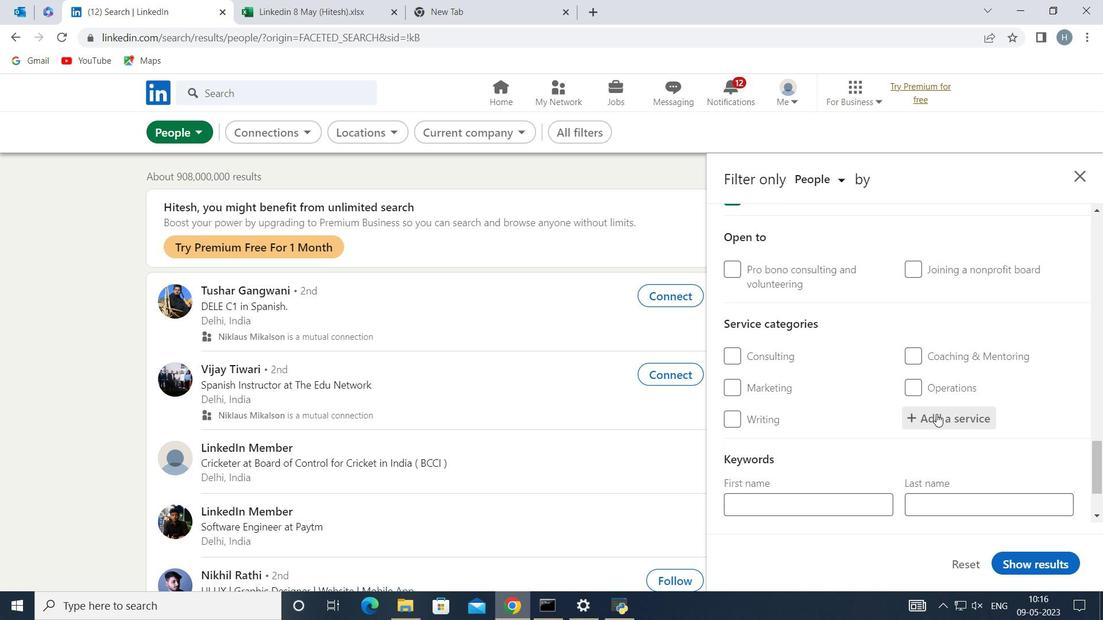 
Action: Key pressed <Key.shift>Accounting
Screenshot: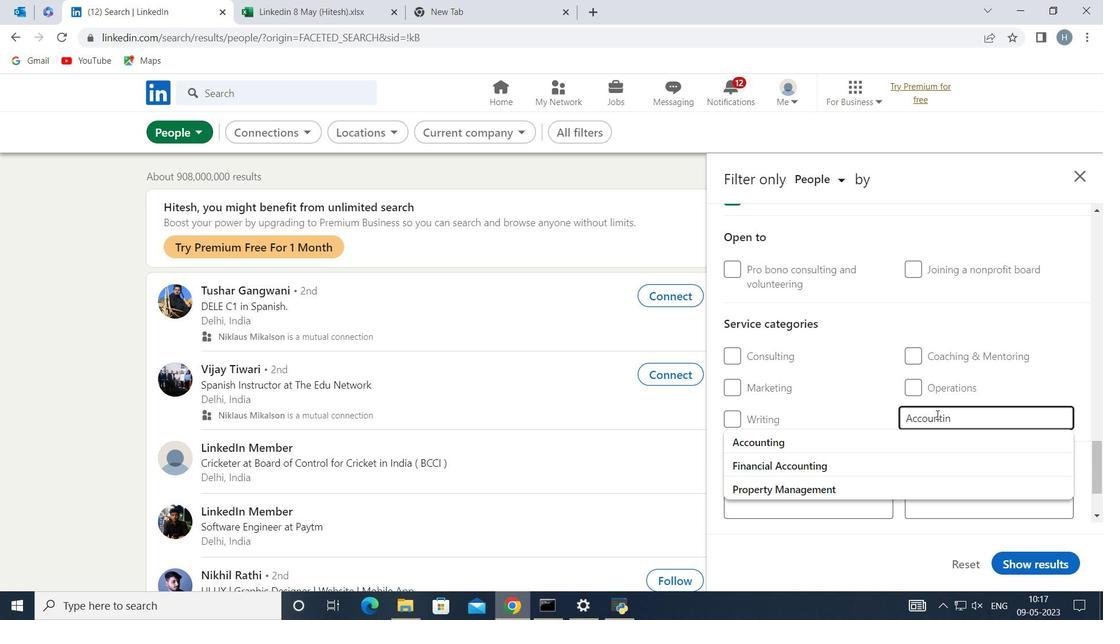 
Action: Mouse moved to (822, 447)
Screenshot: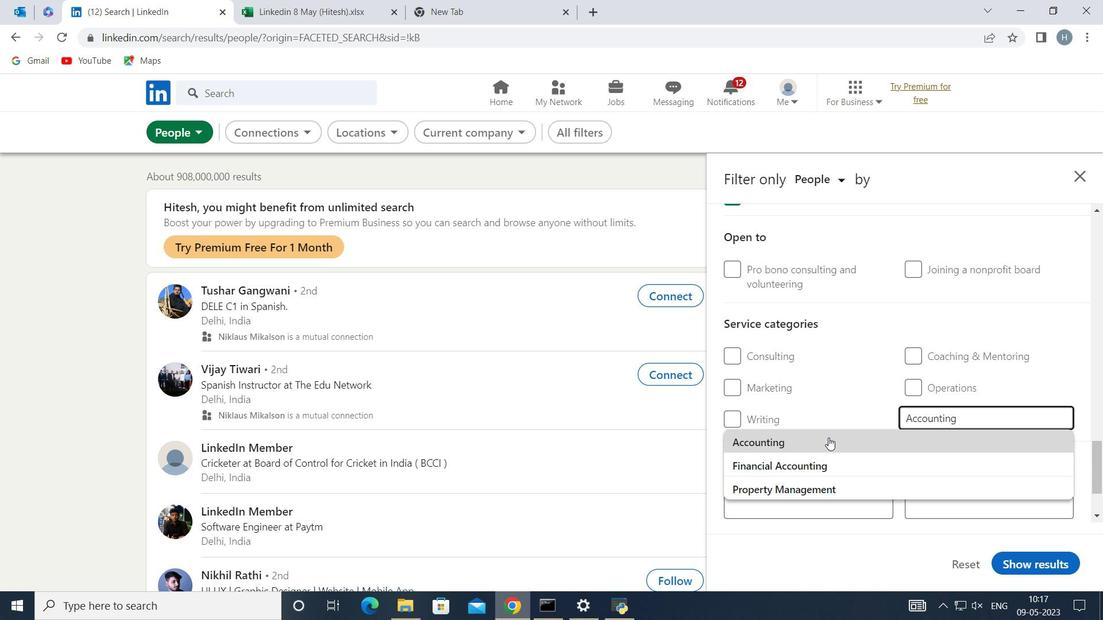 
Action: Mouse pressed left at (822, 447)
Screenshot: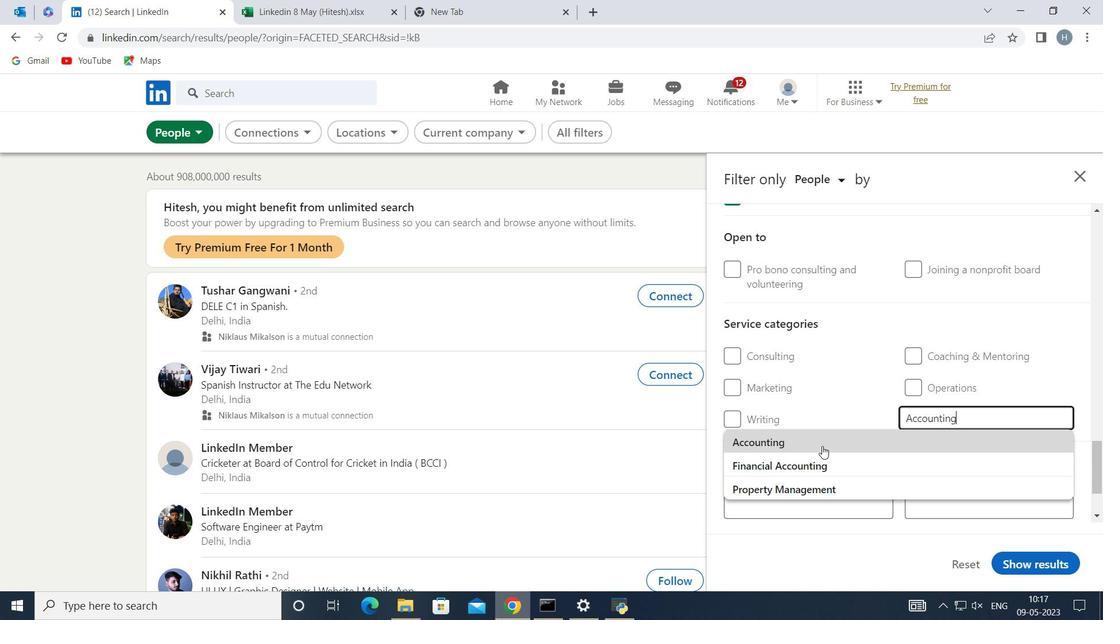 
Action: Mouse moved to (831, 441)
Screenshot: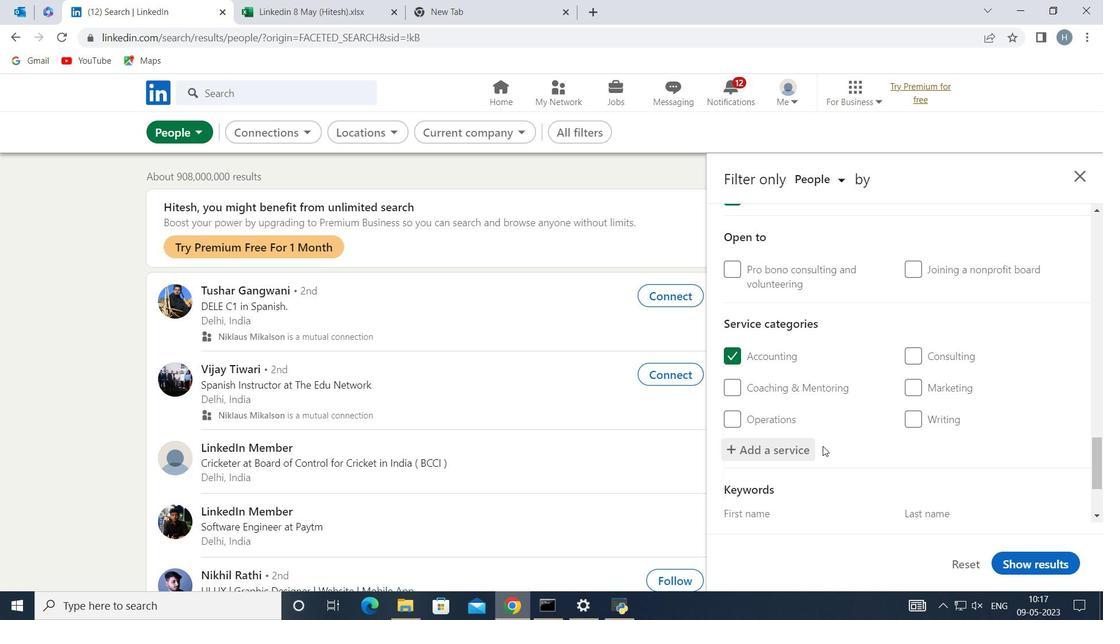 
Action: Mouse scrolled (831, 441) with delta (0, 0)
Screenshot: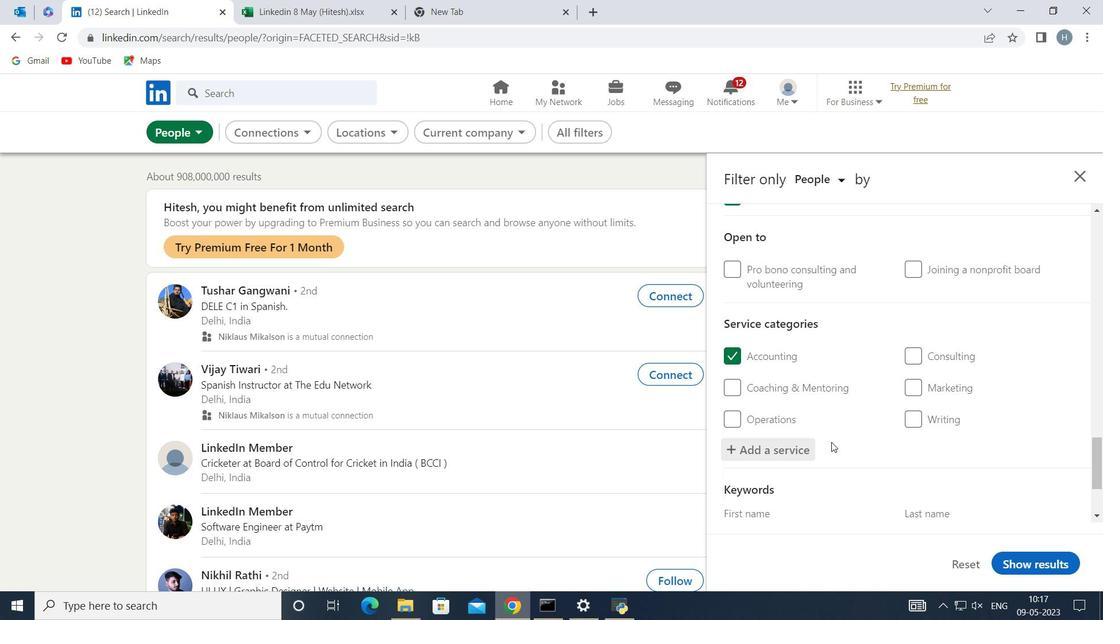 
Action: Mouse scrolled (831, 441) with delta (0, 0)
Screenshot: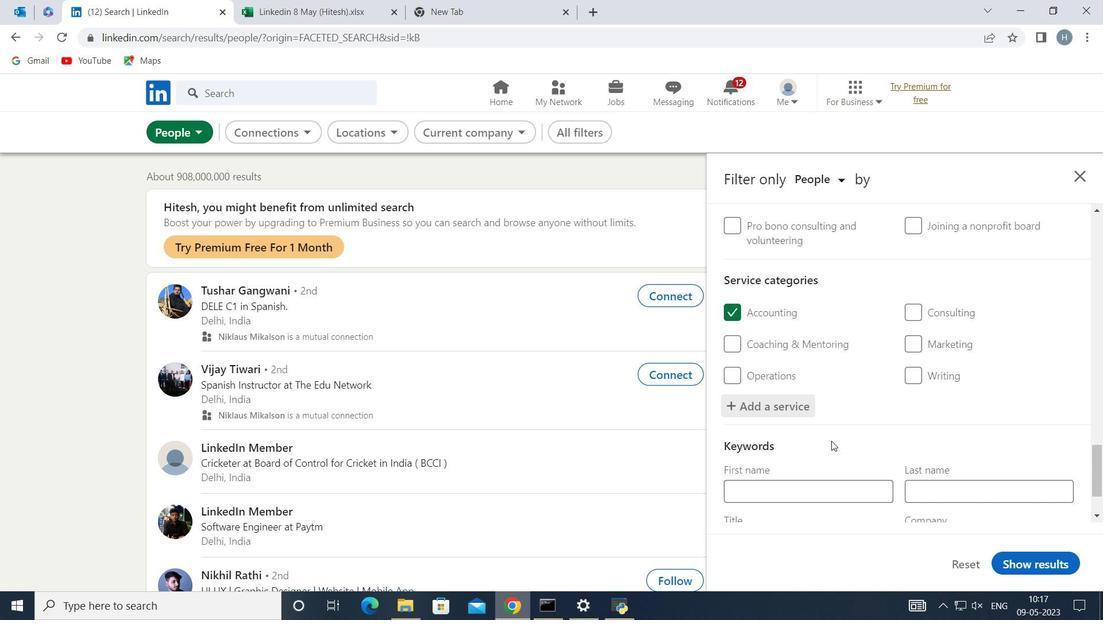 
Action: Mouse scrolled (831, 441) with delta (0, 0)
Screenshot: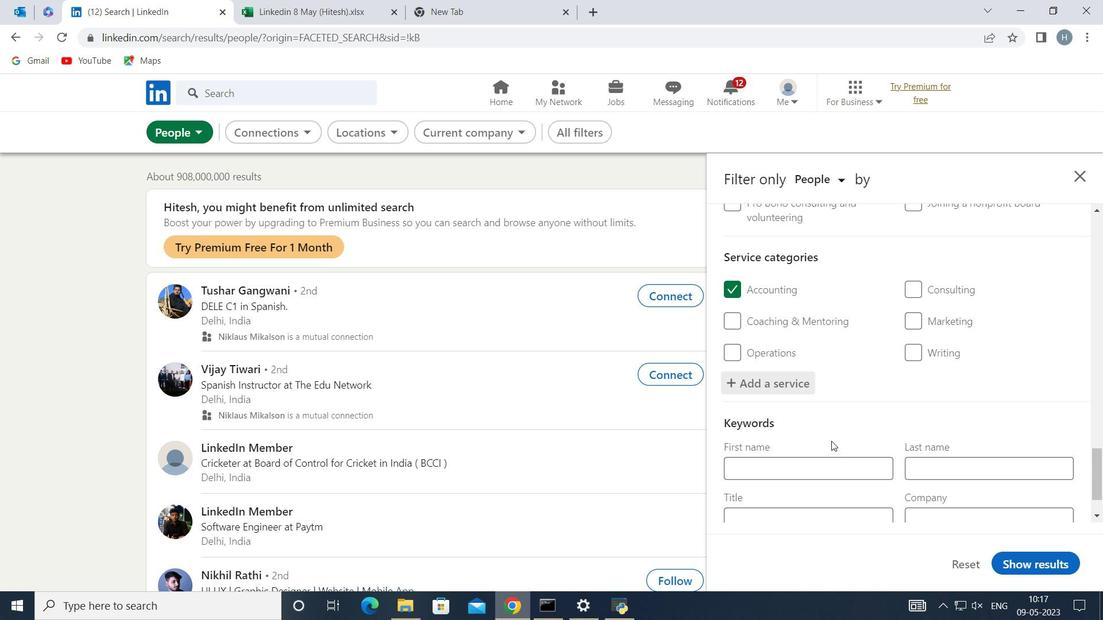 
Action: Mouse moved to (834, 454)
Screenshot: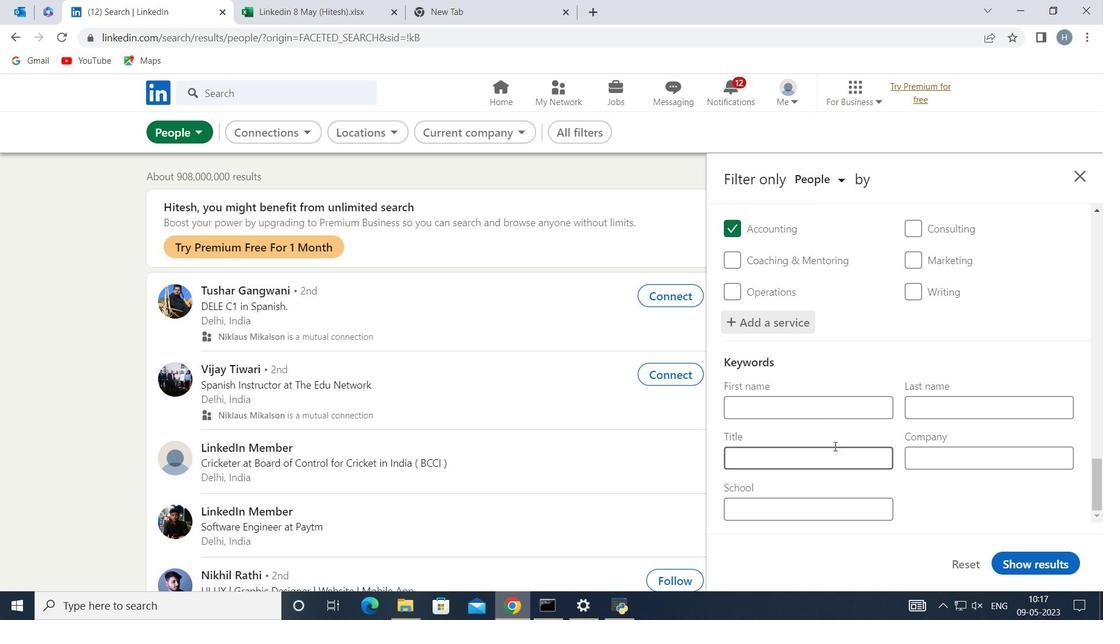 
Action: Mouse pressed left at (834, 454)
Screenshot: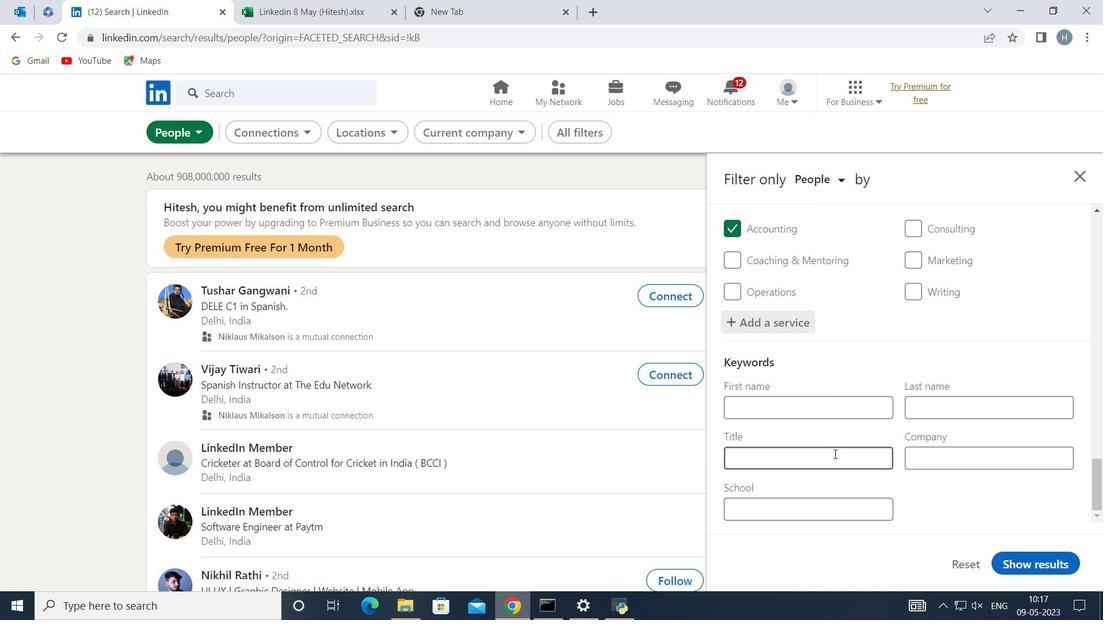 
Action: Key pressed <Key.shift>Caregiver
Screenshot: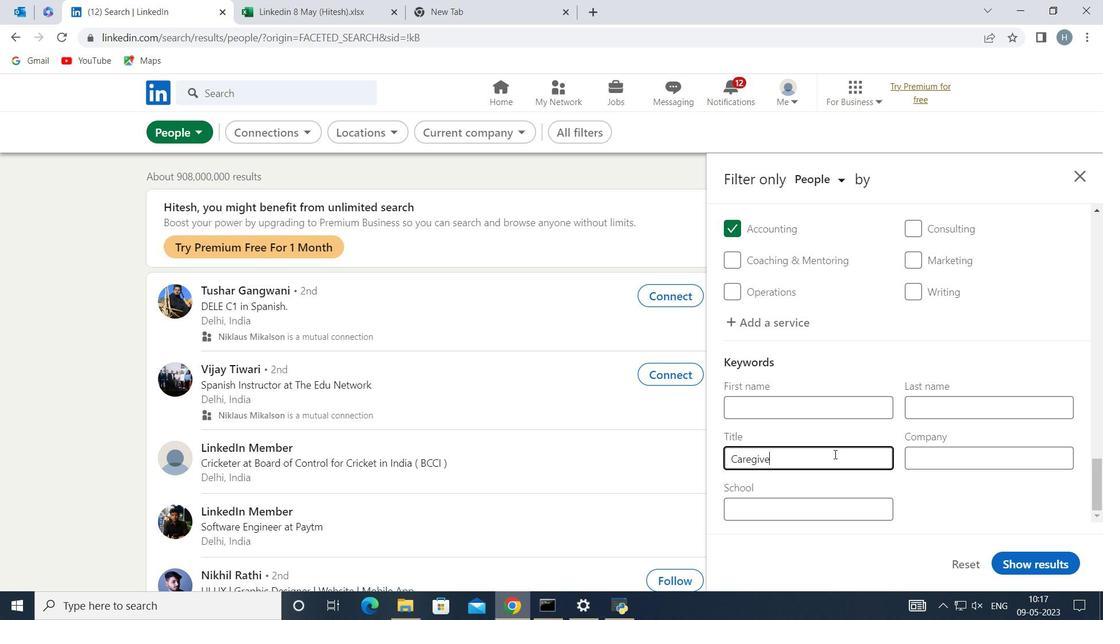 
Action: Mouse moved to (1045, 561)
Screenshot: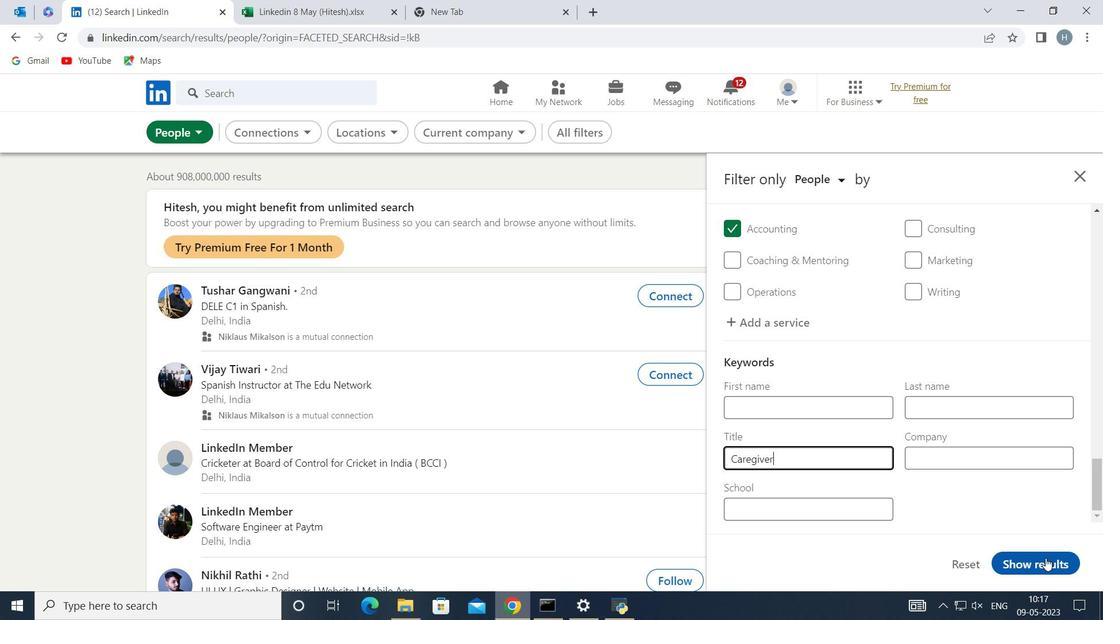 
Action: Mouse pressed left at (1045, 561)
Screenshot: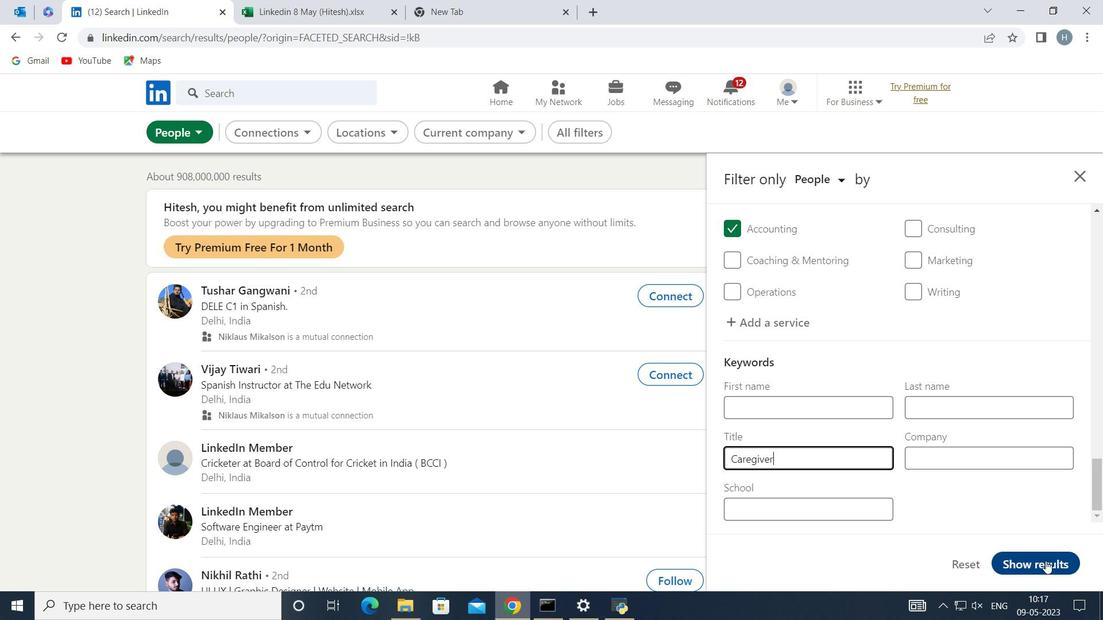 
Action: Mouse moved to (880, 460)
Screenshot: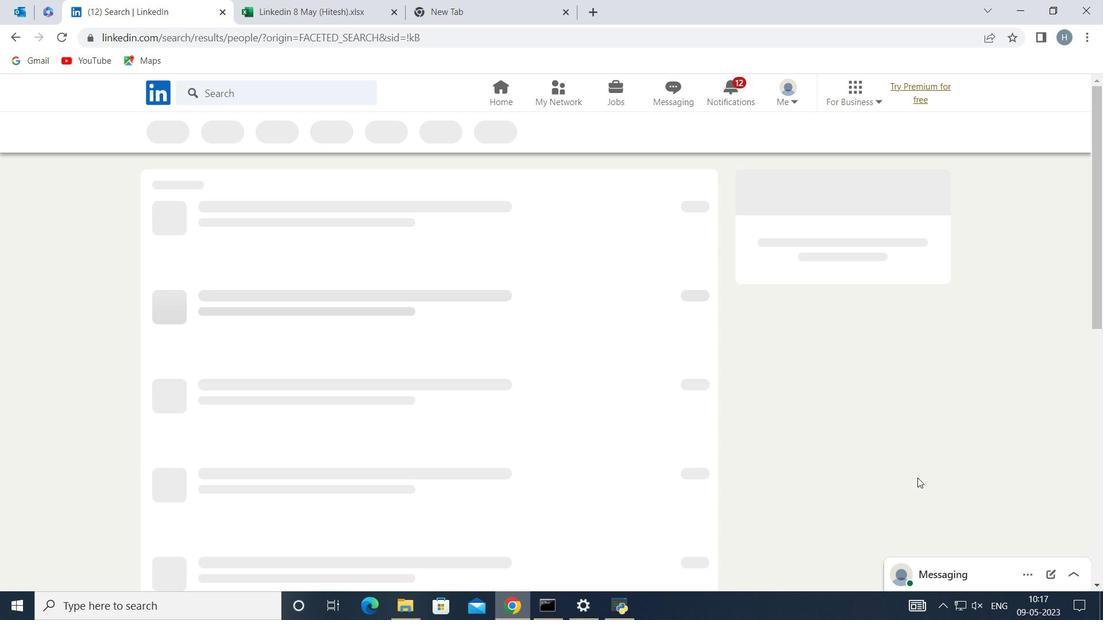 
